 Task: Research Airbnb options in Benguela, Angola from 12th December, 2023 to 16th December, 2023 for 8 adults.8 bedrooms having 8 beds and 8 bathrooms. Property type can be hotel. Amenities needed are: wifi, air conditioning, TV, pool, gym, breakfast. Booking option can be shelf check-in. Look for 4 properties as per requirement.
Action: Mouse moved to (544, 152)
Screenshot: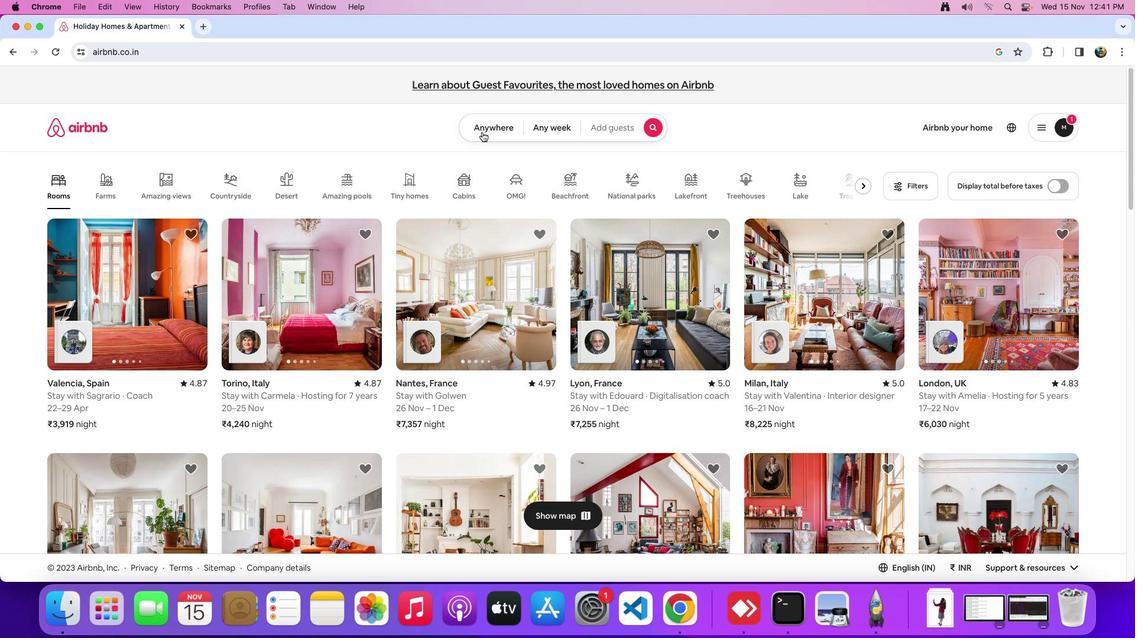 
Action: Mouse pressed left at (544, 152)
Screenshot: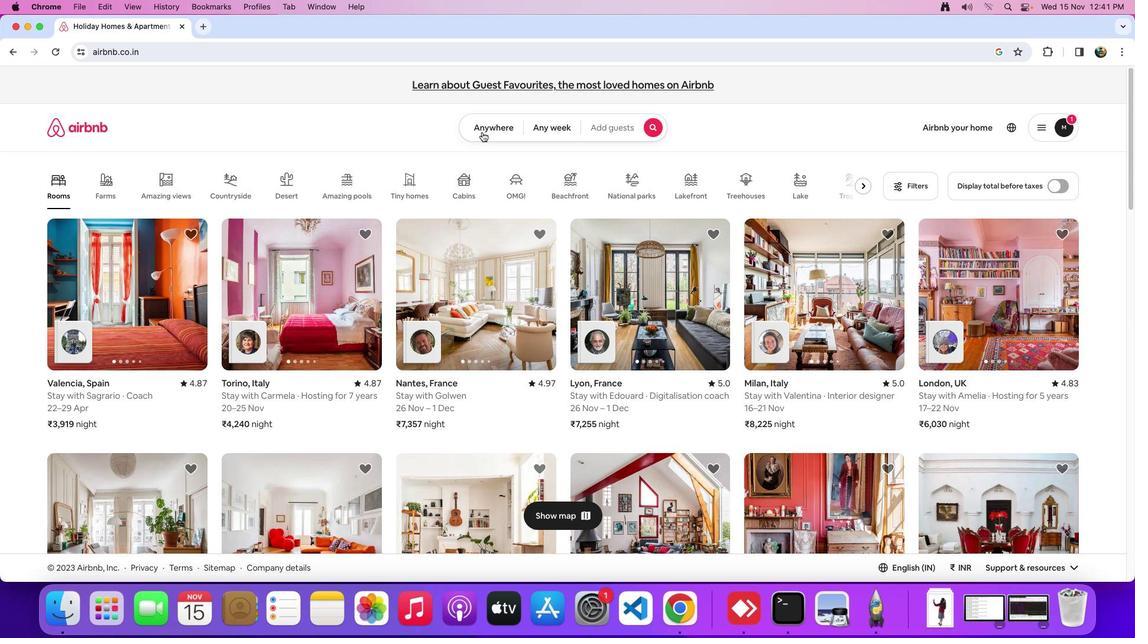 
Action: Mouse moved to (547, 150)
Screenshot: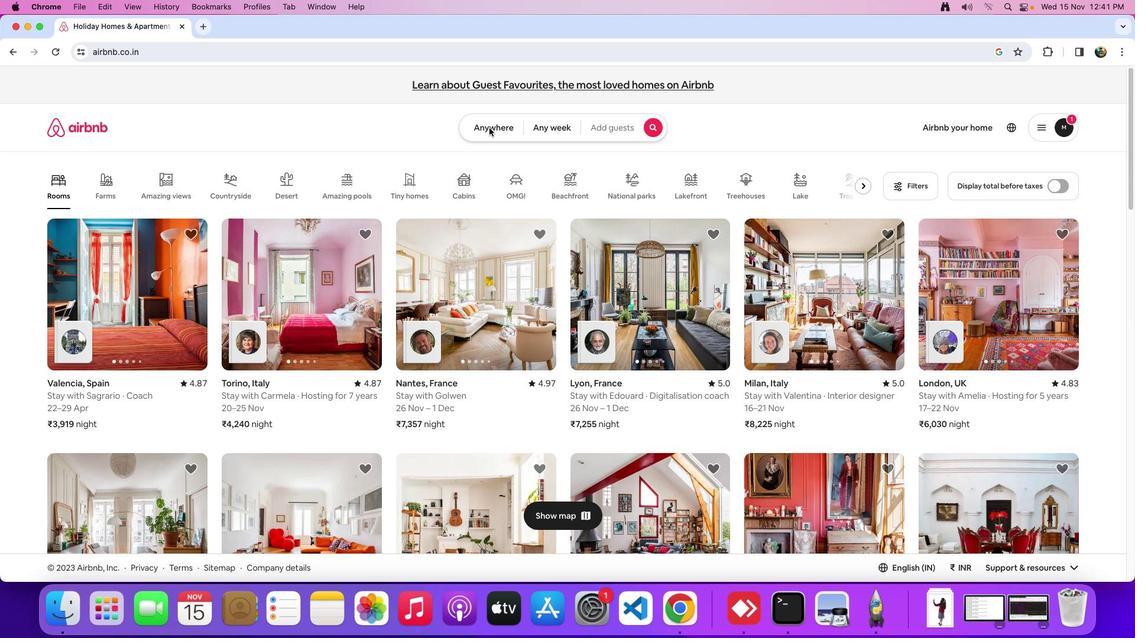 
Action: Mouse pressed left at (547, 150)
Screenshot: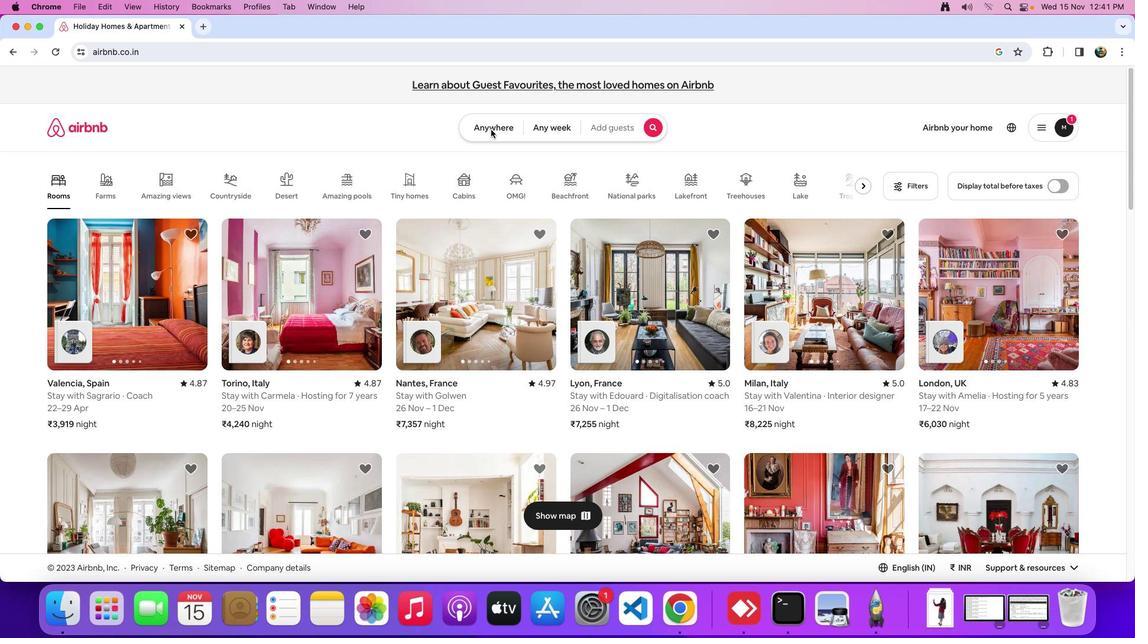 
Action: Mouse moved to (533, 185)
Screenshot: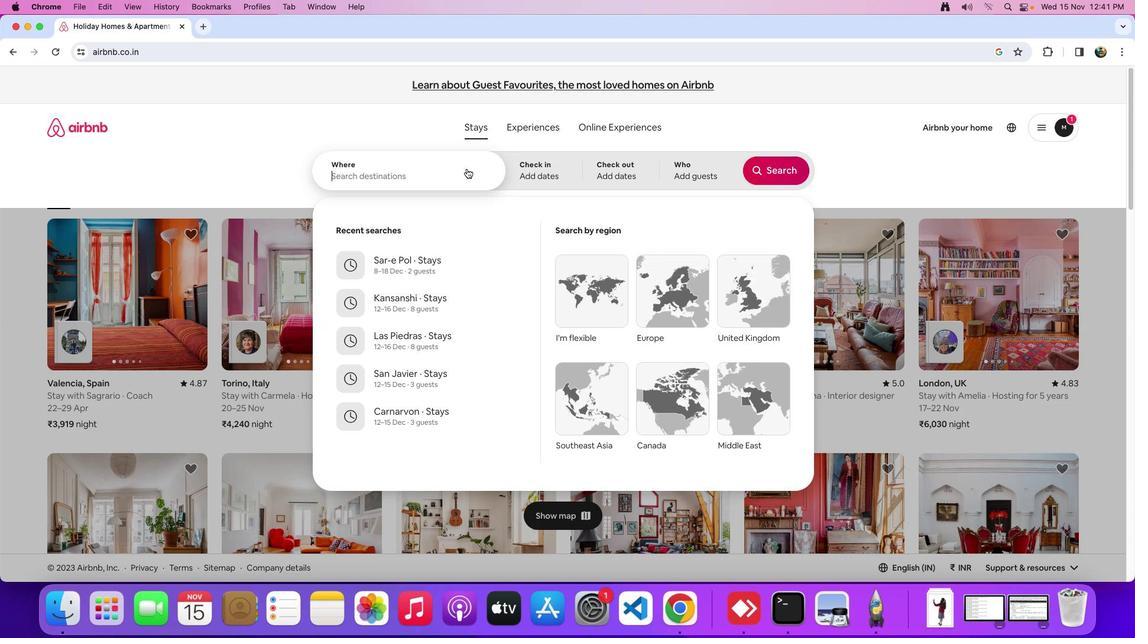 
Action: Mouse pressed left at (533, 185)
Screenshot: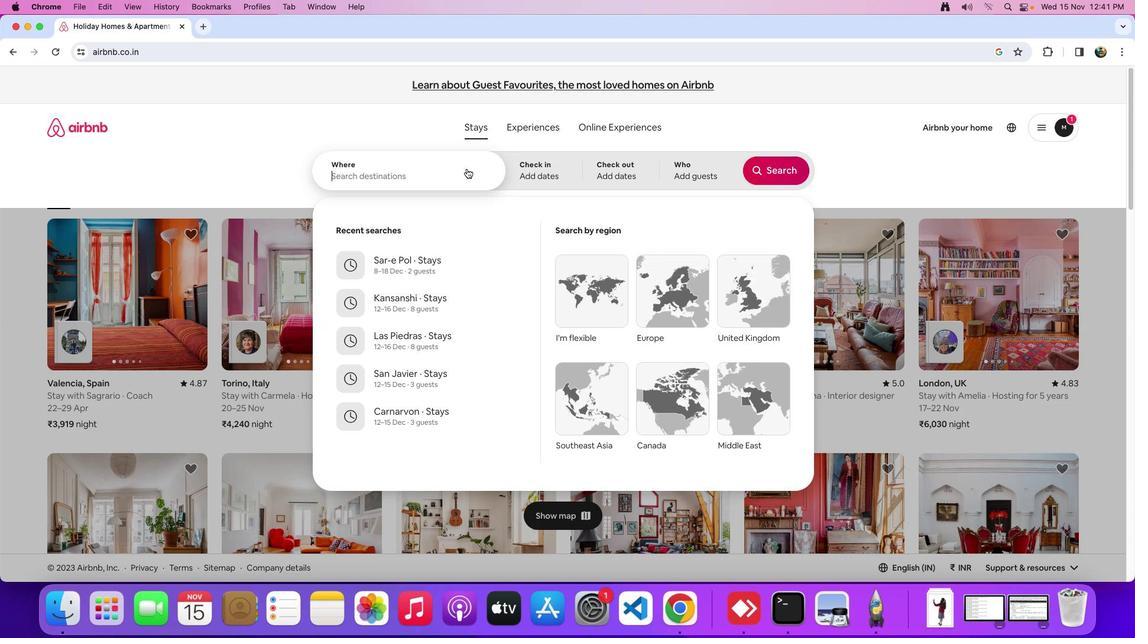 
Action: Mouse moved to (534, 187)
Screenshot: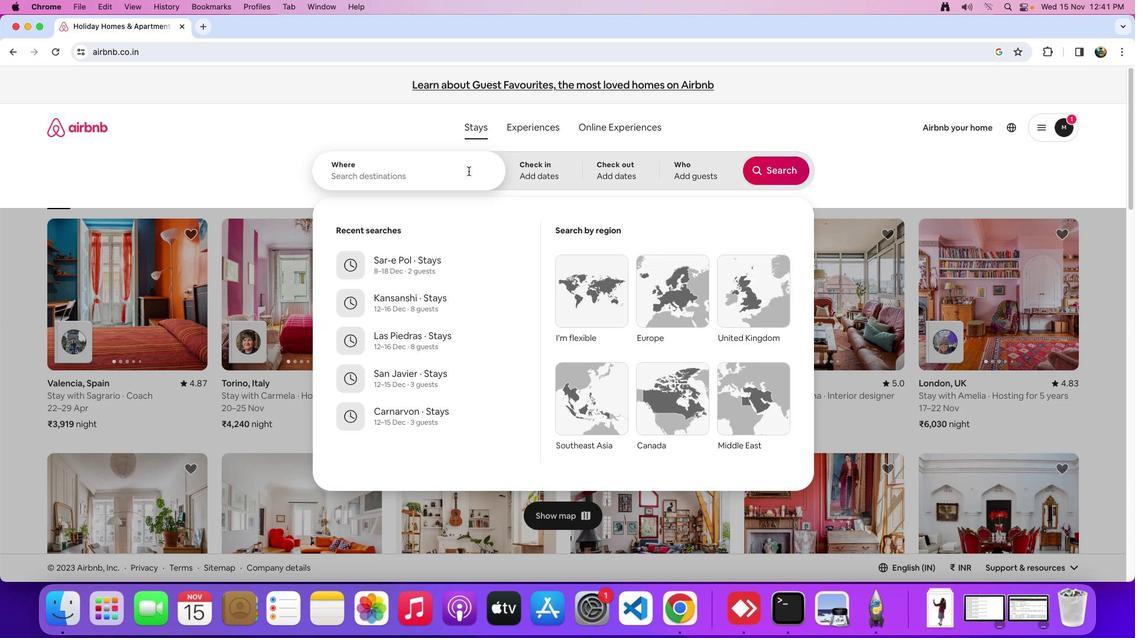 
Action: Key pressed Key.shift_r'B''e''n''g''u''e''l''a'','Key.spaceKey.shift_r'A''n''g''o''l''a'Key.space
Screenshot: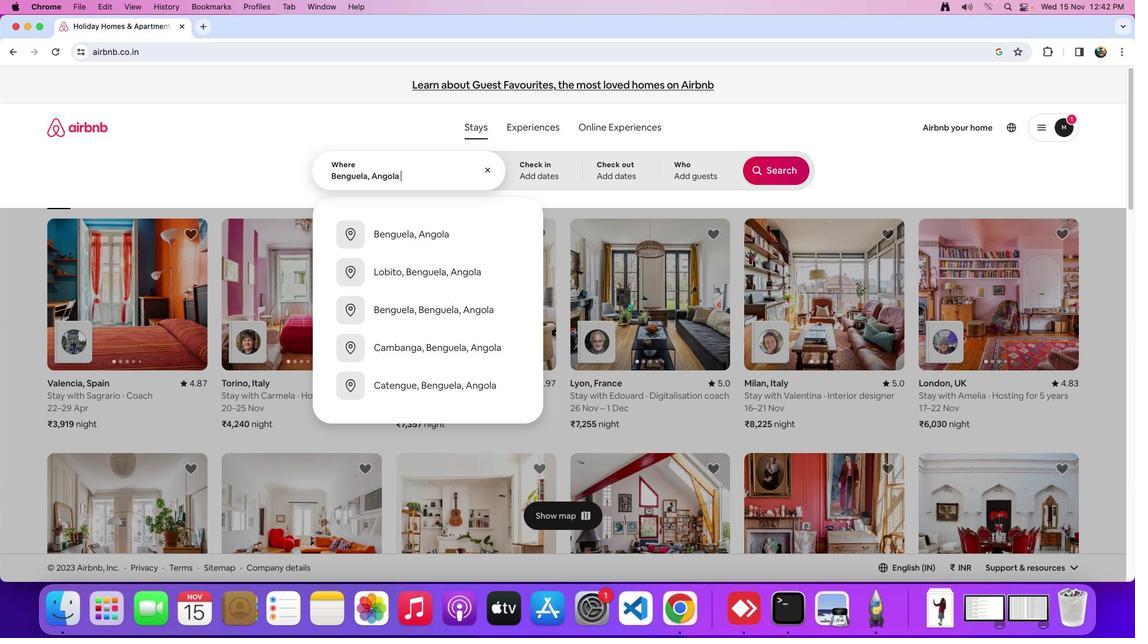 
Action: Mouse moved to (584, 178)
Screenshot: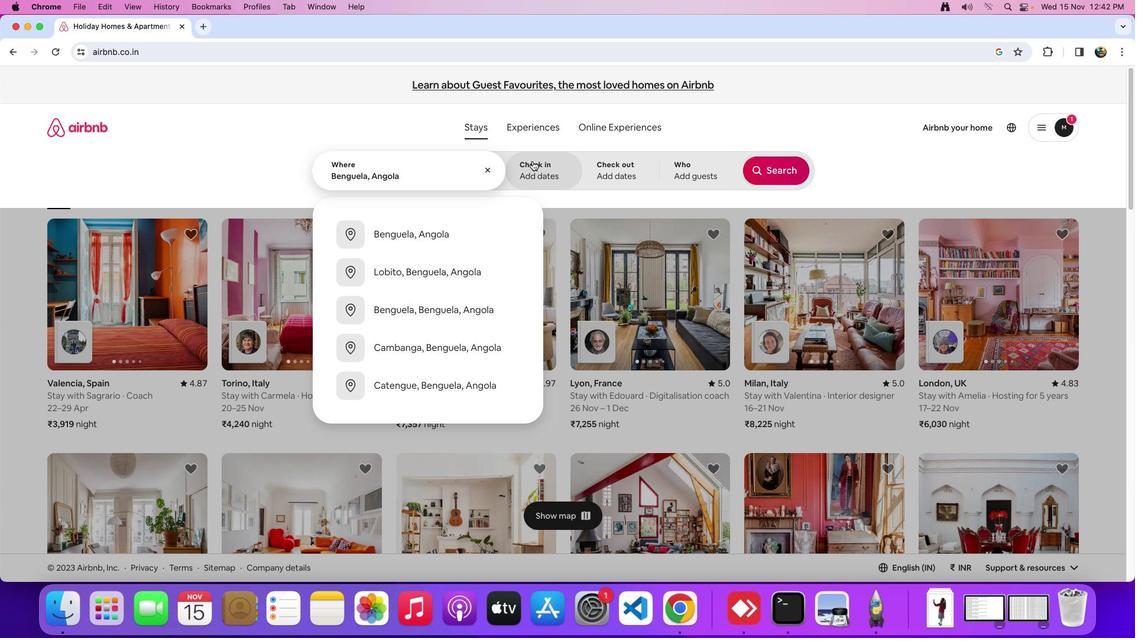 
Action: Mouse pressed left at (584, 178)
Screenshot: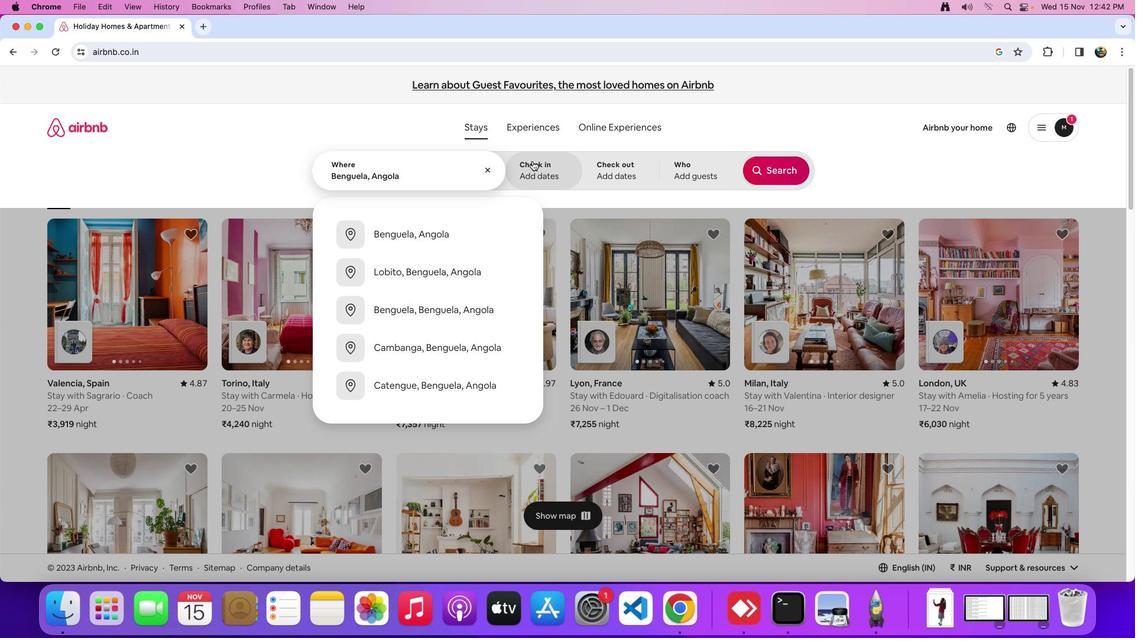
Action: Mouse moved to (637, 402)
Screenshot: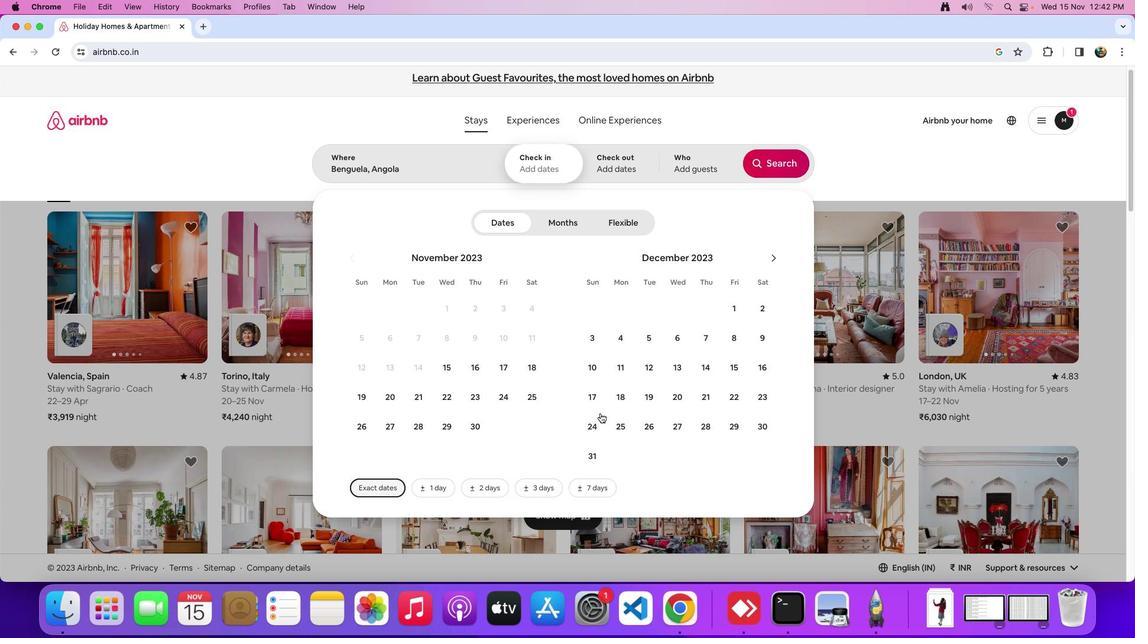 
Action: Mouse scrolled (637, 402) with delta (167, 36)
Screenshot: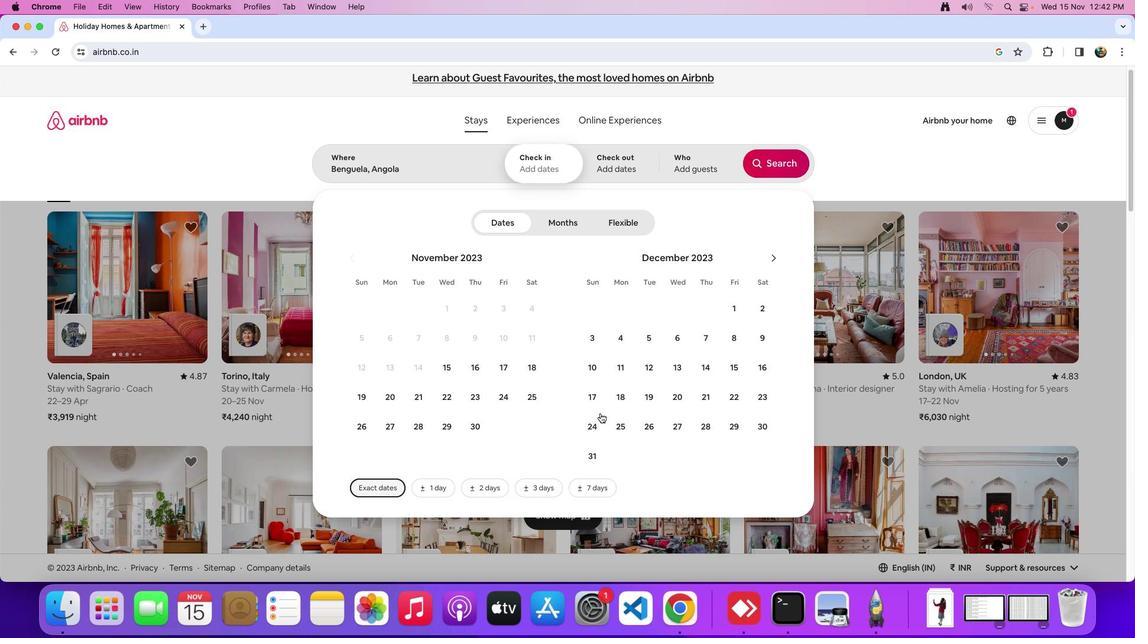 
Action: Mouse moved to (637, 401)
Screenshot: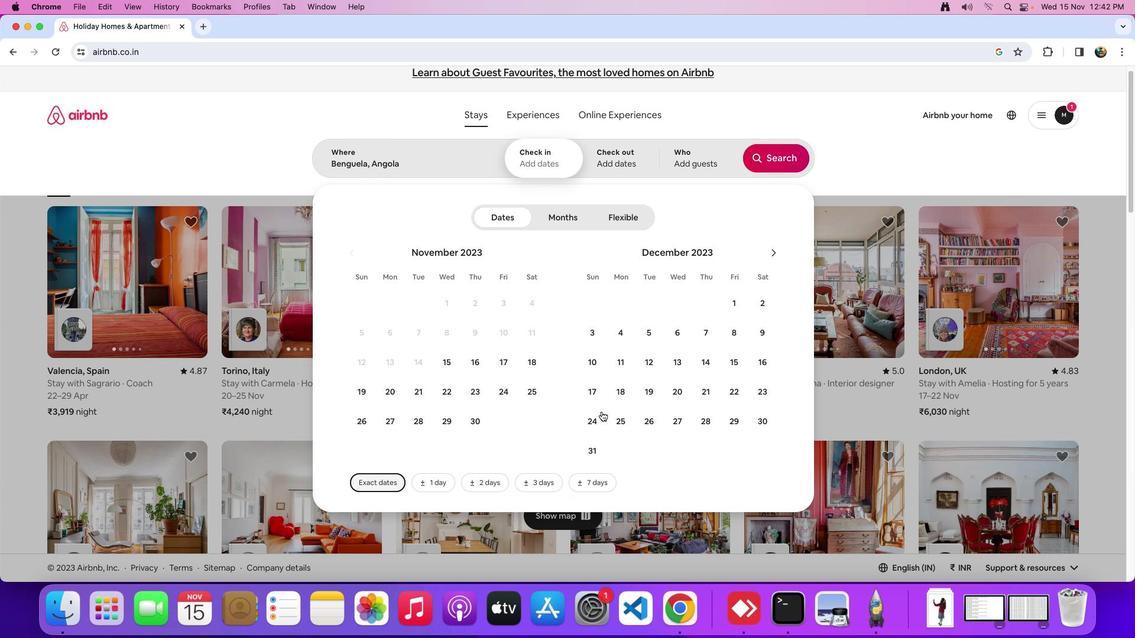 
Action: Mouse scrolled (637, 401) with delta (167, 36)
Screenshot: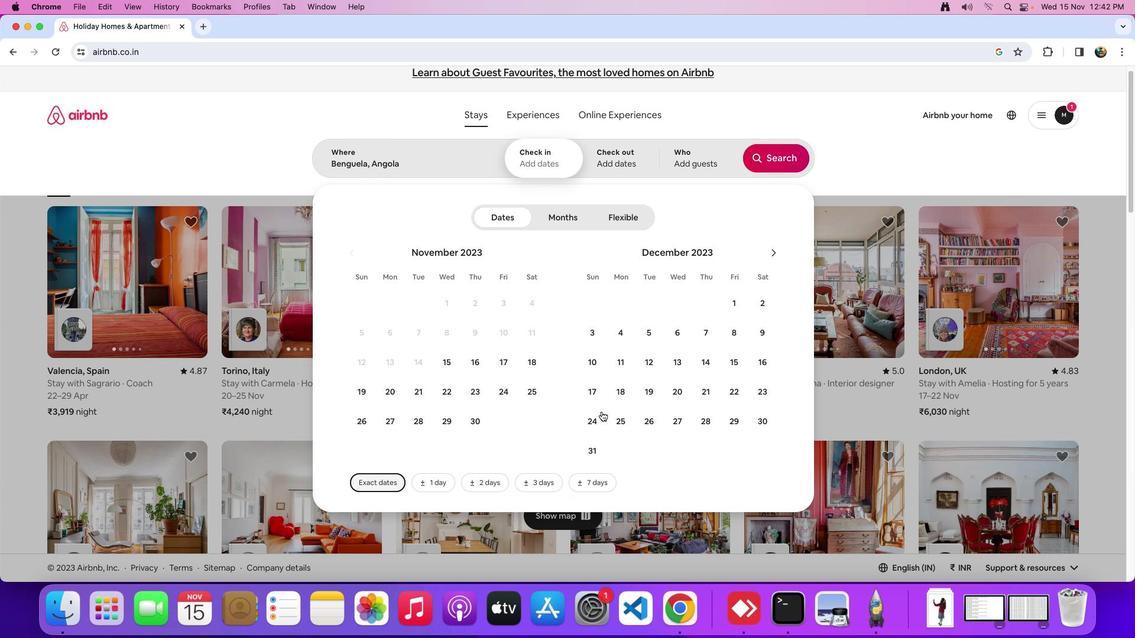 
Action: Mouse moved to (683, 354)
Screenshot: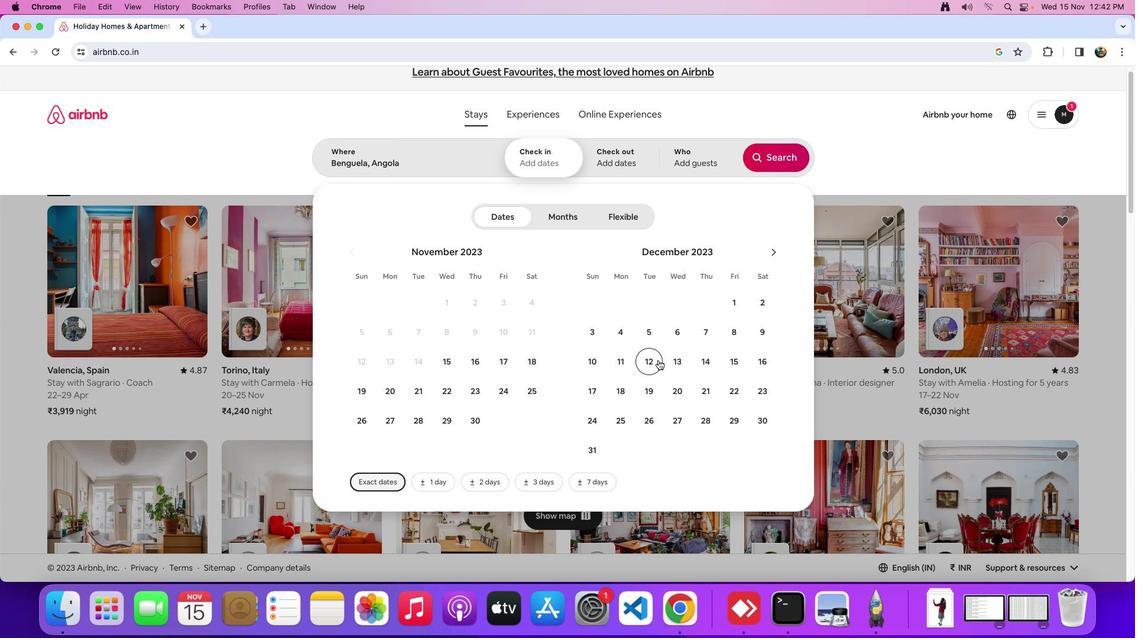 
Action: Mouse pressed left at (683, 354)
Screenshot: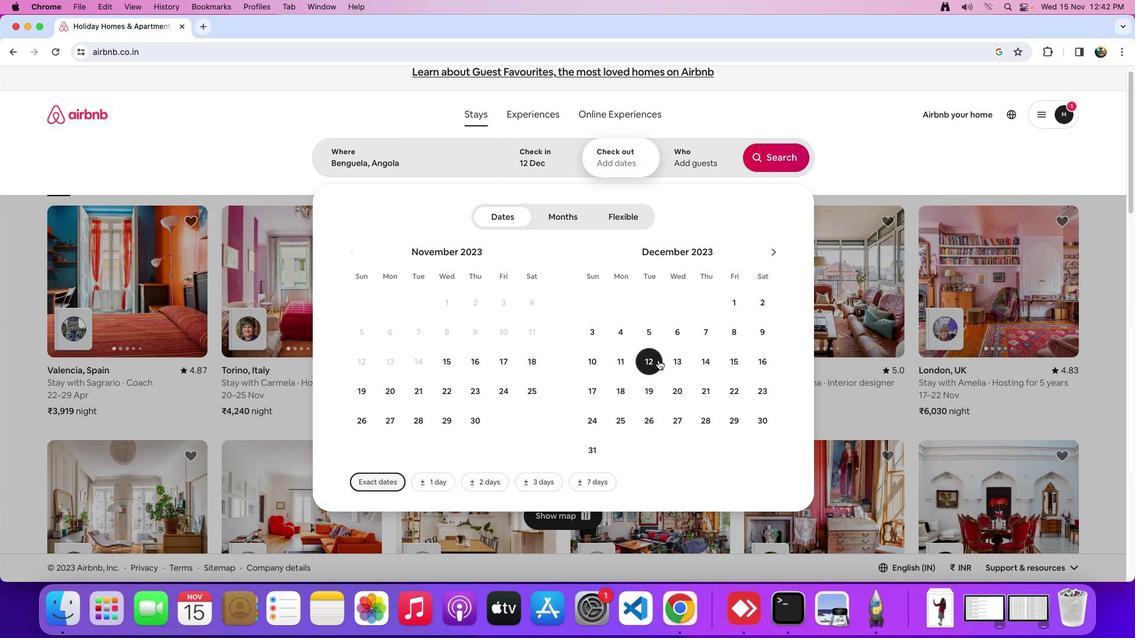 
Action: Mouse moved to (769, 354)
Screenshot: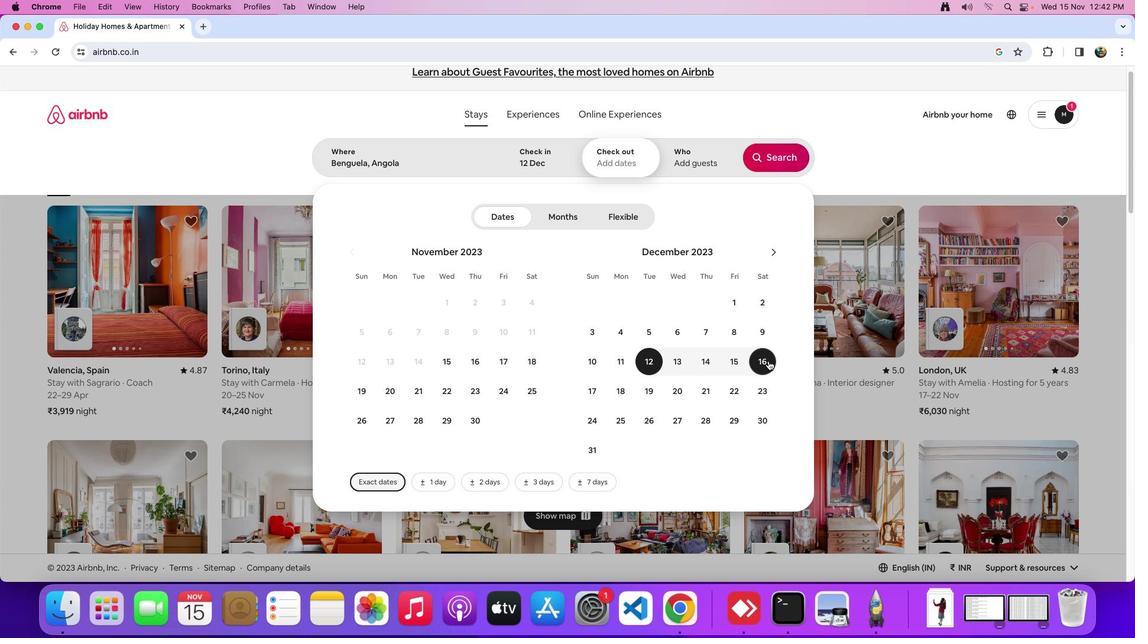 
Action: Mouse pressed left at (769, 354)
Screenshot: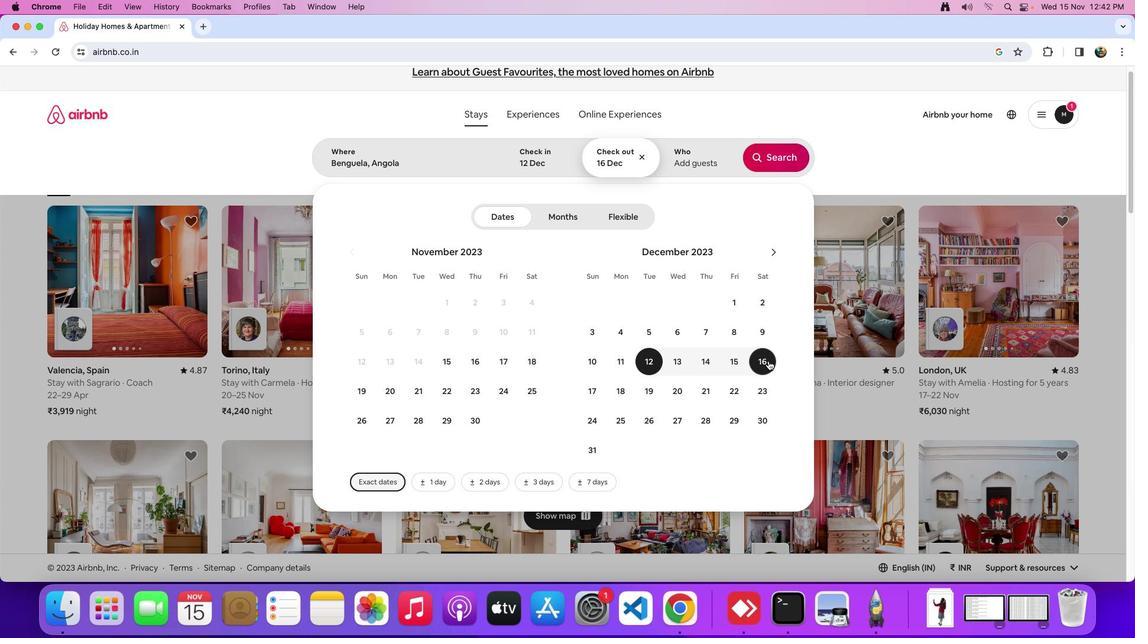 
Action: Mouse moved to (718, 173)
Screenshot: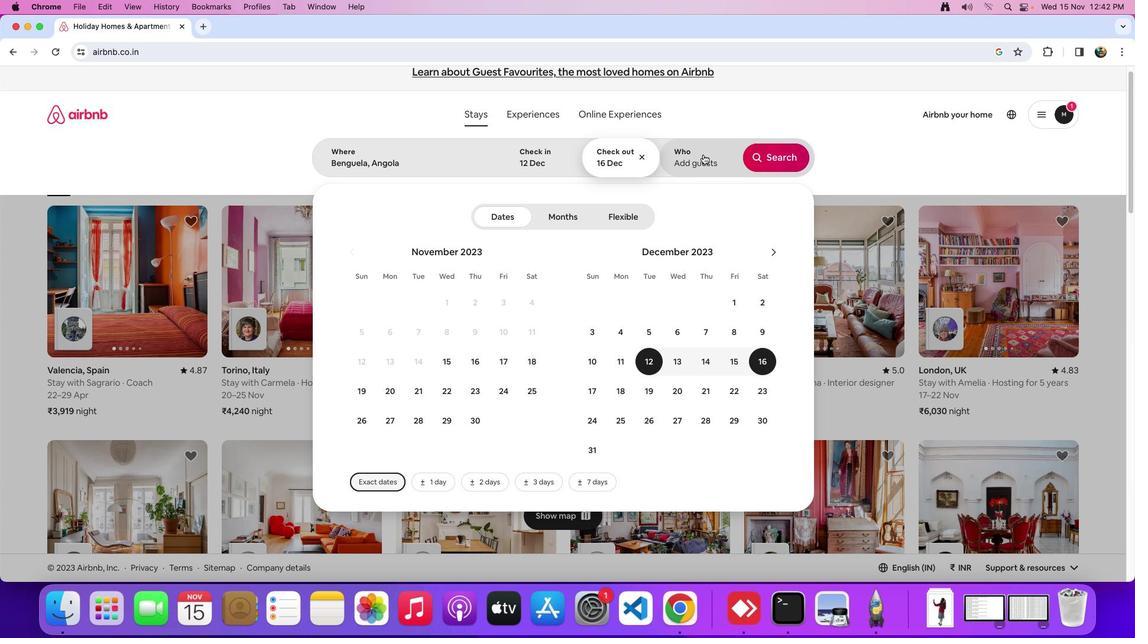 
Action: Mouse pressed left at (718, 173)
Screenshot: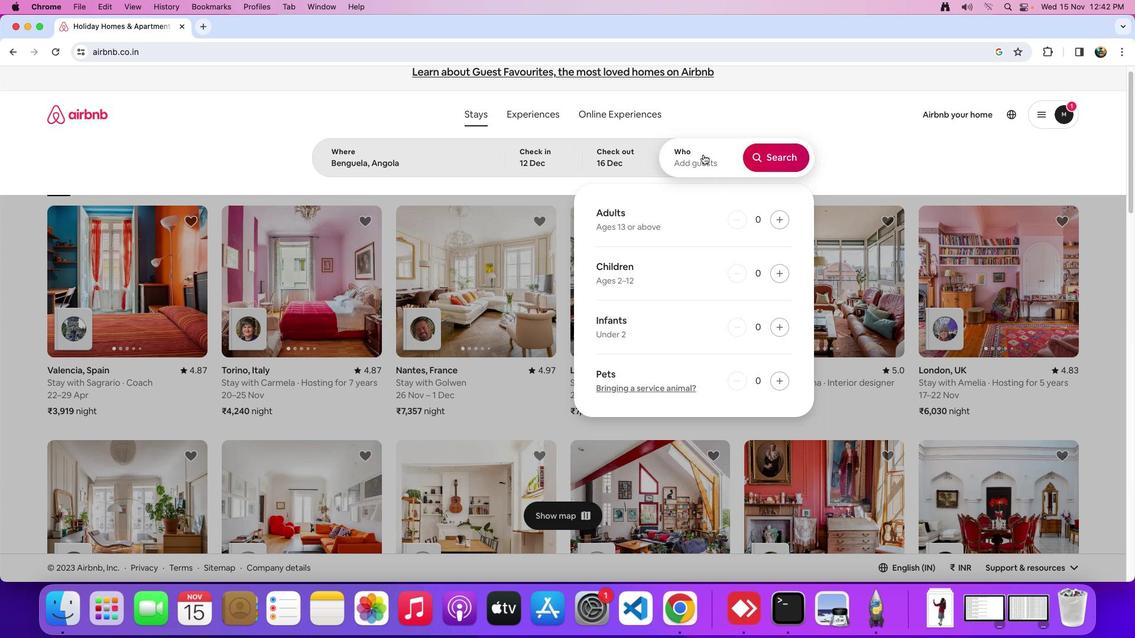 
Action: Mouse moved to (786, 228)
Screenshot: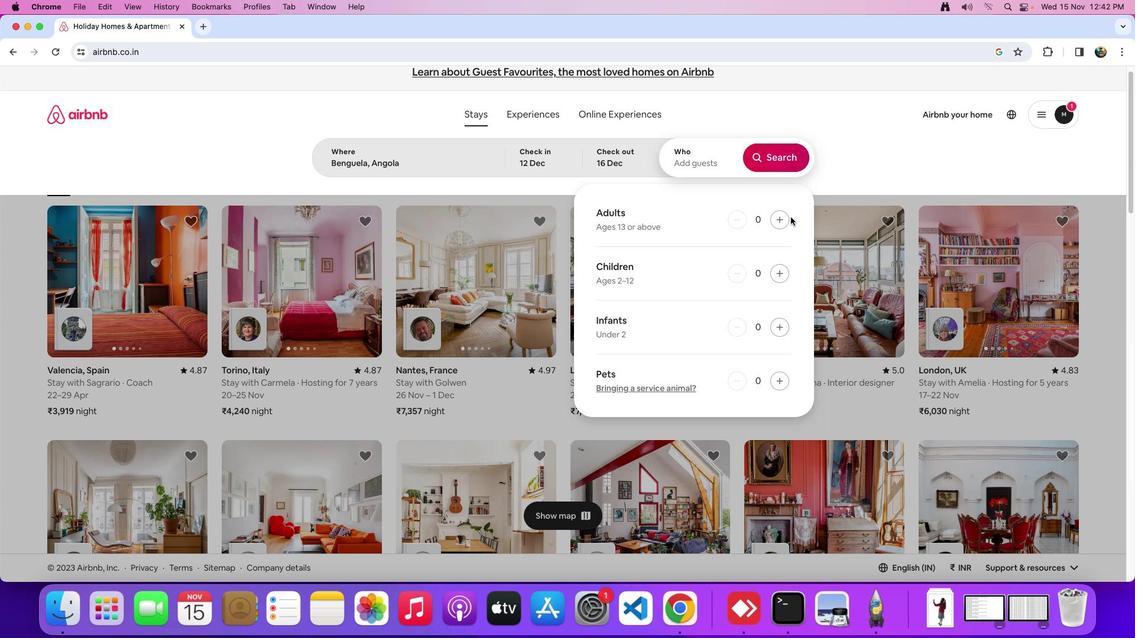 
Action: Mouse pressed left at (786, 228)
Screenshot: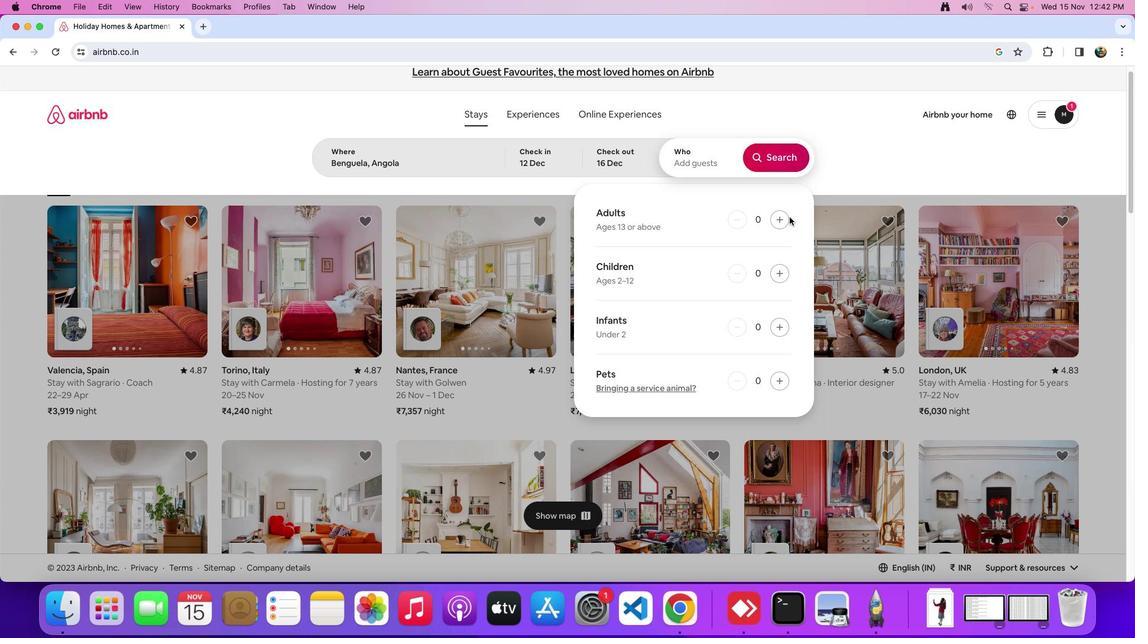 
Action: Mouse moved to (780, 229)
Screenshot: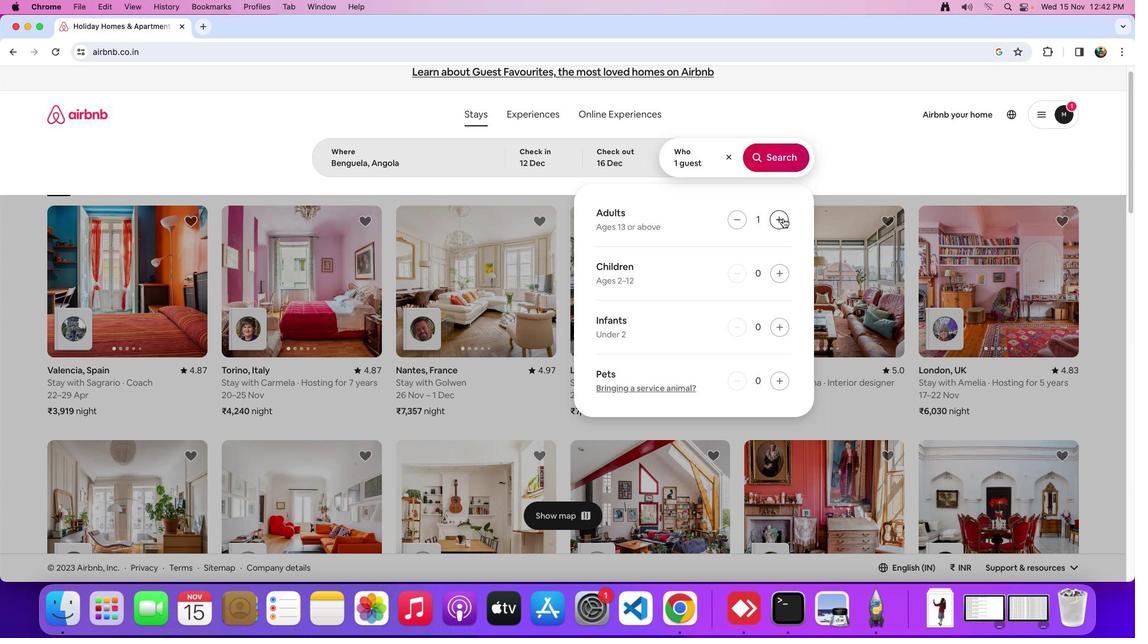 
Action: Mouse pressed left at (780, 229)
Screenshot: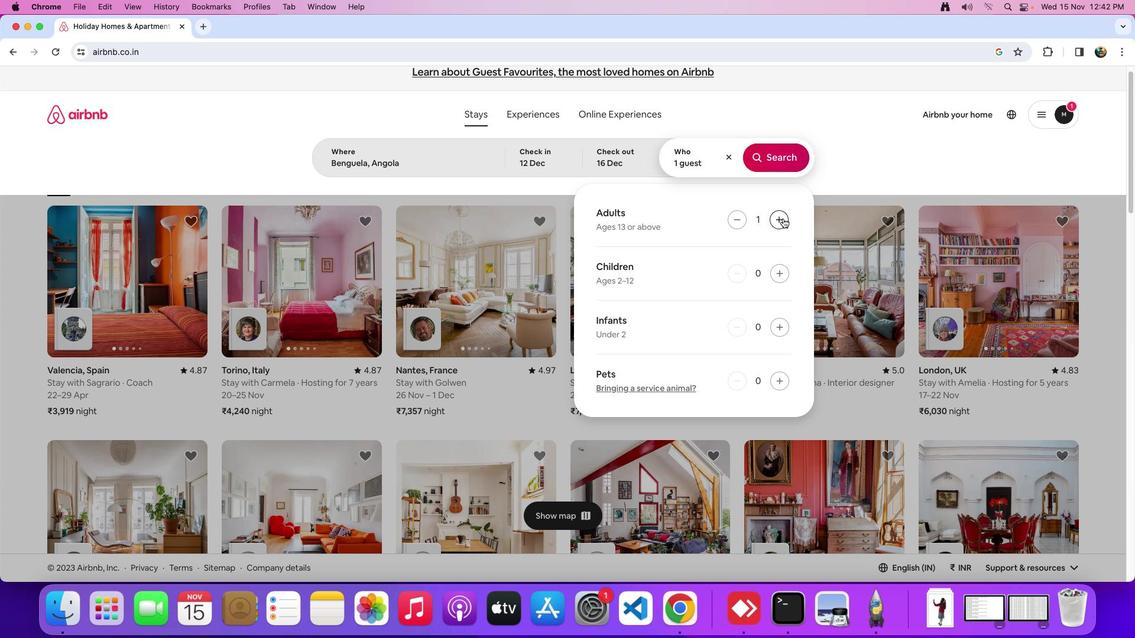 
Action: Mouse pressed left at (780, 229)
Screenshot: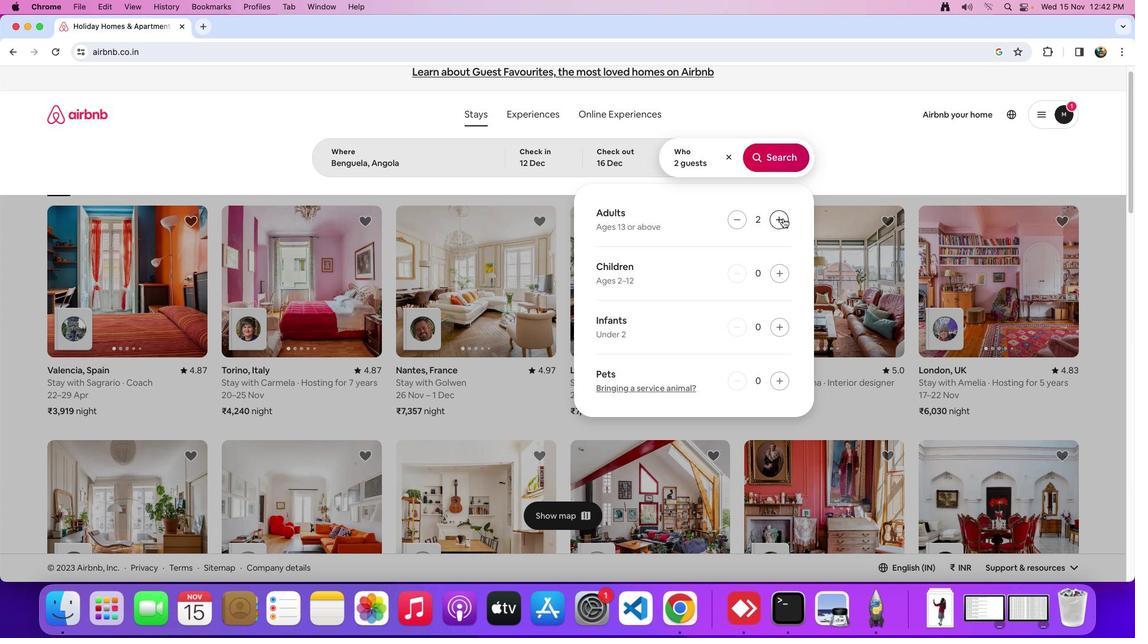
Action: Mouse pressed left at (780, 229)
Screenshot: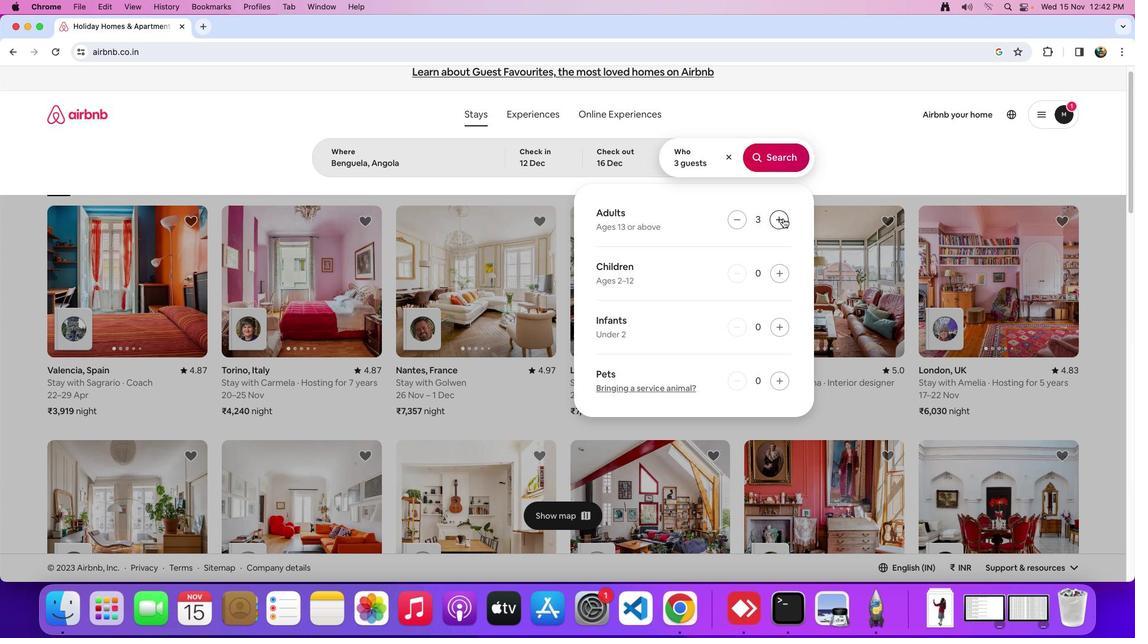 
Action: Mouse pressed left at (780, 229)
Screenshot: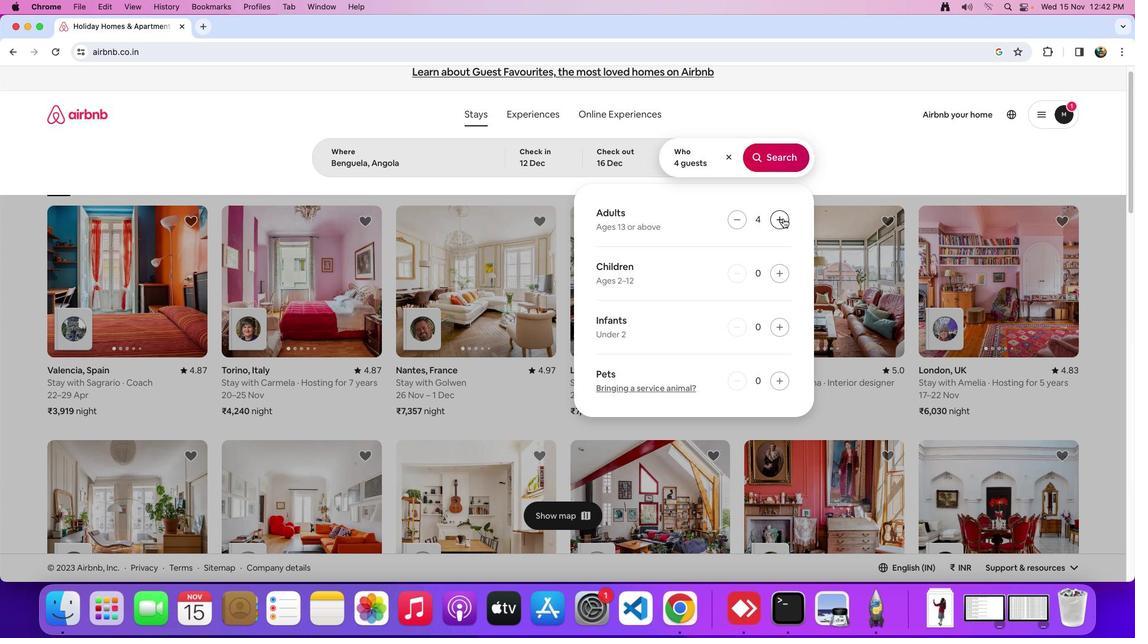 
Action: Mouse pressed left at (780, 229)
Screenshot: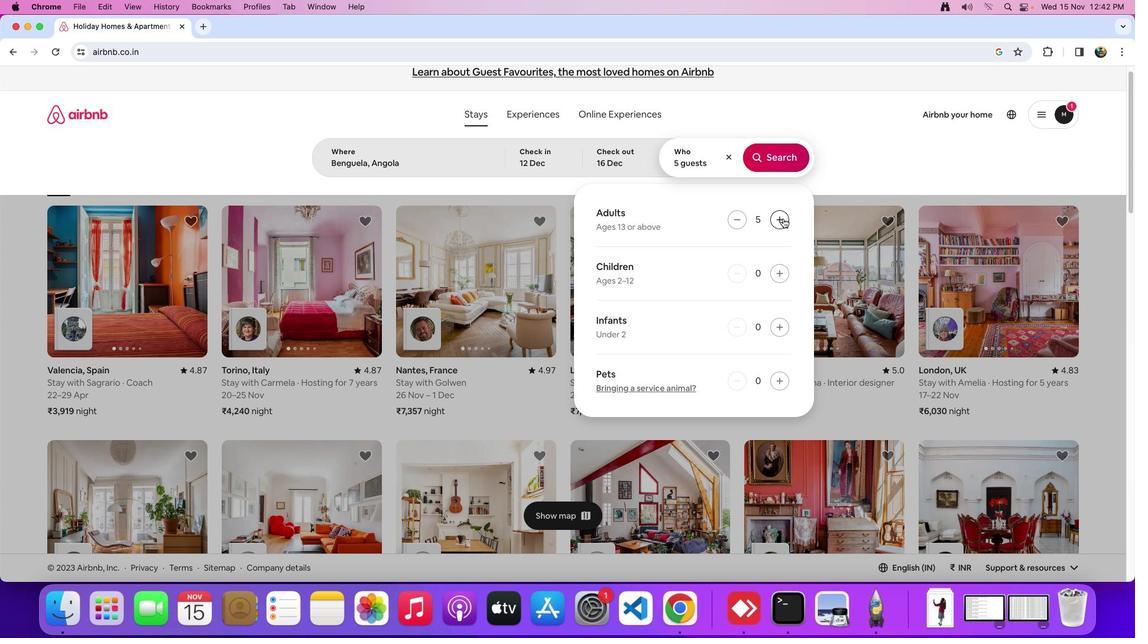 
Action: Mouse pressed left at (780, 229)
Screenshot: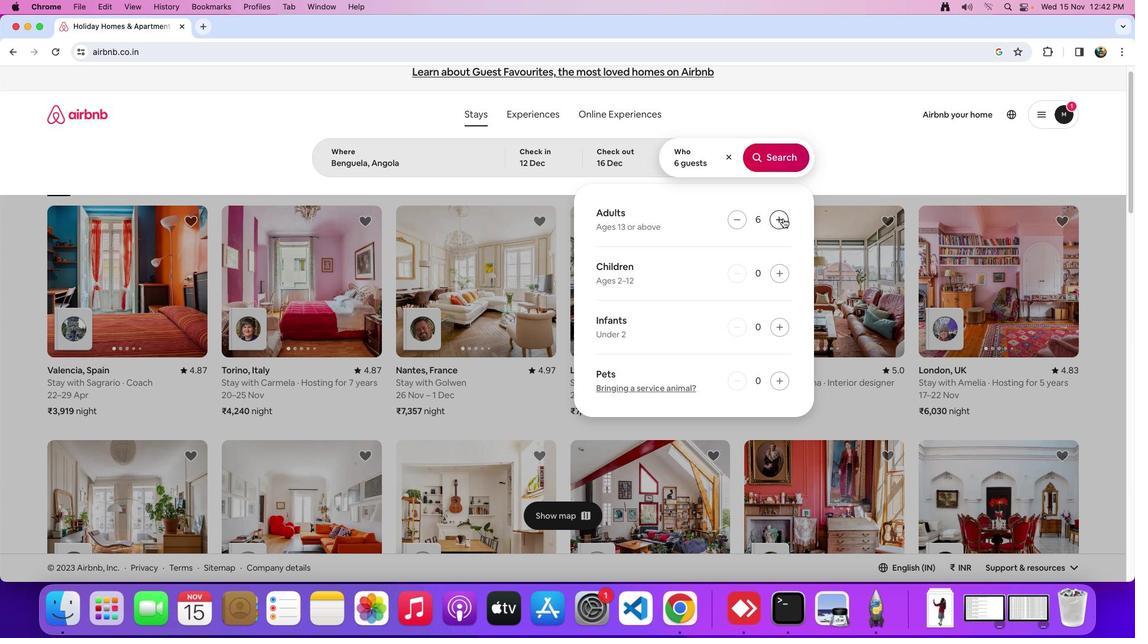 
Action: Mouse pressed left at (780, 229)
Screenshot: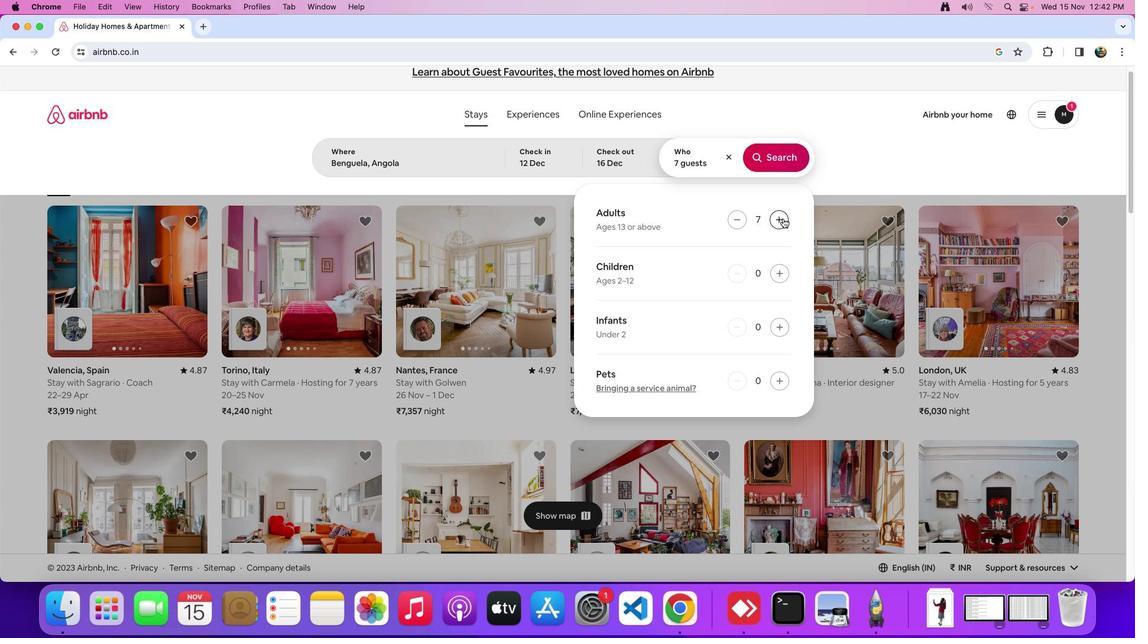 
Action: Mouse pressed left at (780, 229)
Screenshot: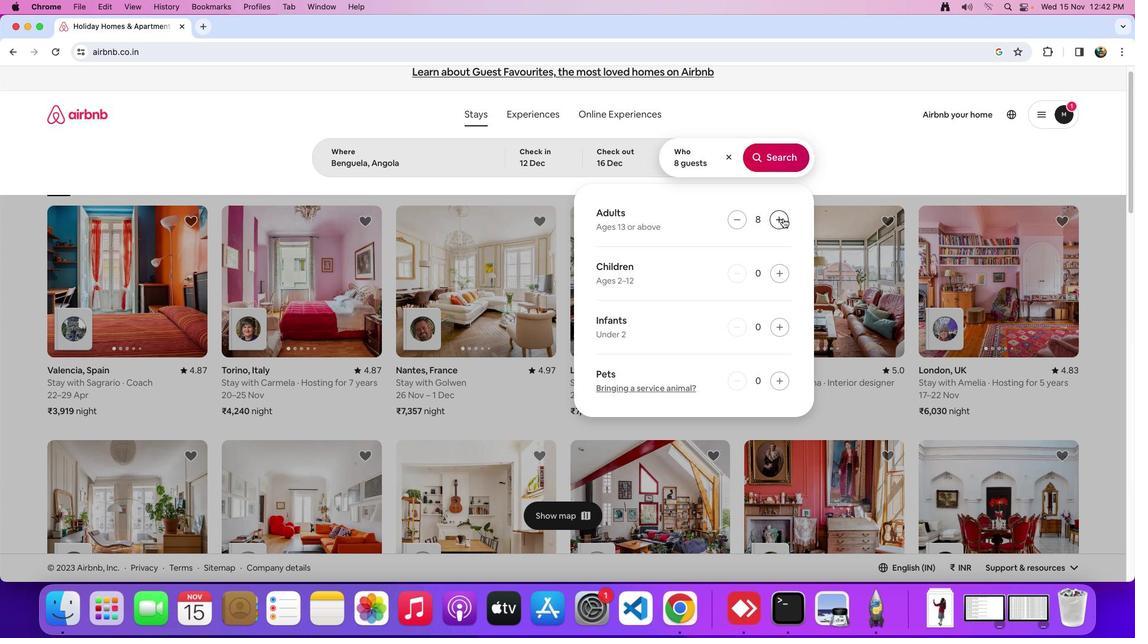 
Action: Mouse pressed left at (780, 229)
Screenshot: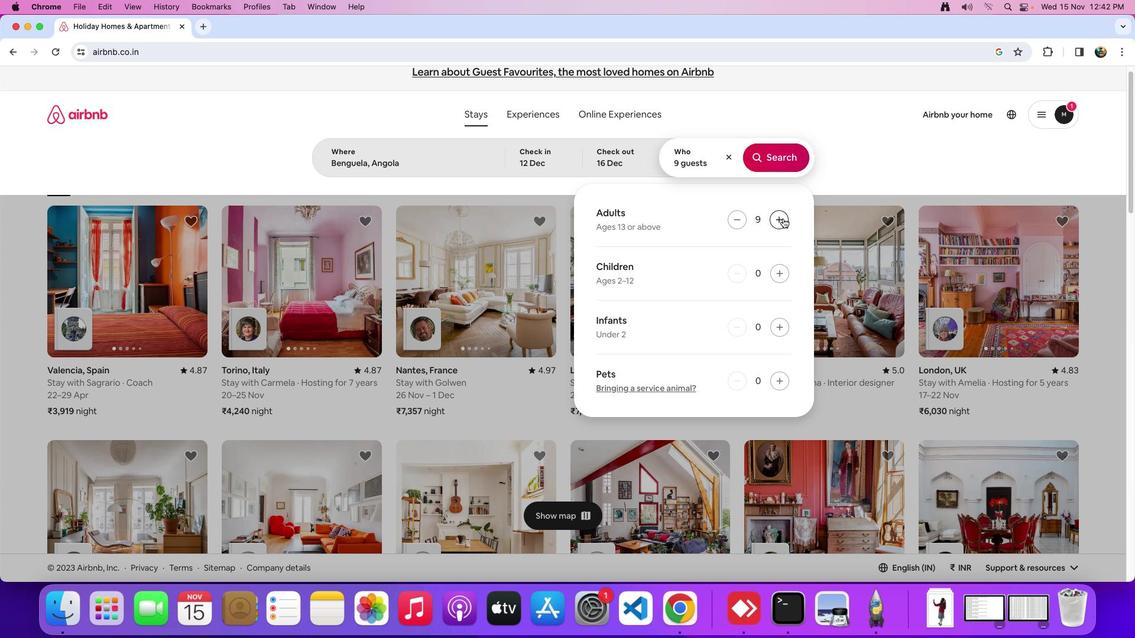 
Action: Mouse moved to (737, 229)
Screenshot: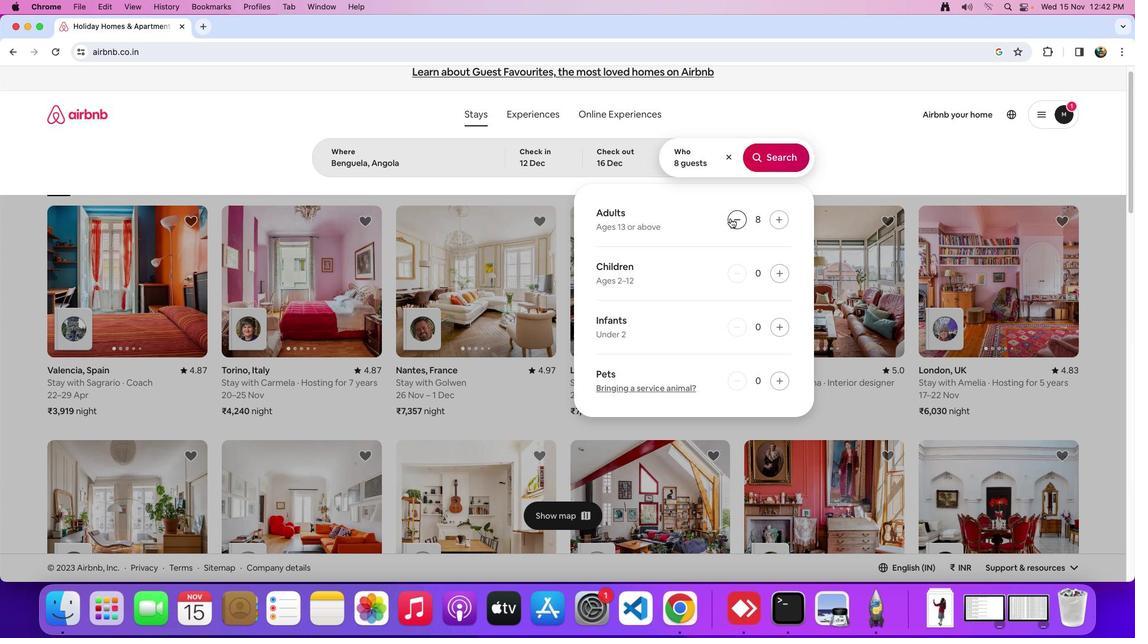 
Action: Mouse pressed left at (737, 229)
Screenshot: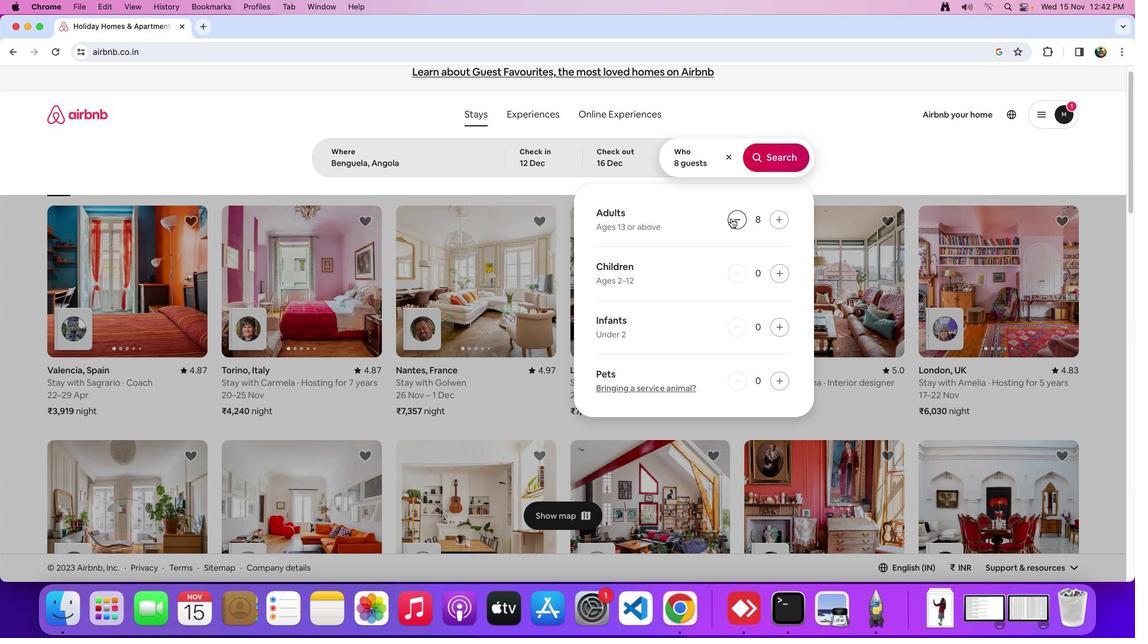 
Action: Mouse moved to (784, 175)
Screenshot: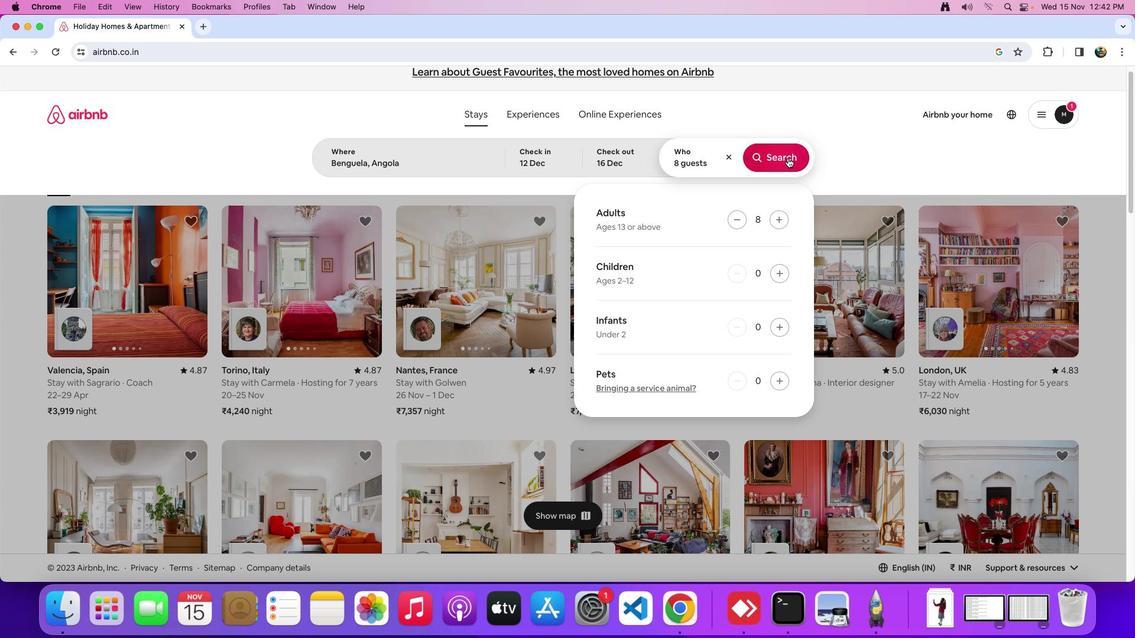 
Action: Mouse pressed left at (784, 175)
Screenshot: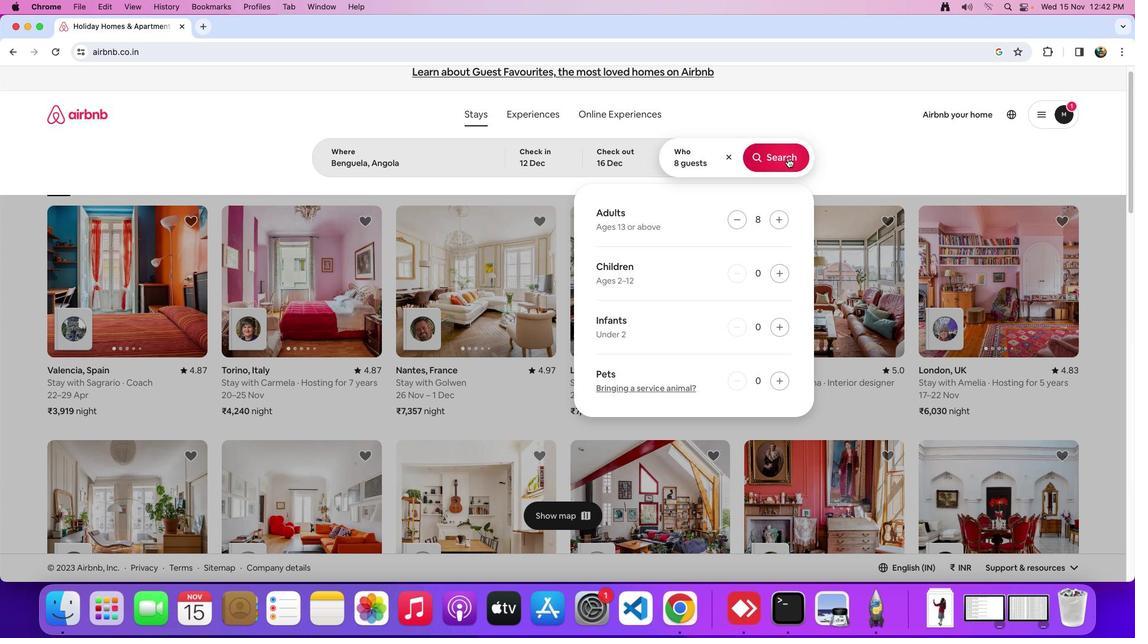
Action: Mouse moved to (922, 151)
Screenshot: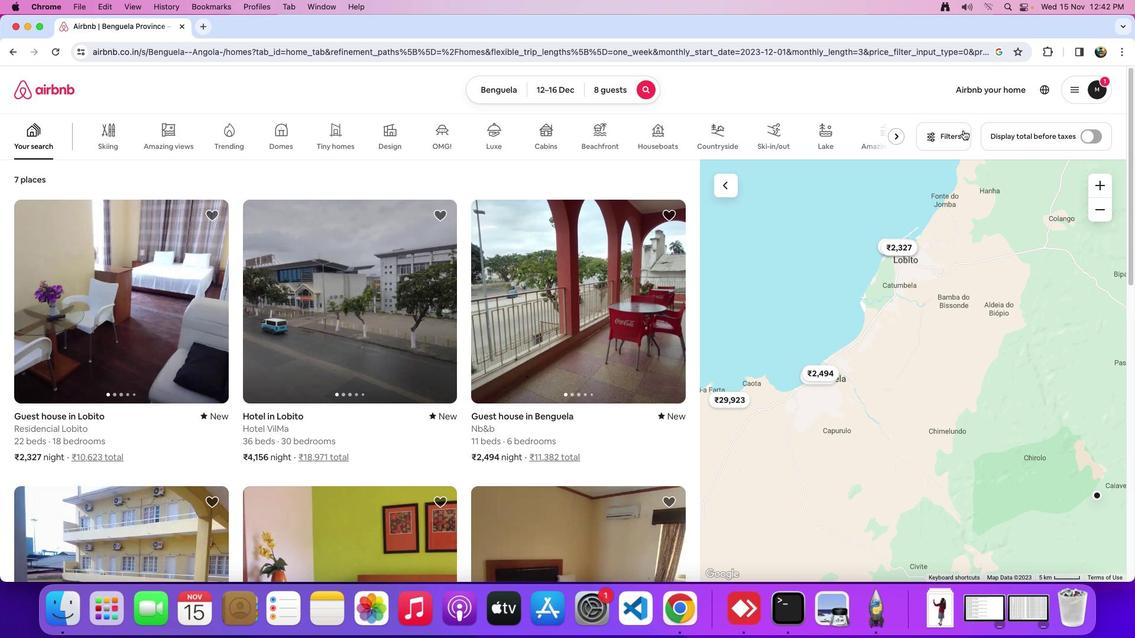 
Action: Mouse pressed left at (922, 151)
Screenshot: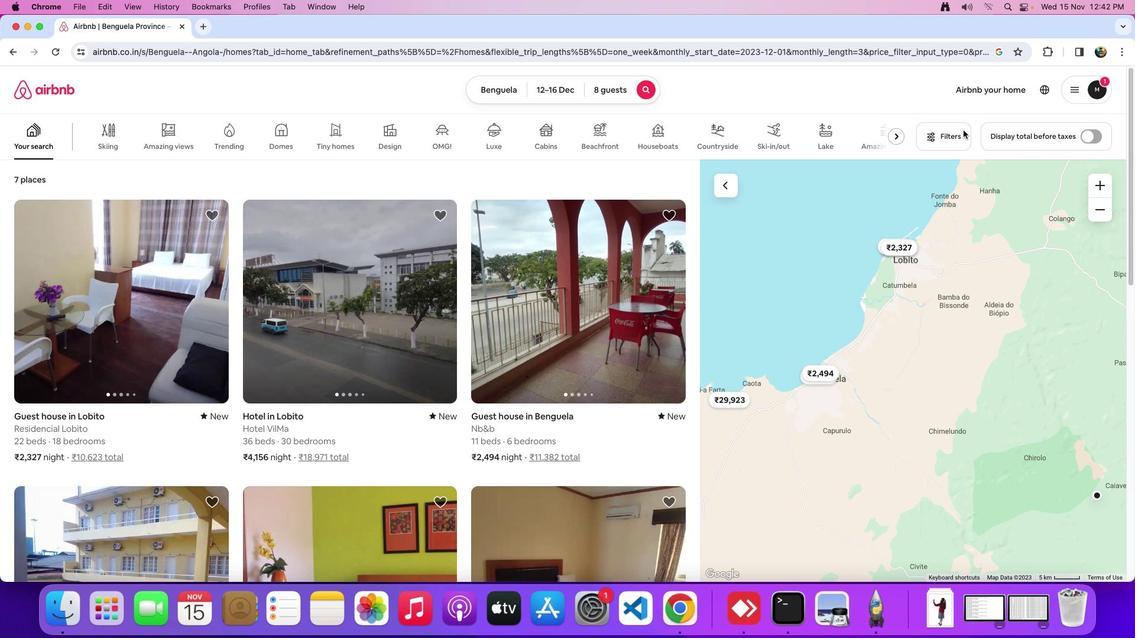 
Action: Mouse moved to (611, 295)
Screenshot: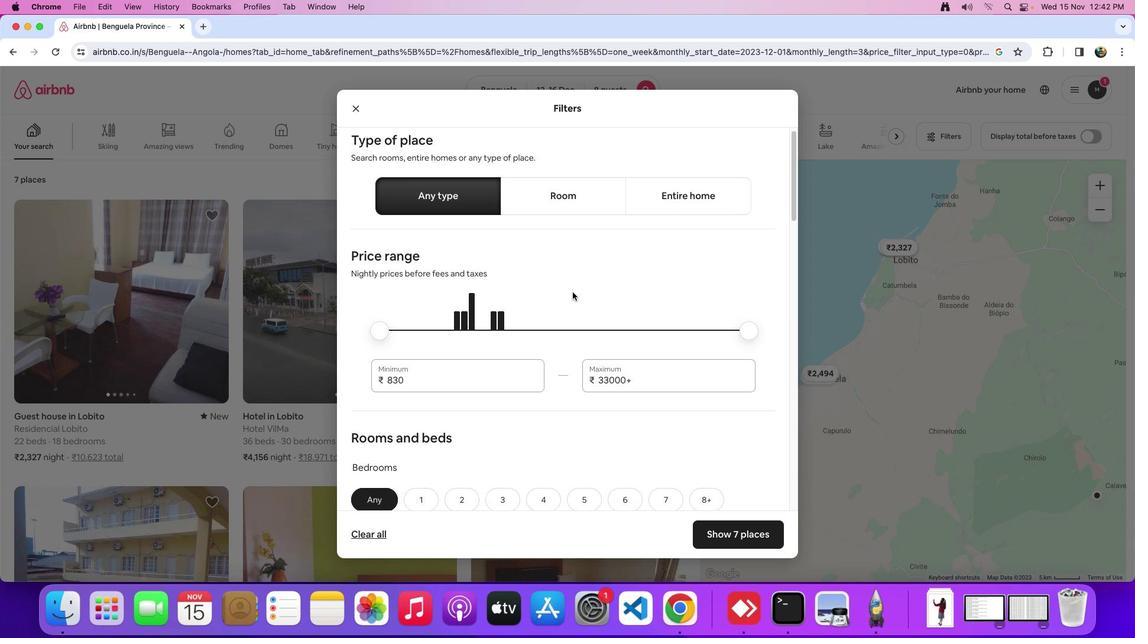 
Action: Mouse scrolled (611, 295) with delta (167, 36)
Screenshot: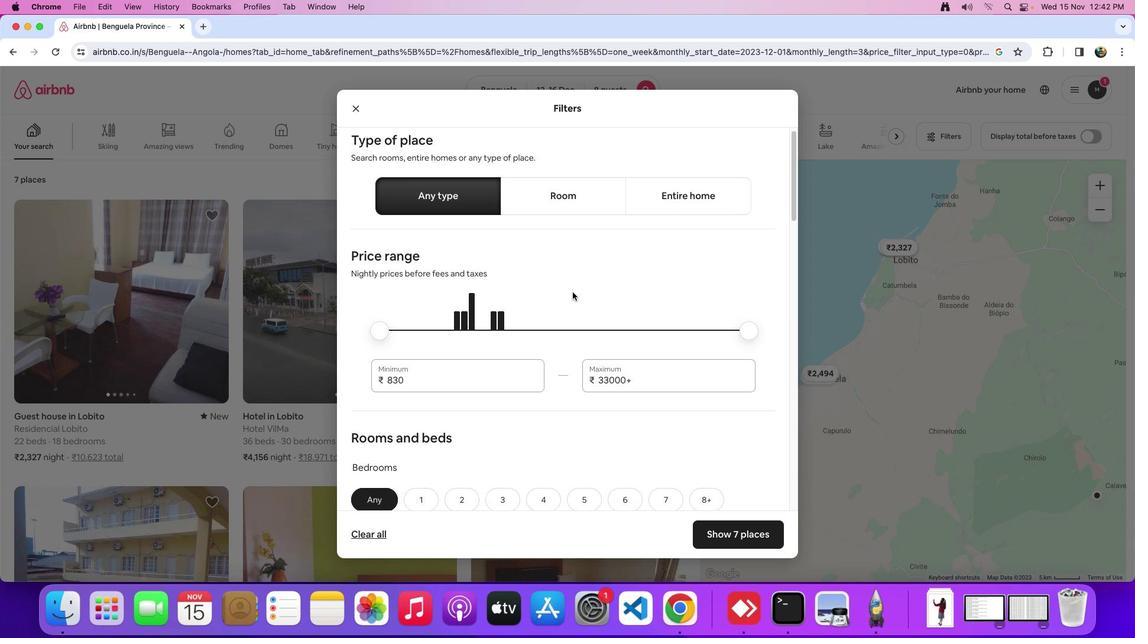 
Action: Mouse moved to (614, 294)
Screenshot: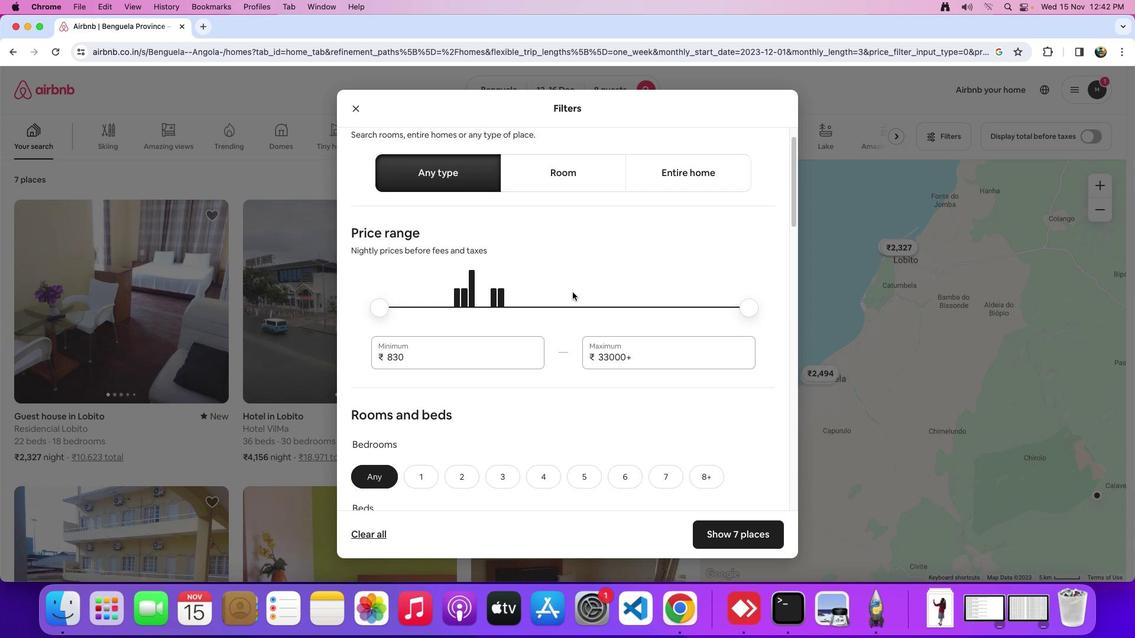 
Action: Mouse scrolled (614, 294) with delta (167, 36)
Screenshot: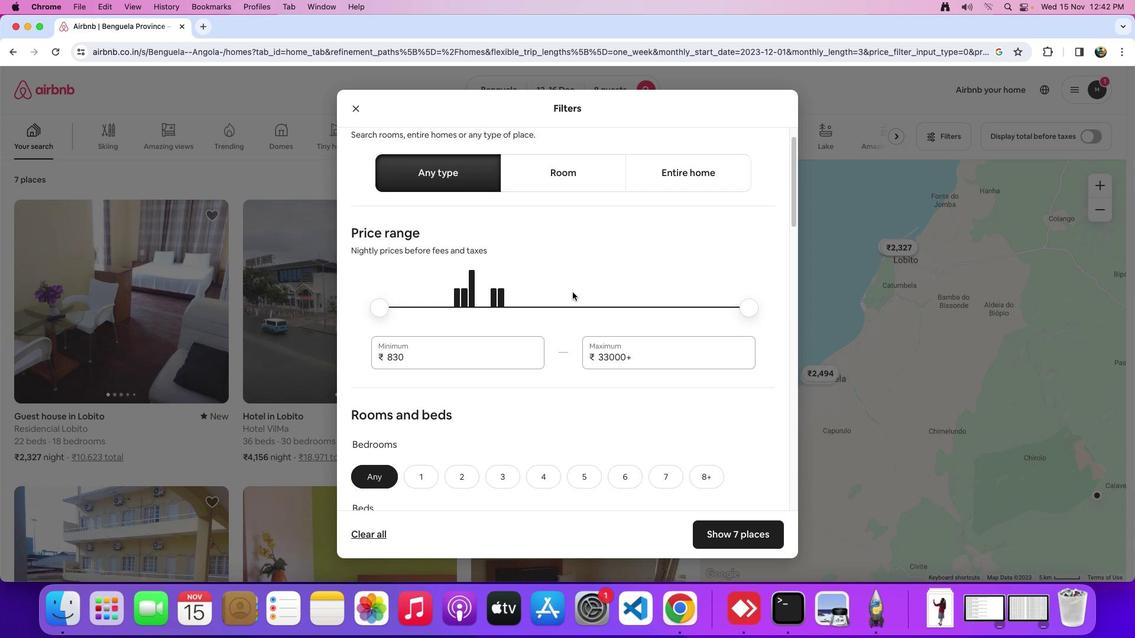 
Action: Mouse moved to (615, 294)
Screenshot: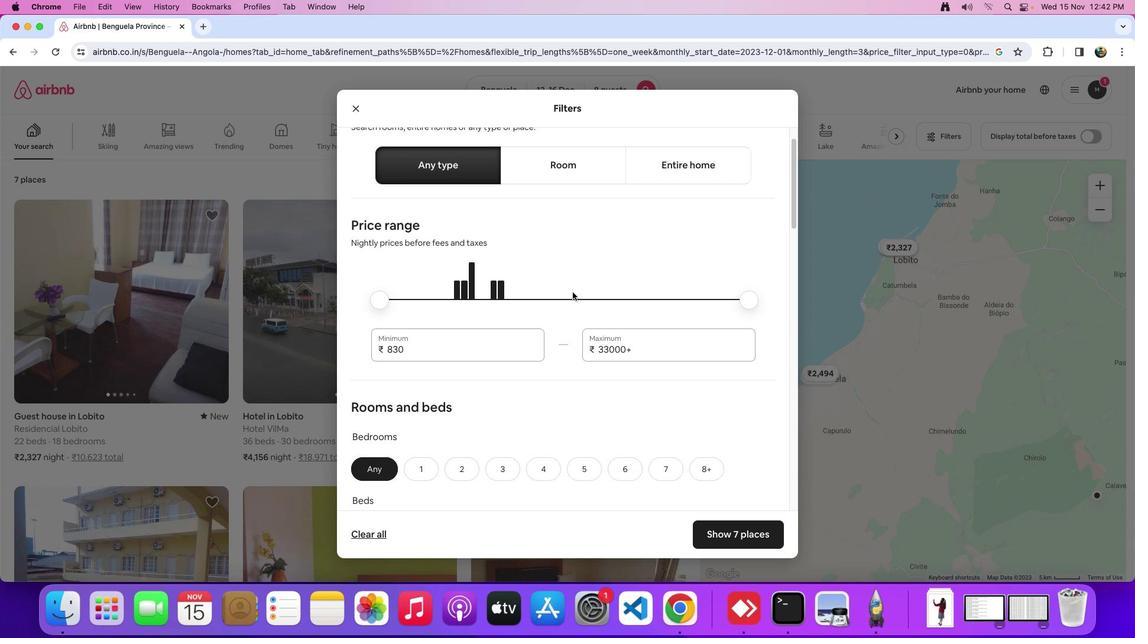 
Action: Mouse scrolled (615, 294) with delta (167, 36)
Screenshot: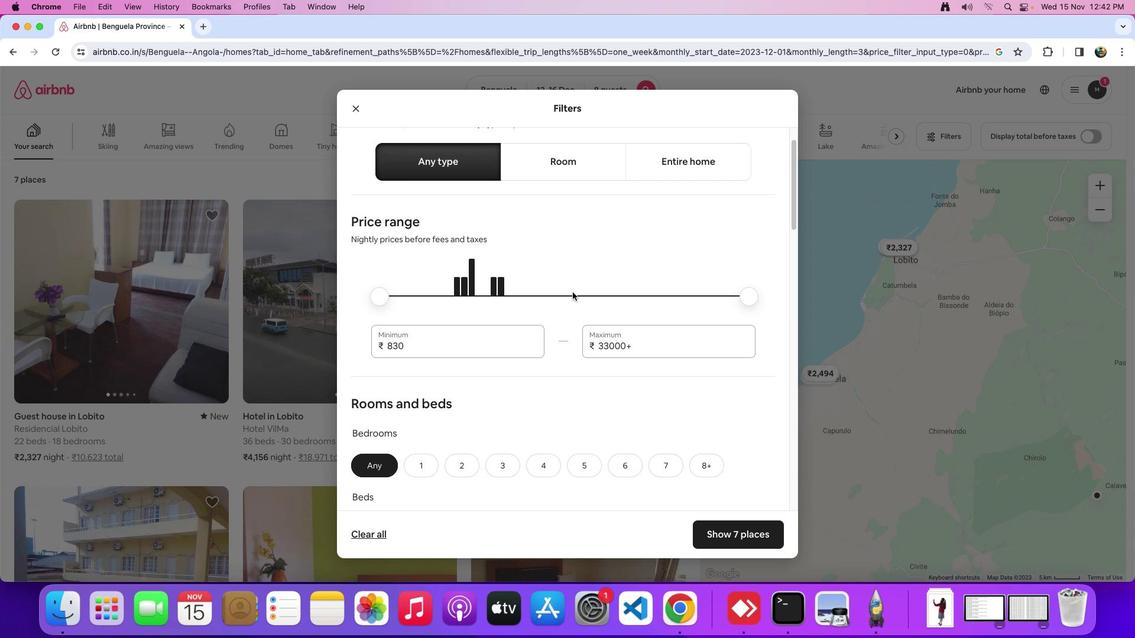 
Action: Mouse moved to (617, 294)
Screenshot: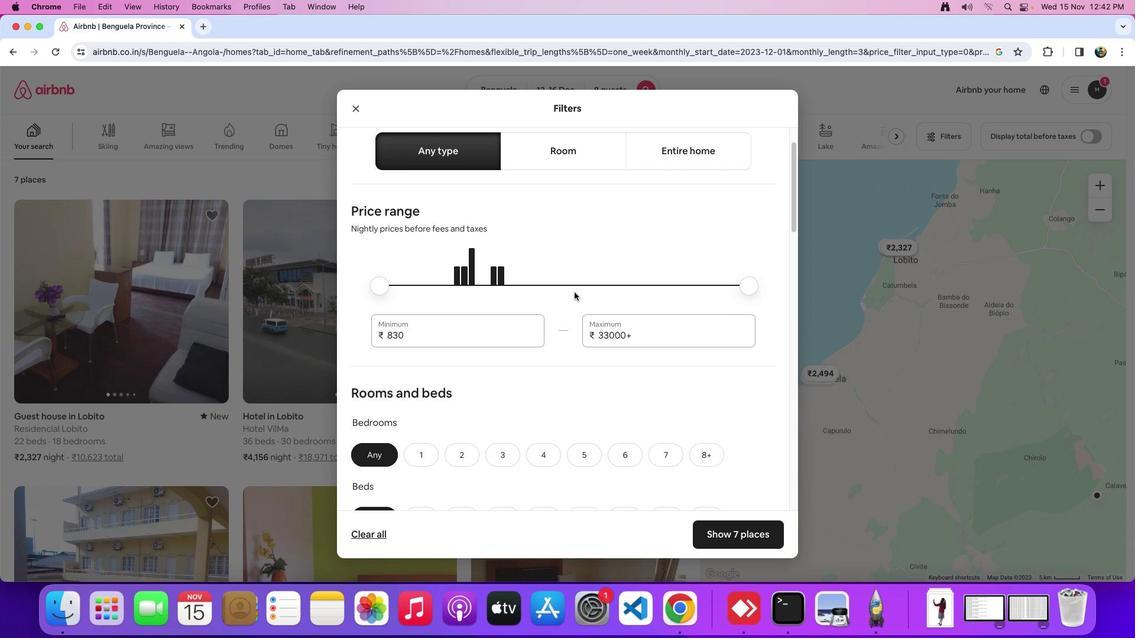 
Action: Mouse scrolled (617, 294) with delta (167, 36)
Screenshot: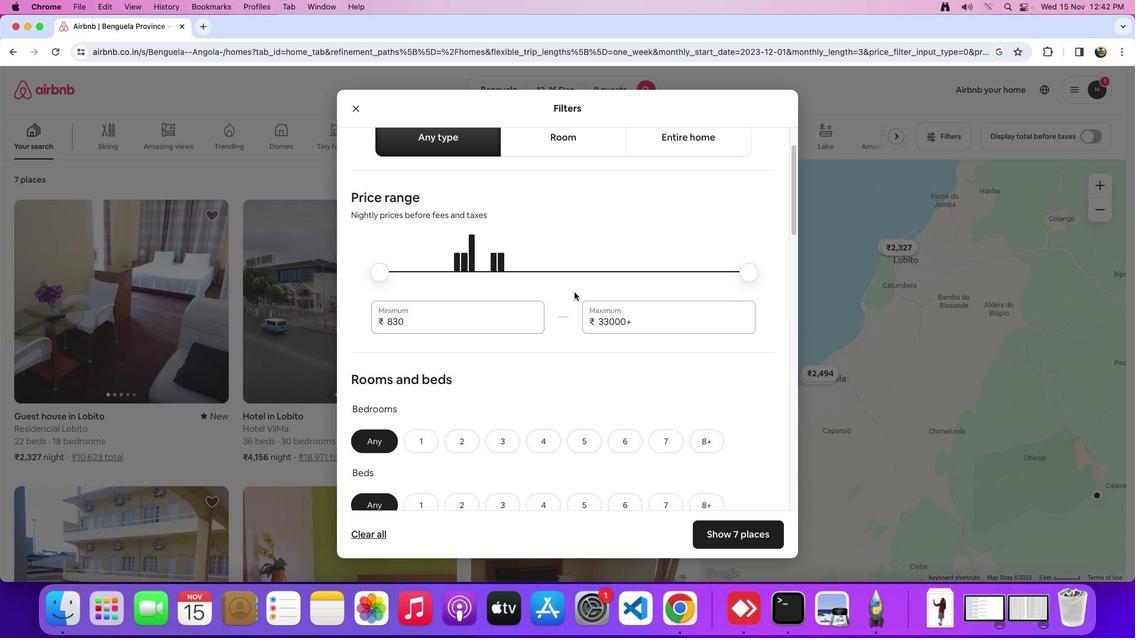 
Action: Mouse moved to (617, 294)
Screenshot: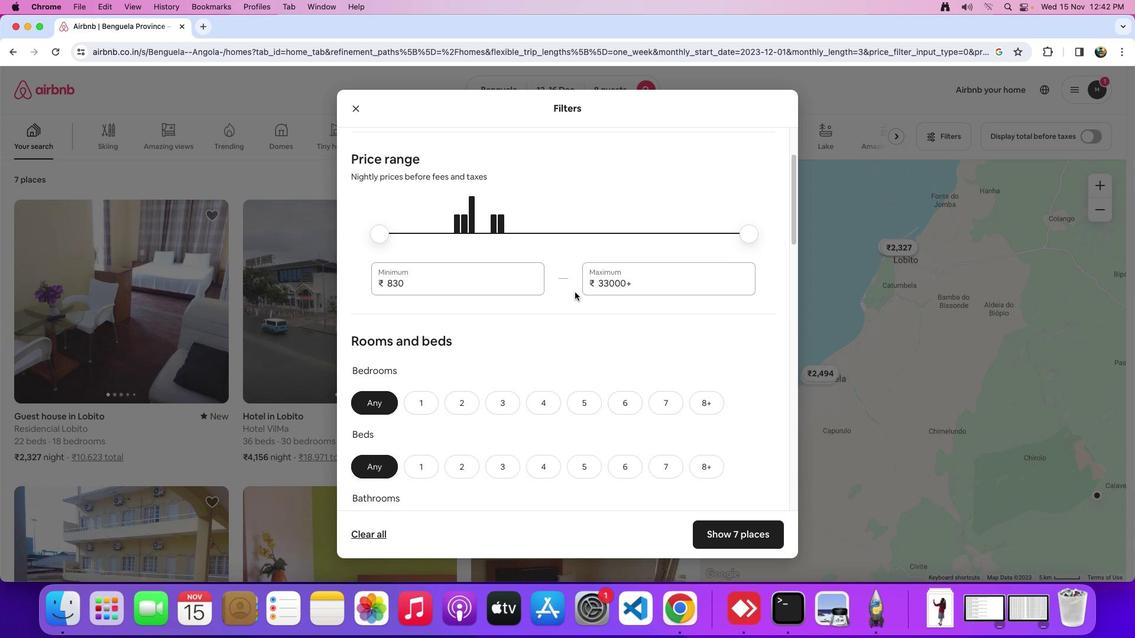 
Action: Mouse scrolled (617, 294) with delta (167, 36)
Screenshot: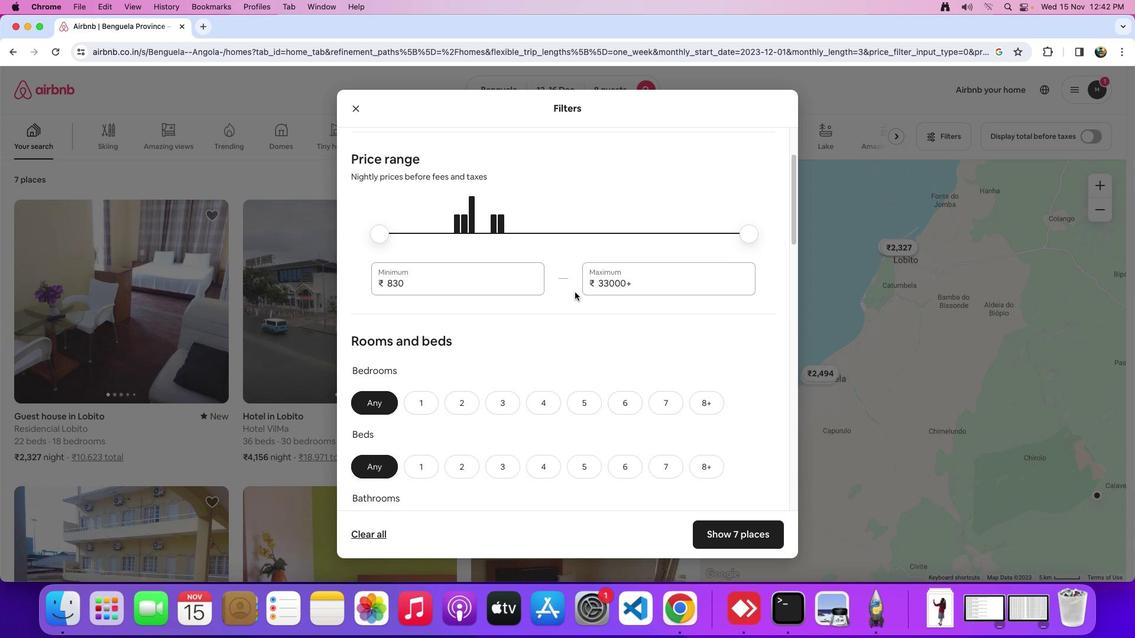 
Action: Mouse scrolled (617, 294) with delta (167, 35)
Screenshot: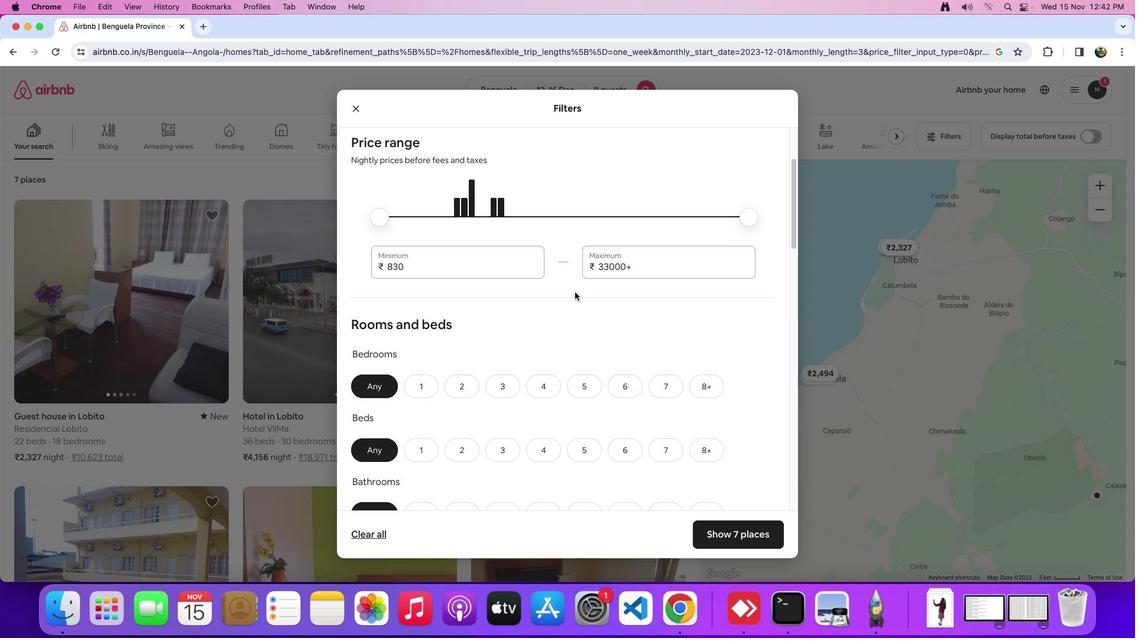 
Action: Mouse moved to (617, 294)
Screenshot: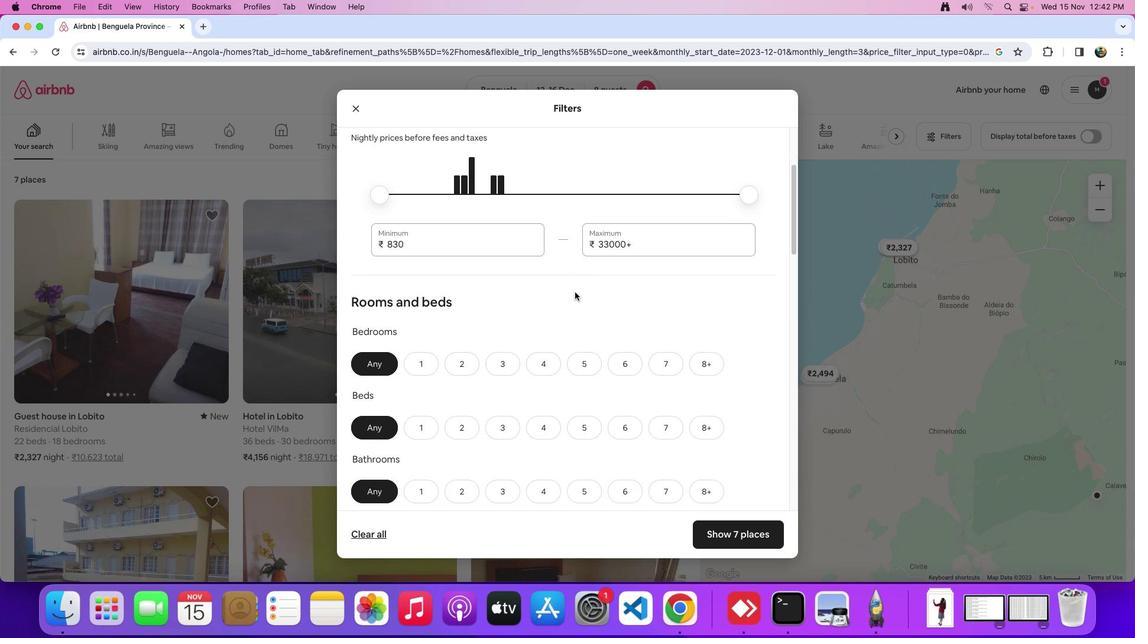 
Action: Mouse scrolled (617, 294) with delta (167, 36)
Screenshot: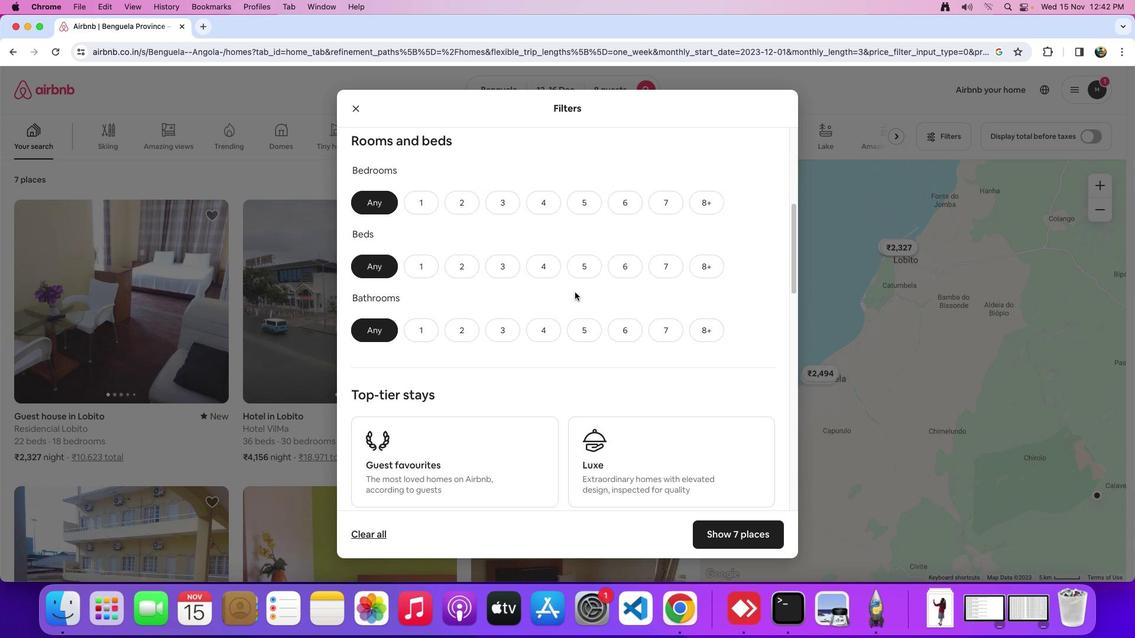 
Action: Mouse scrolled (617, 294) with delta (167, 36)
Screenshot: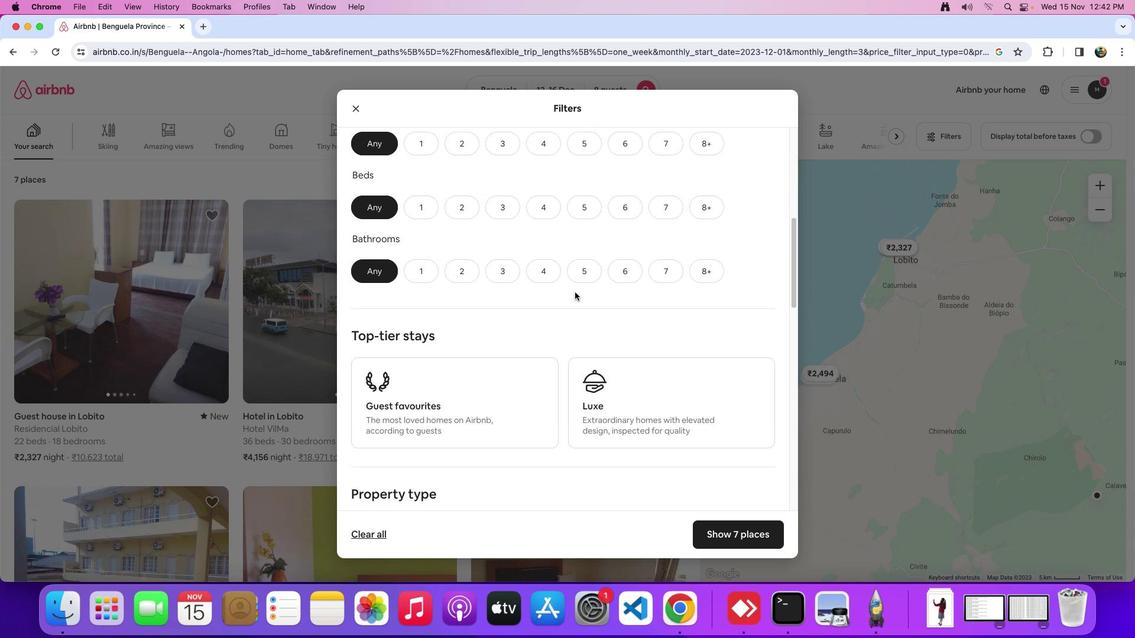
Action: Mouse scrolled (617, 294) with delta (167, 34)
Screenshot: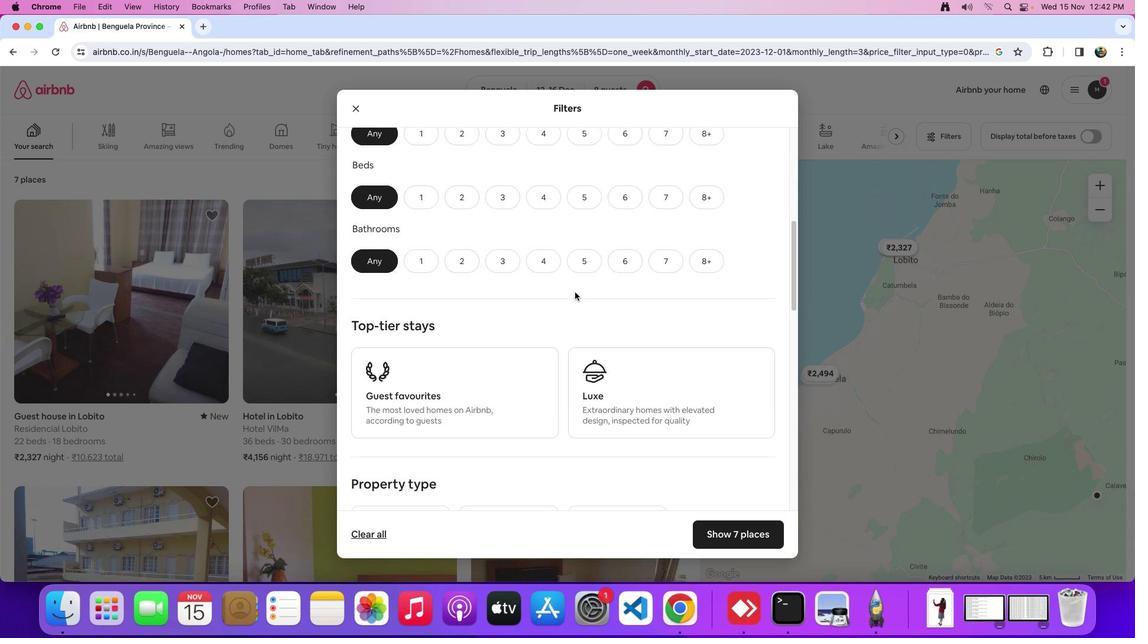 
Action: Mouse scrolled (617, 294) with delta (167, 33)
Screenshot: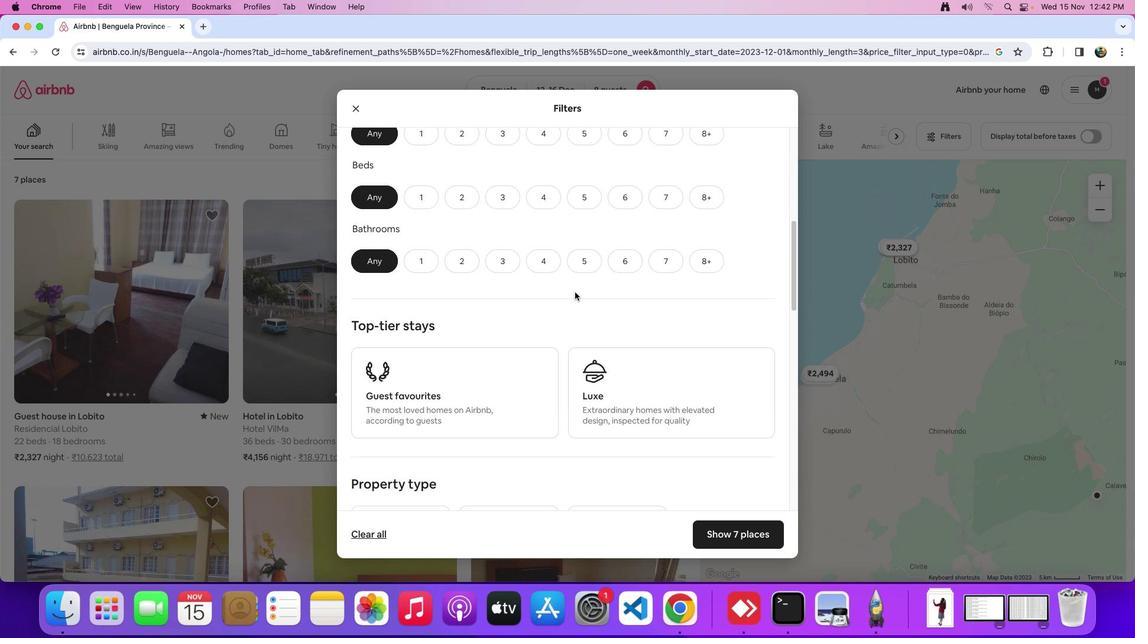 
Action: Mouse moved to (724, 157)
Screenshot: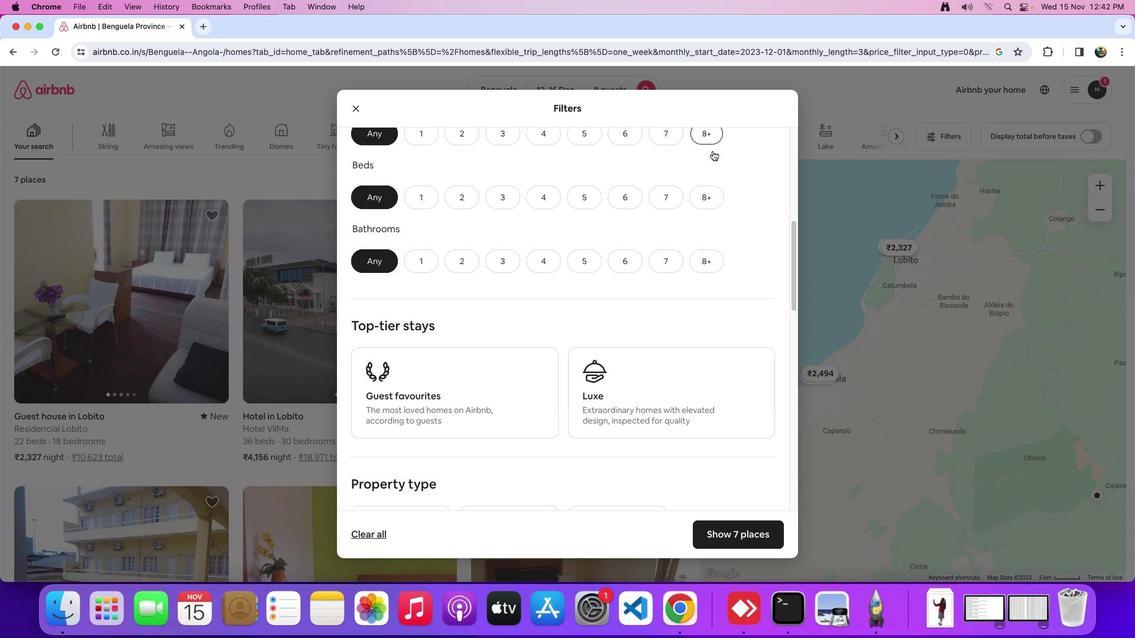 
Action: Mouse pressed left at (724, 157)
Screenshot: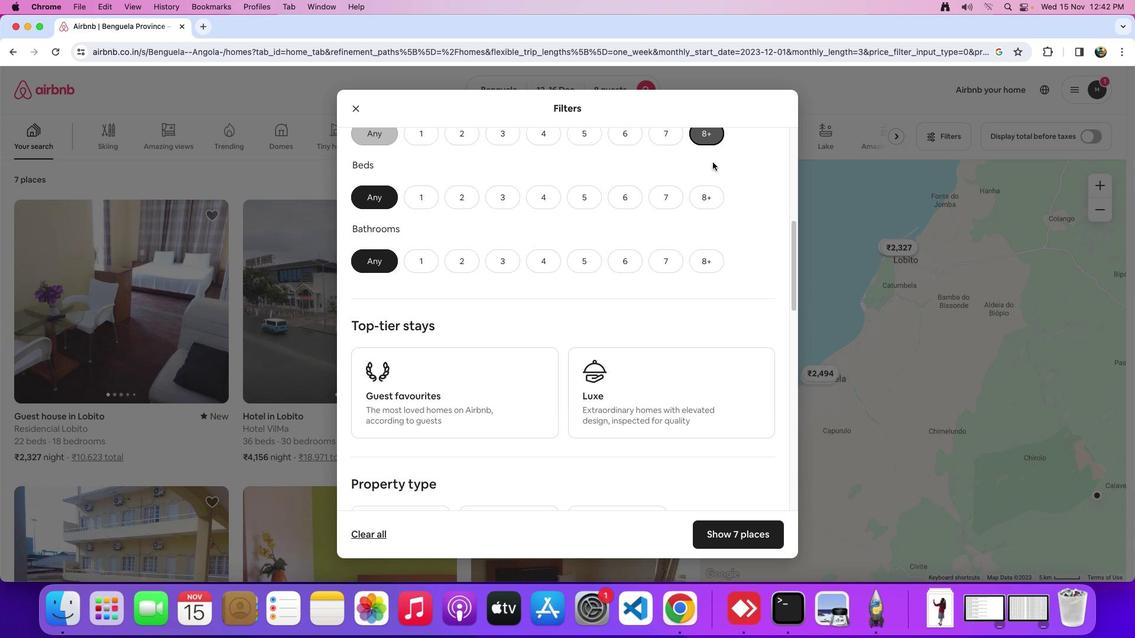 
Action: Mouse moved to (714, 209)
Screenshot: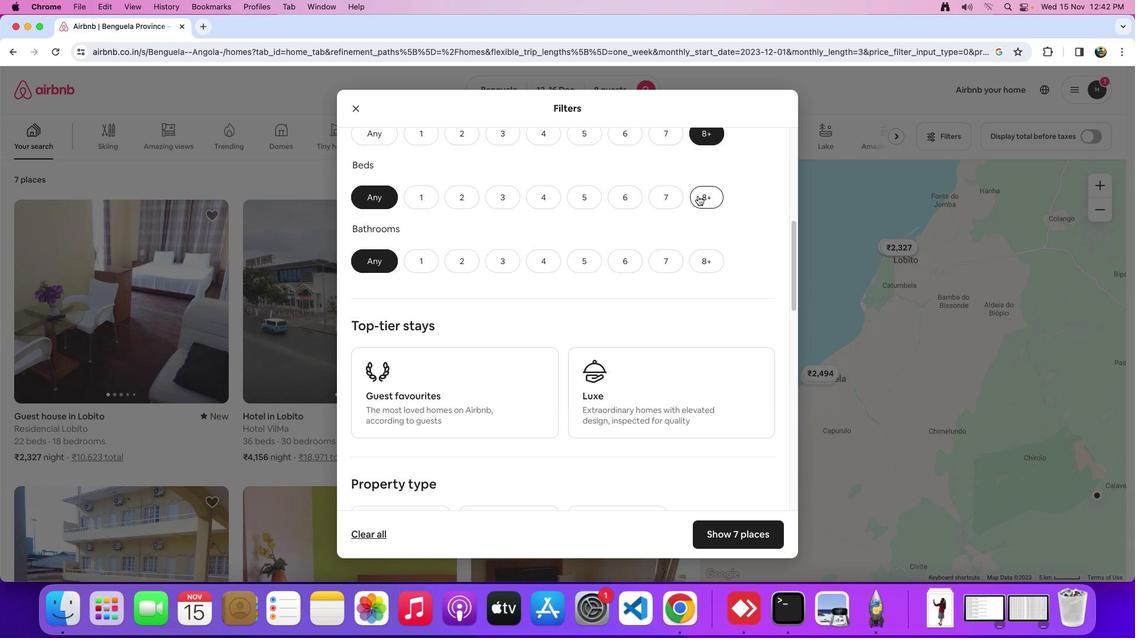 
Action: Mouse pressed left at (714, 209)
Screenshot: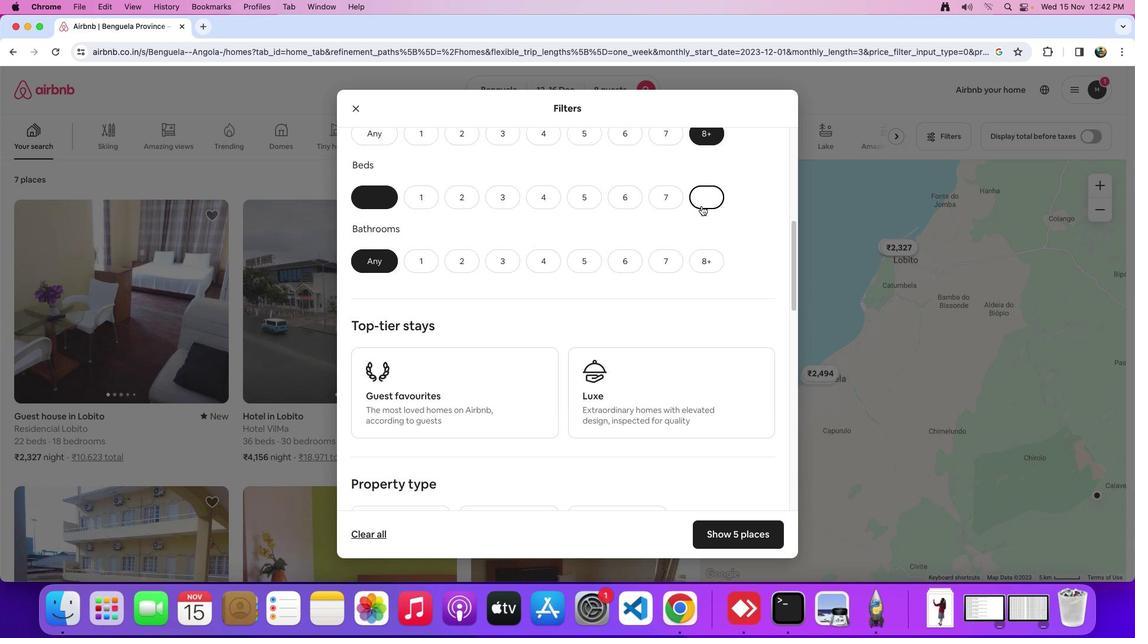 
Action: Mouse moved to (726, 266)
Screenshot: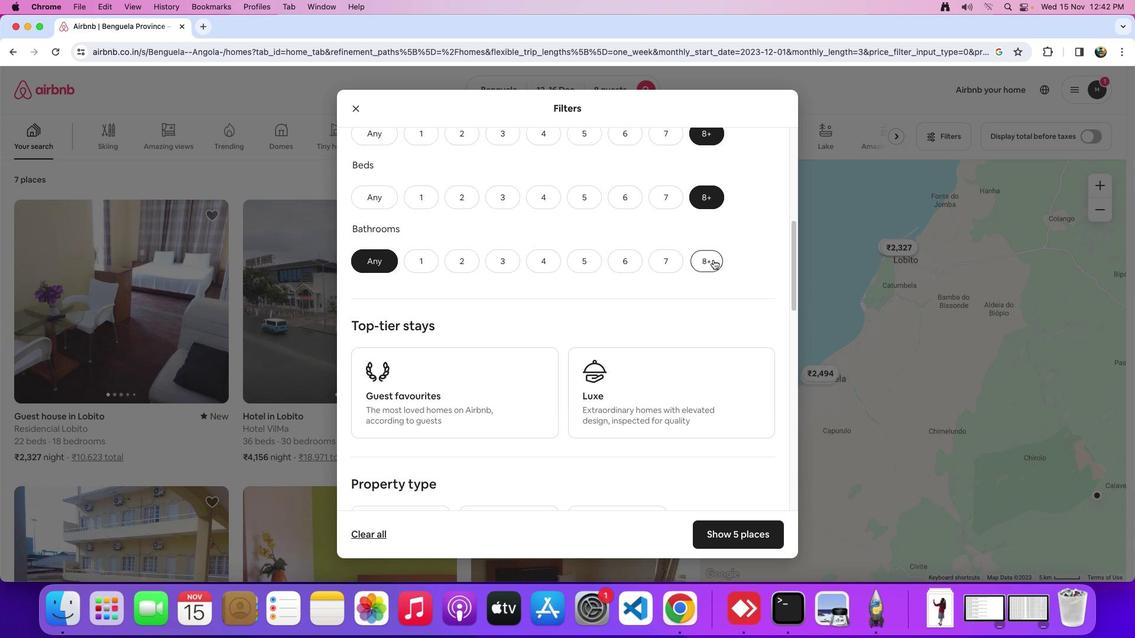 
Action: Mouse pressed left at (726, 266)
Screenshot: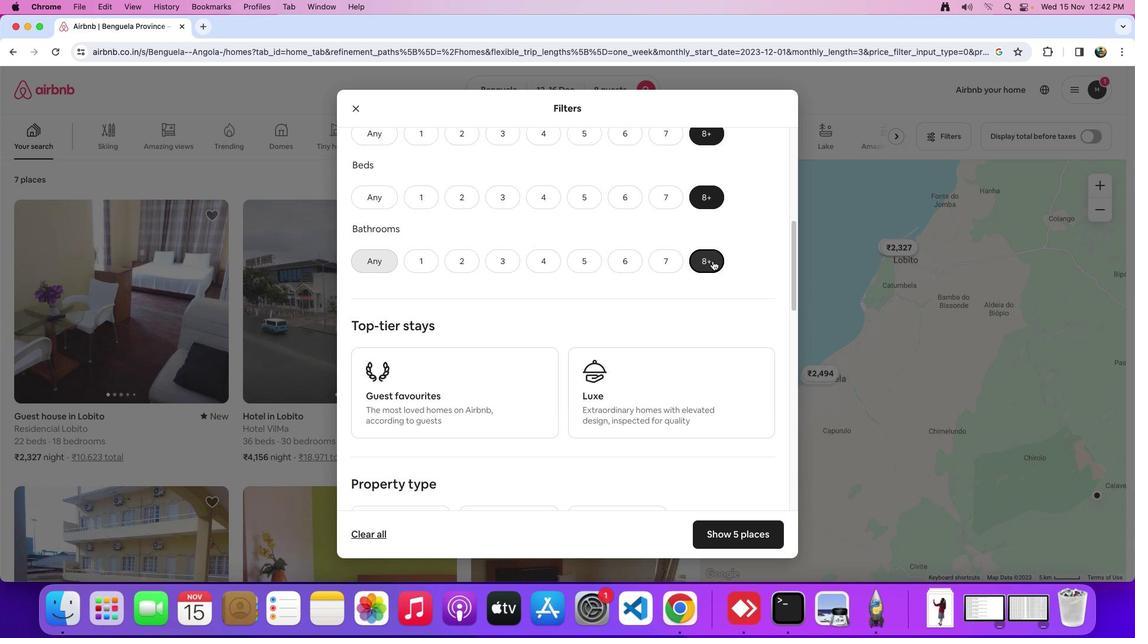 
Action: Mouse moved to (587, 326)
Screenshot: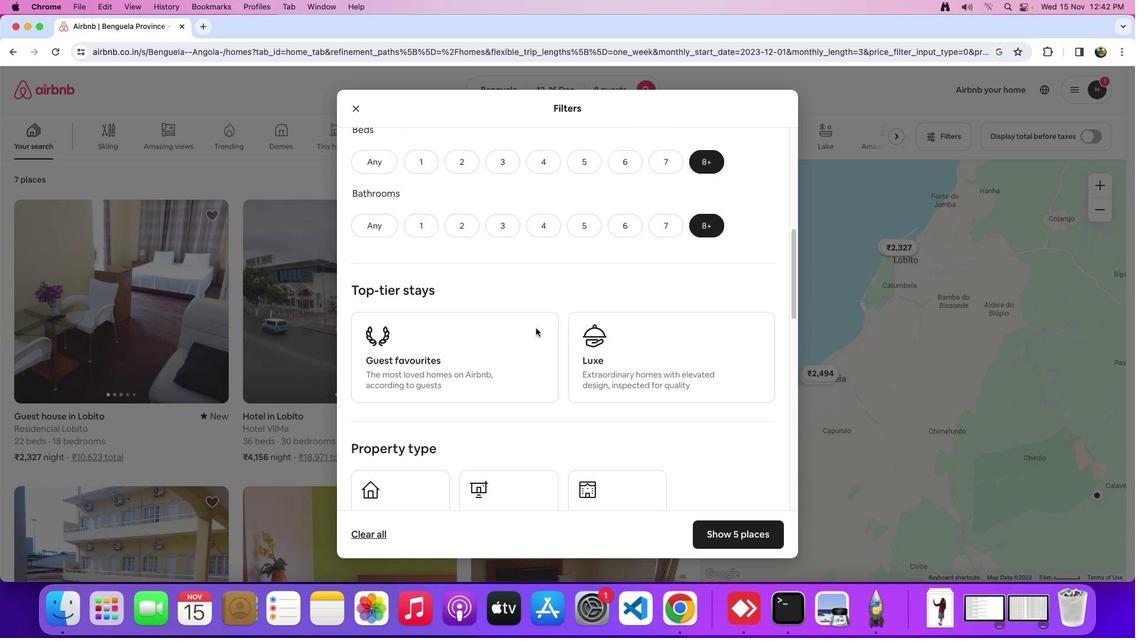 
Action: Mouse scrolled (587, 326) with delta (167, 36)
Screenshot: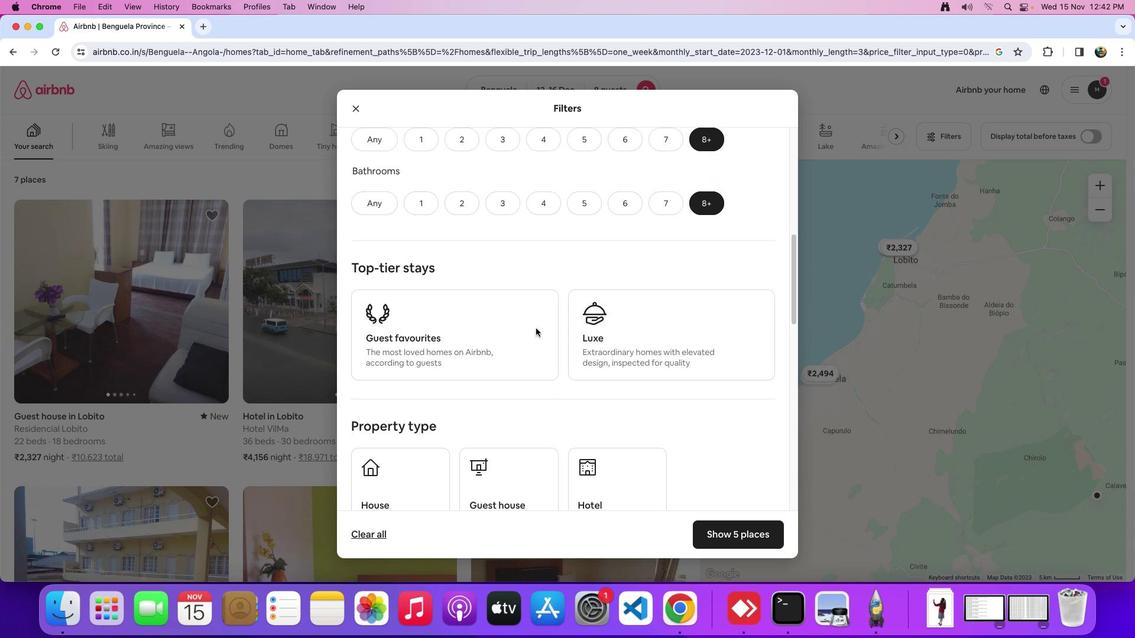
Action: Mouse moved to (587, 326)
Screenshot: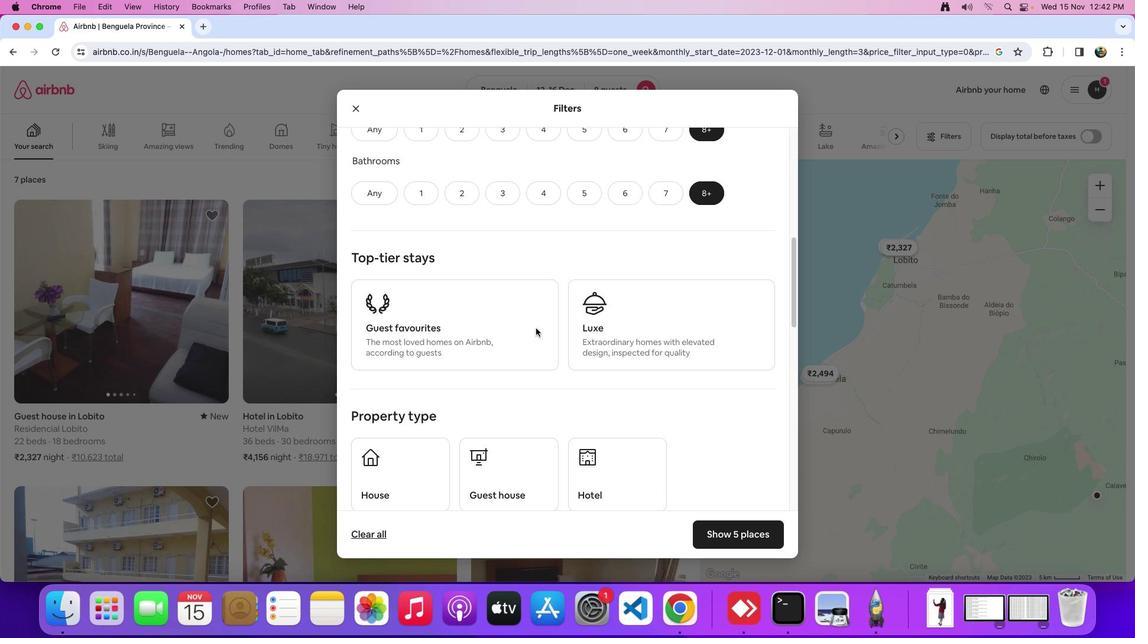 
Action: Mouse scrolled (587, 326) with delta (167, 36)
Screenshot: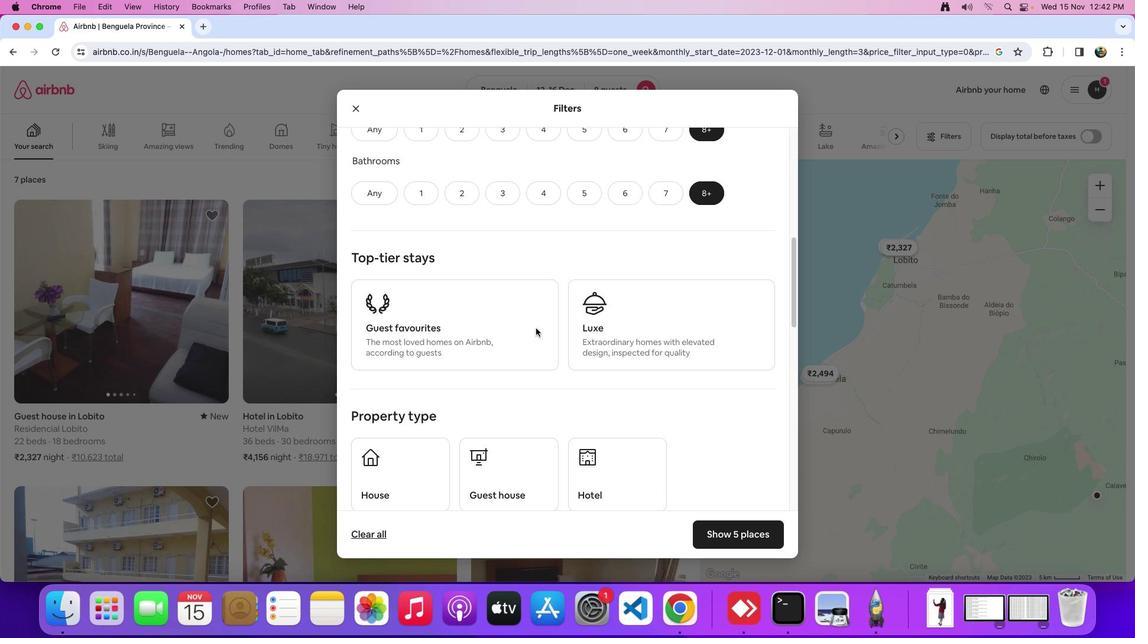 
Action: Mouse scrolled (587, 326) with delta (167, 35)
Screenshot: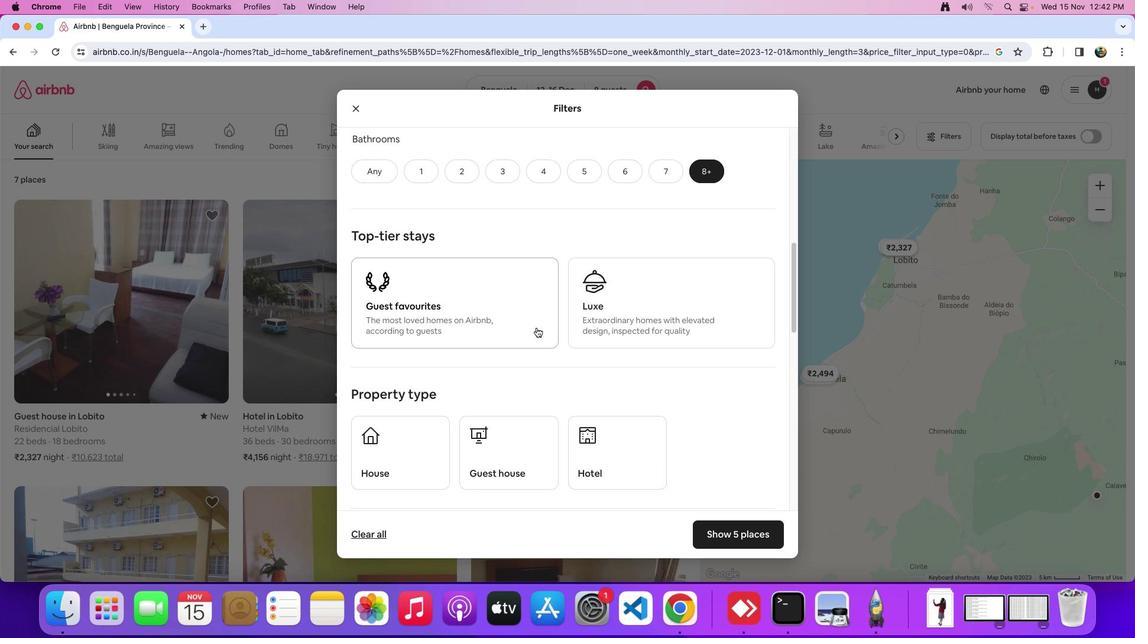 
Action: Mouse moved to (587, 325)
Screenshot: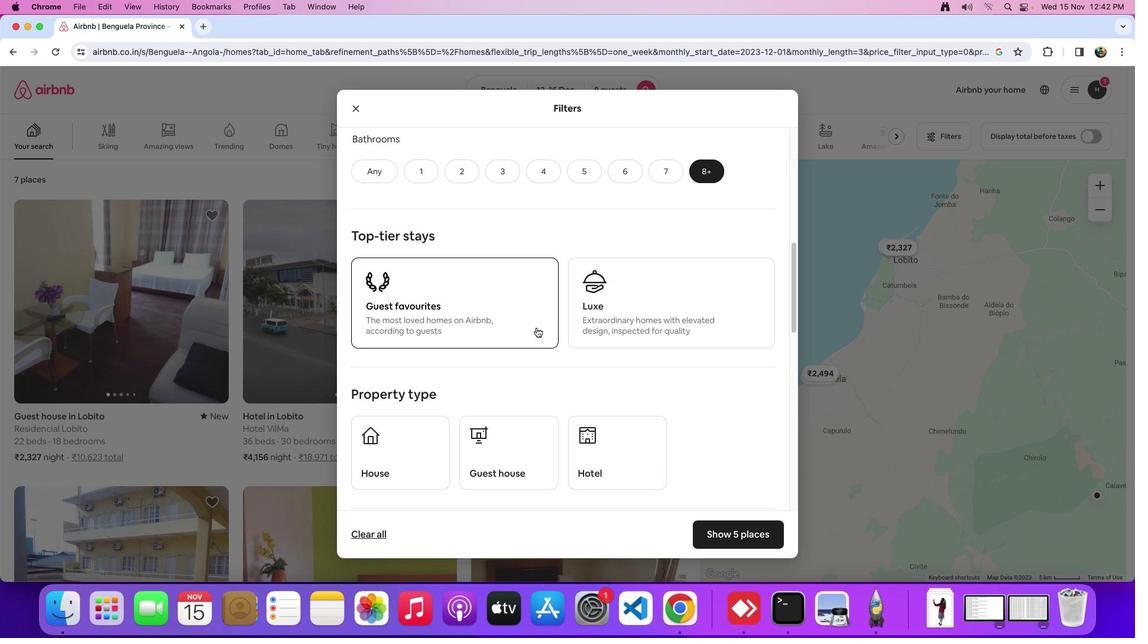 
Action: Mouse scrolled (587, 325) with delta (167, 36)
Screenshot: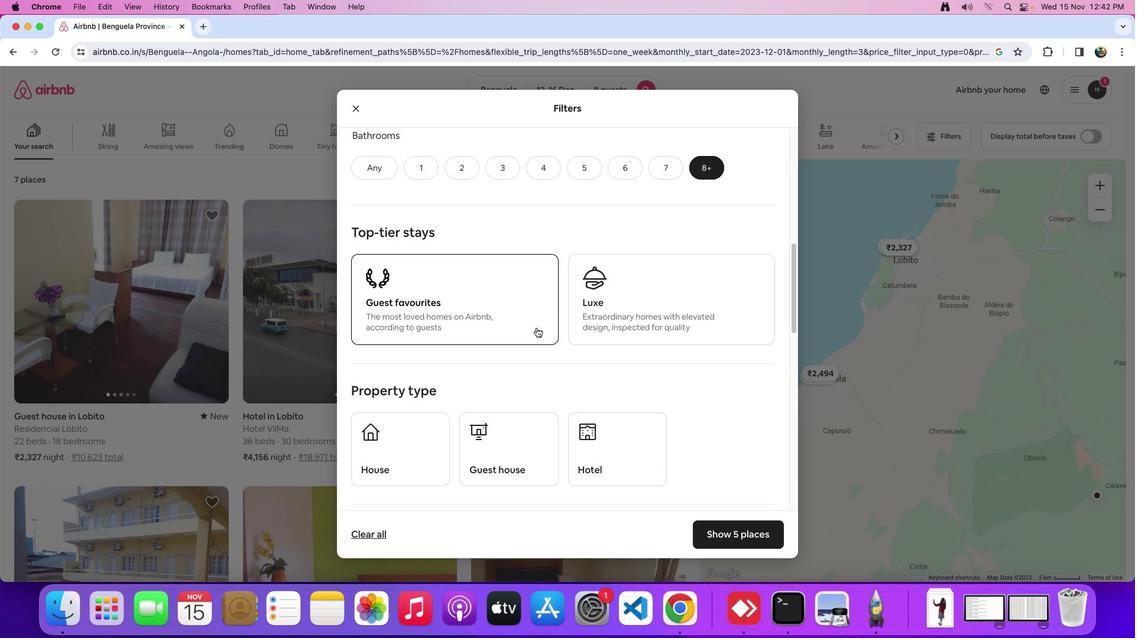 
Action: Mouse scrolled (587, 325) with delta (167, 36)
Screenshot: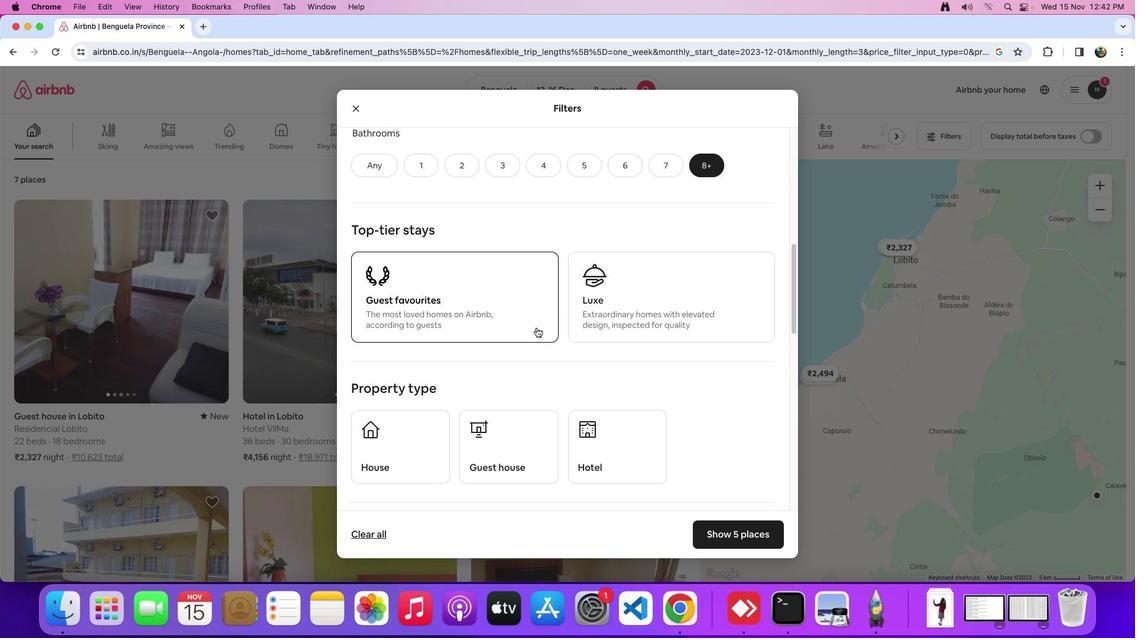 
Action: Mouse moved to (623, 325)
Screenshot: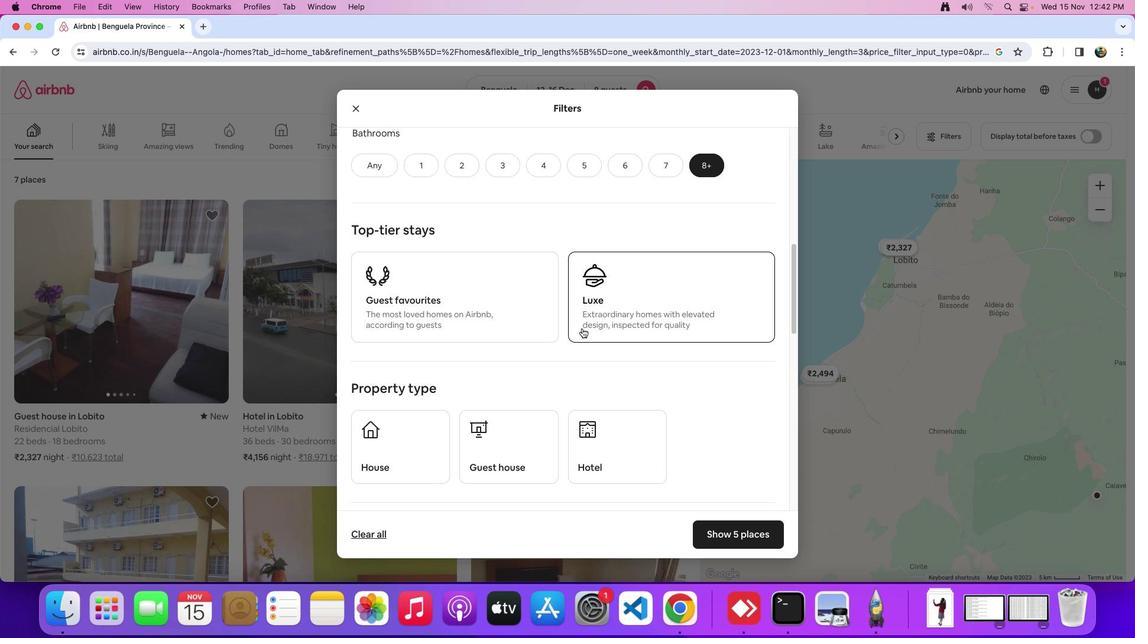 
Action: Mouse scrolled (623, 325) with delta (167, 36)
Screenshot: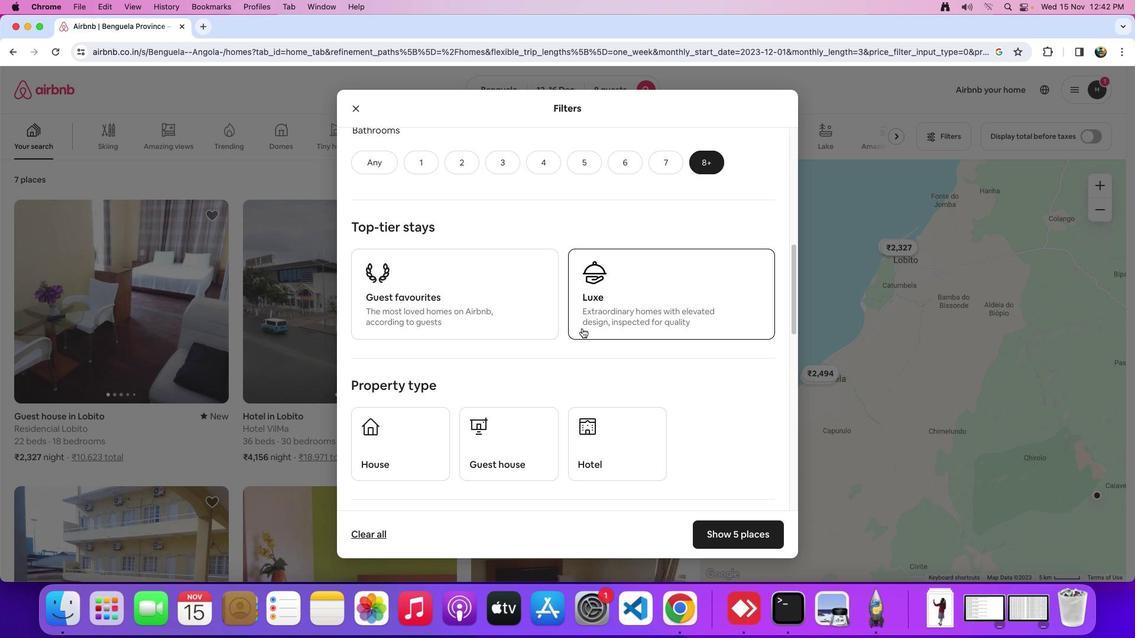 
Action: Mouse scrolled (623, 325) with delta (167, 36)
Screenshot: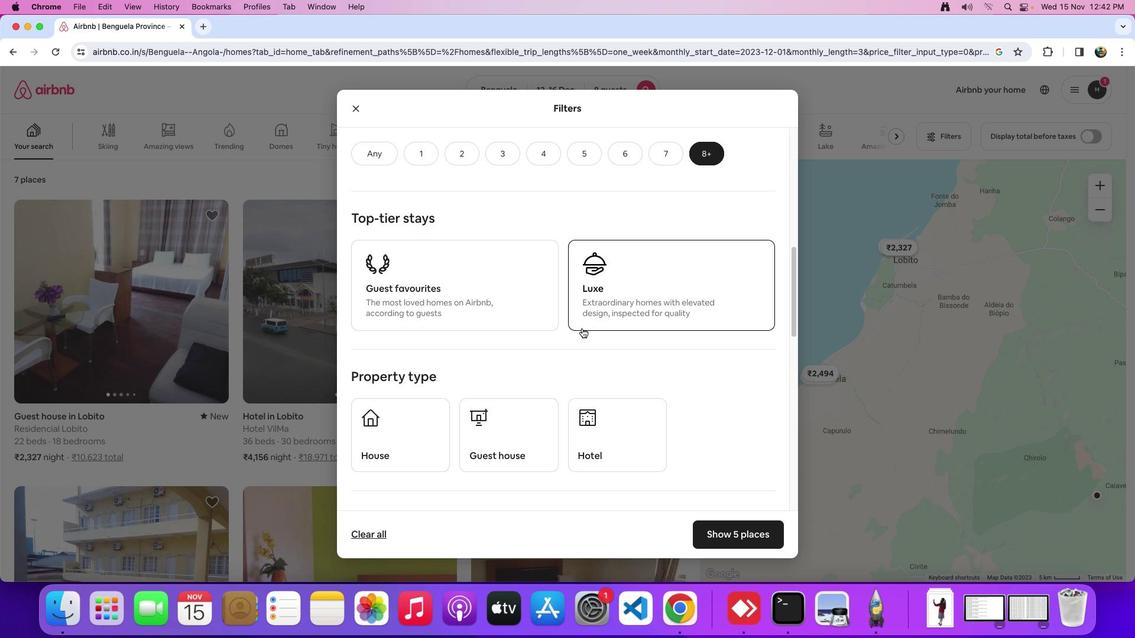 
Action: Mouse scrolled (623, 325) with delta (167, 36)
Screenshot: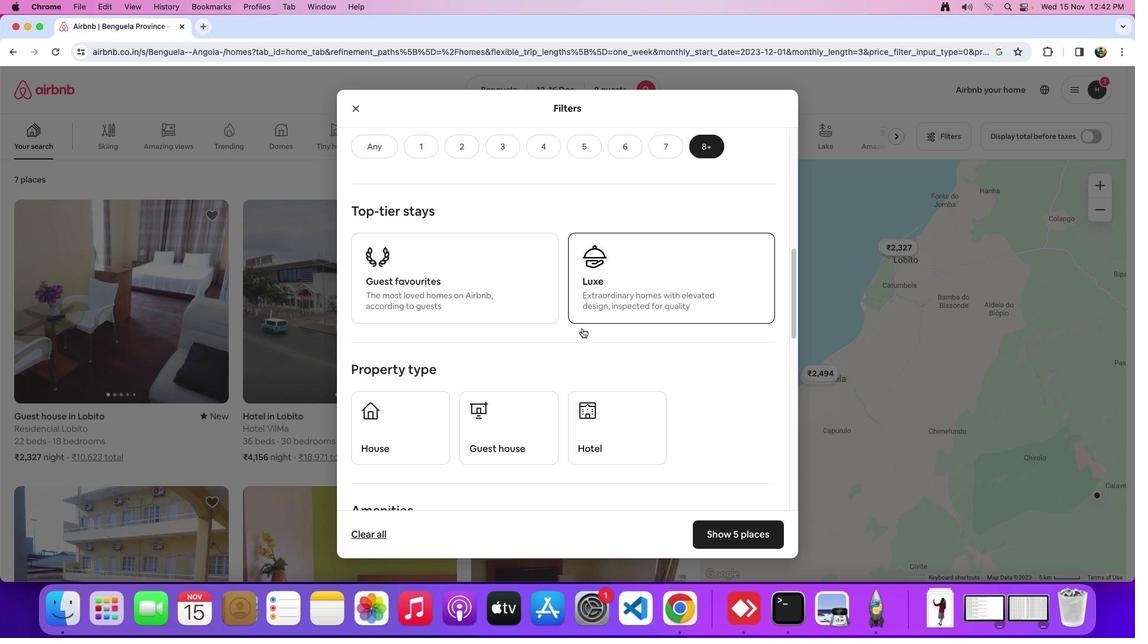 
Action: Mouse moved to (627, 325)
Screenshot: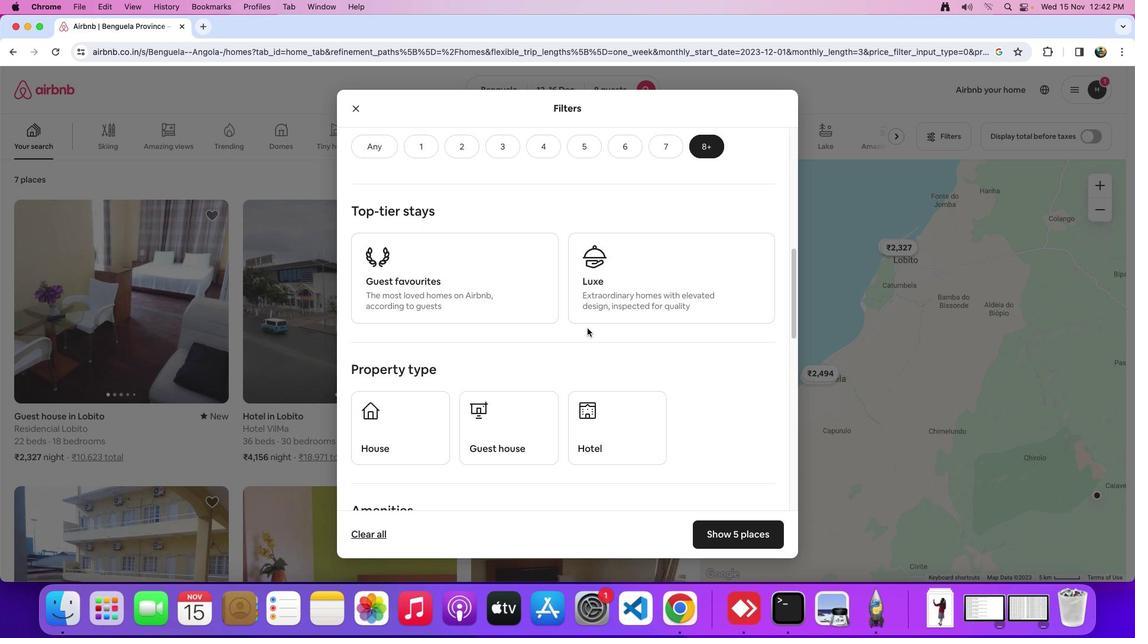 
Action: Mouse scrolled (627, 325) with delta (167, 36)
Screenshot: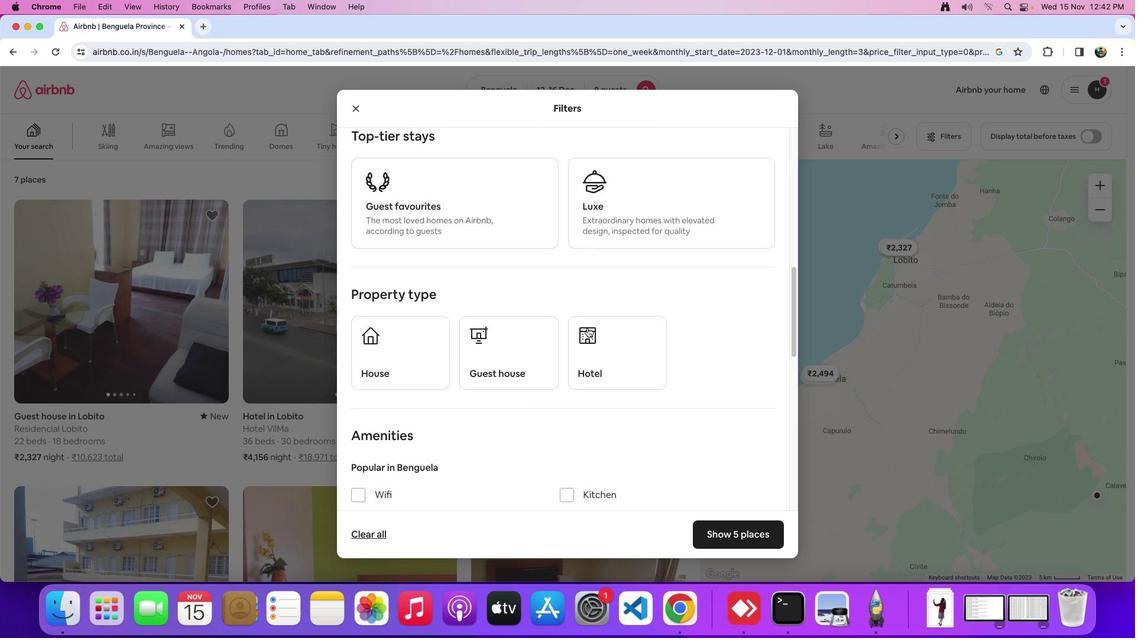 
Action: Mouse scrolled (627, 325) with delta (167, 36)
Screenshot: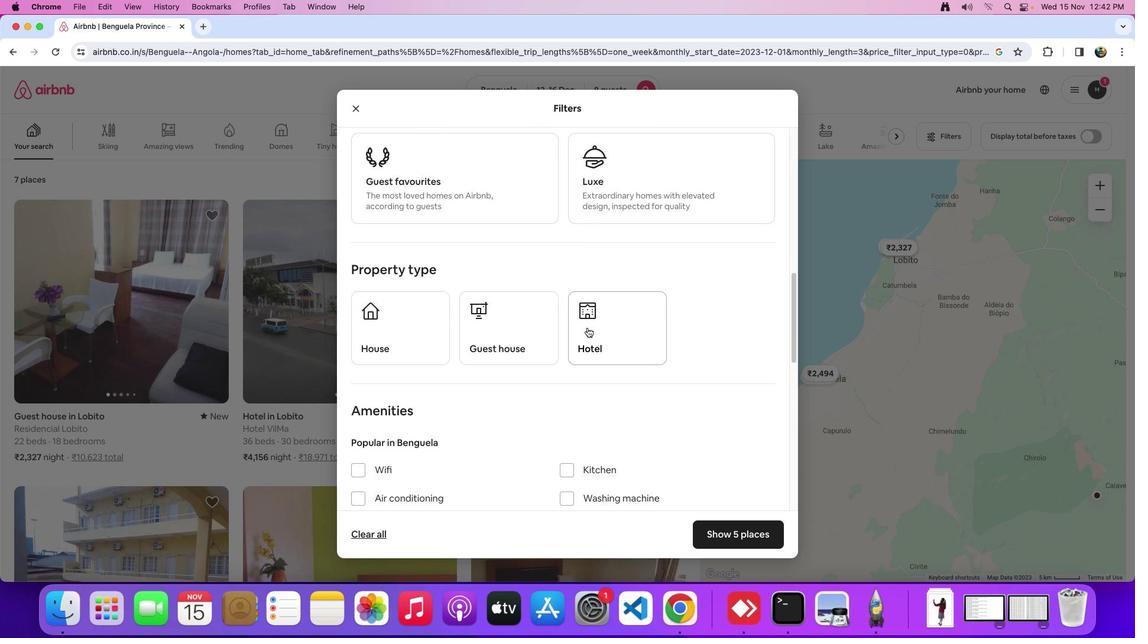 
Action: Mouse scrolled (627, 325) with delta (167, 34)
Screenshot: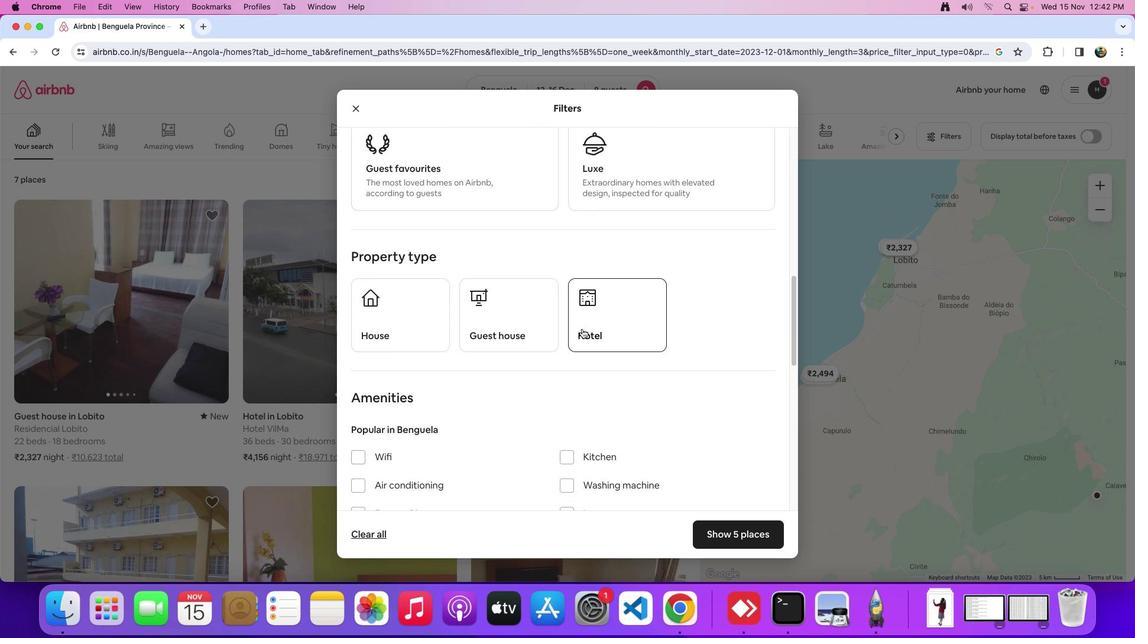 
Action: Mouse moved to (626, 325)
Screenshot: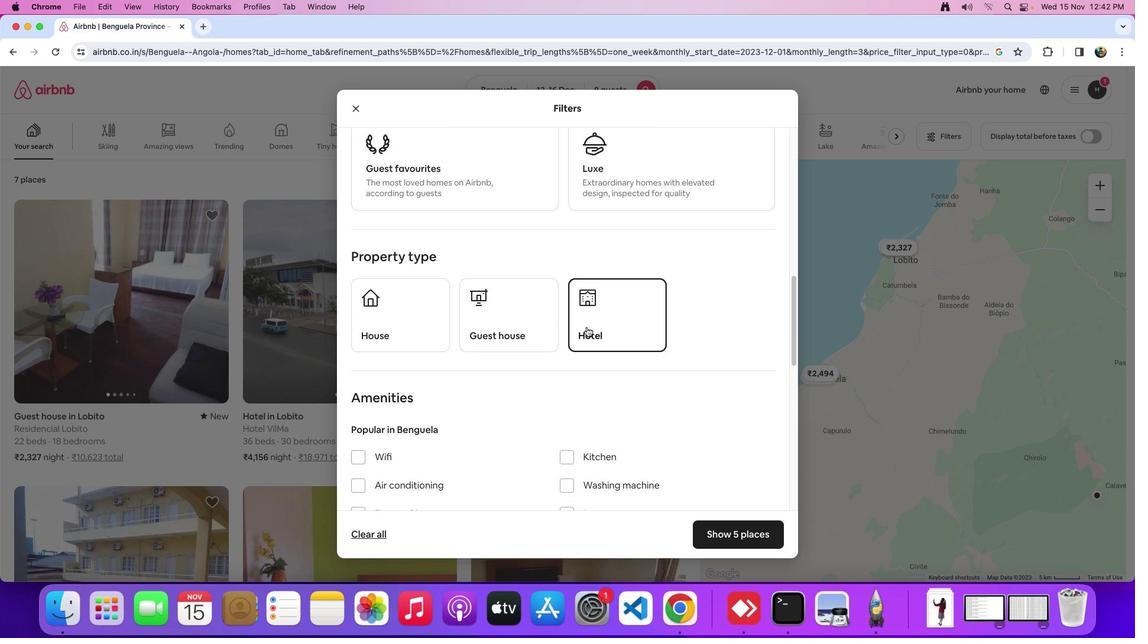 
Action: Mouse pressed left at (626, 325)
Screenshot: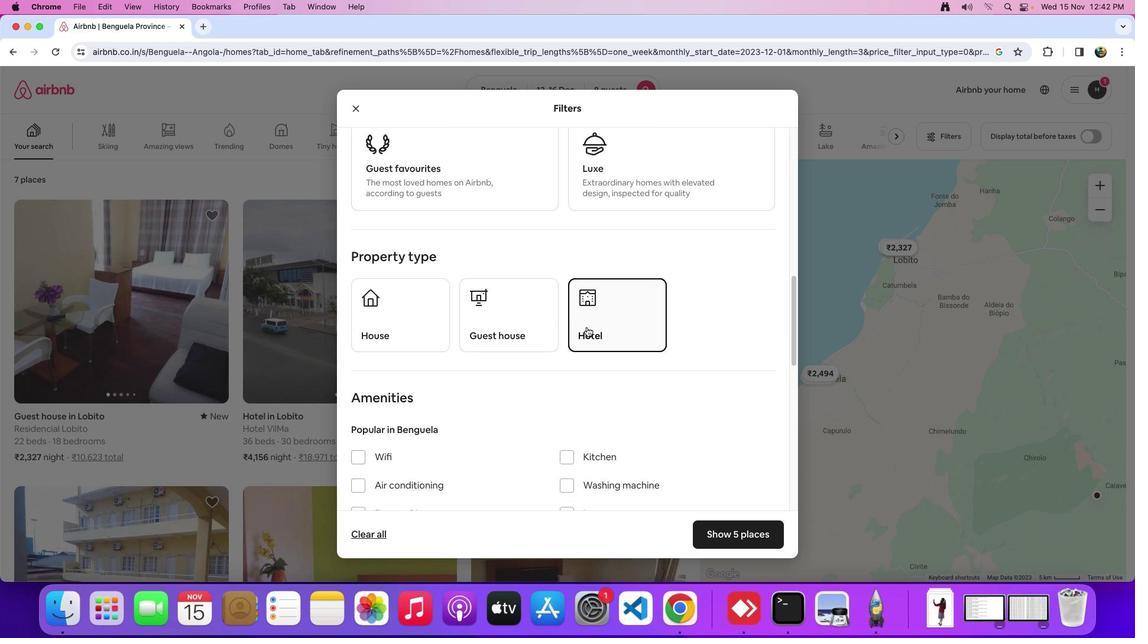 
Action: Mouse moved to (675, 322)
Screenshot: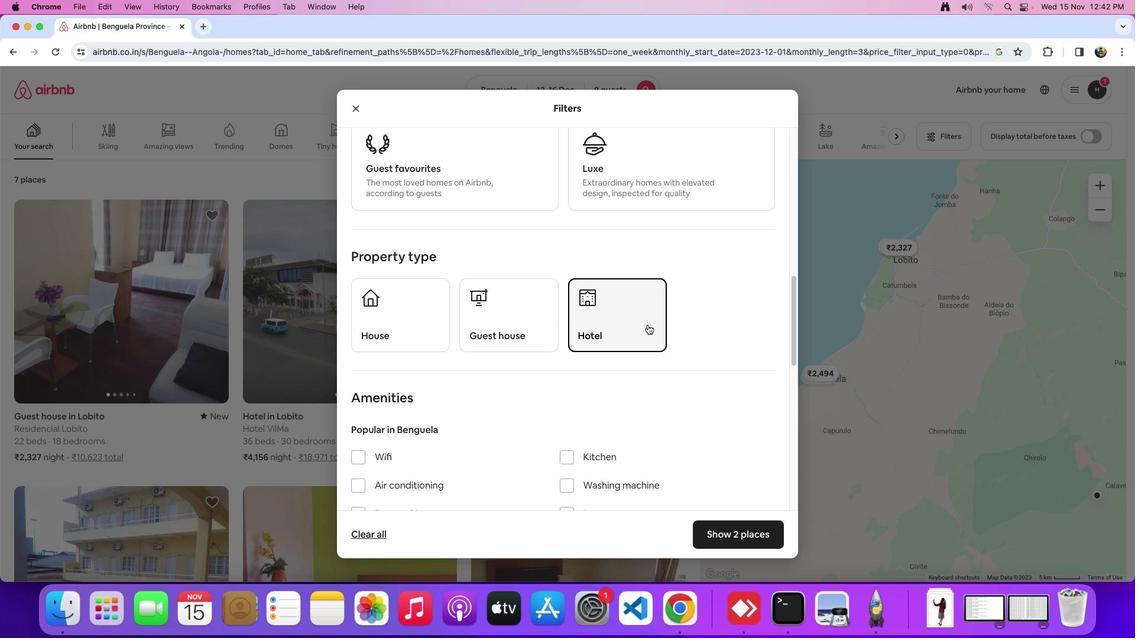 
Action: Mouse scrolled (675, 322) with delta (167, 36)
Screenshot: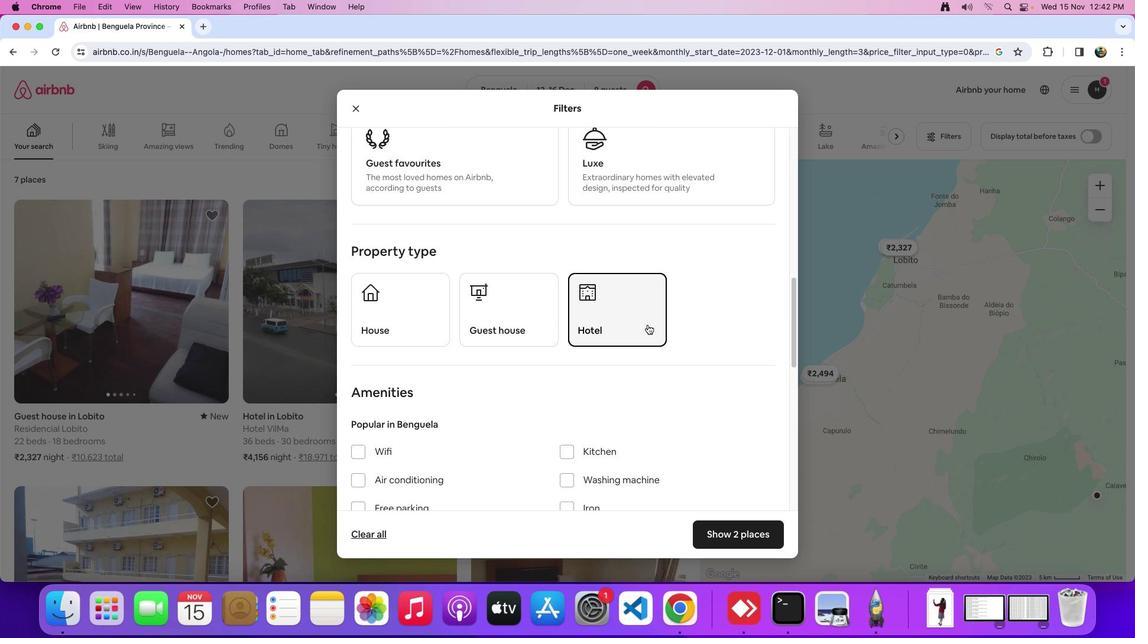 
Action: Mouse scrolled (675, 322) with delta (167, 36)
Screenshot: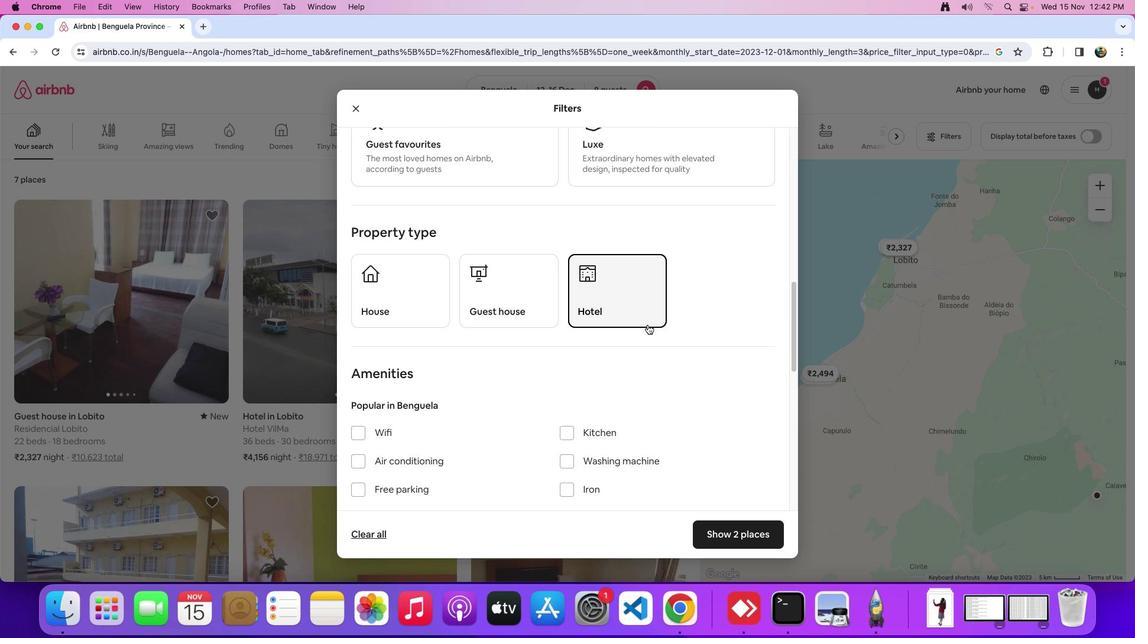 
Action: Mouse scrolled (675, 322) with delta (167, 36)
Screenshot: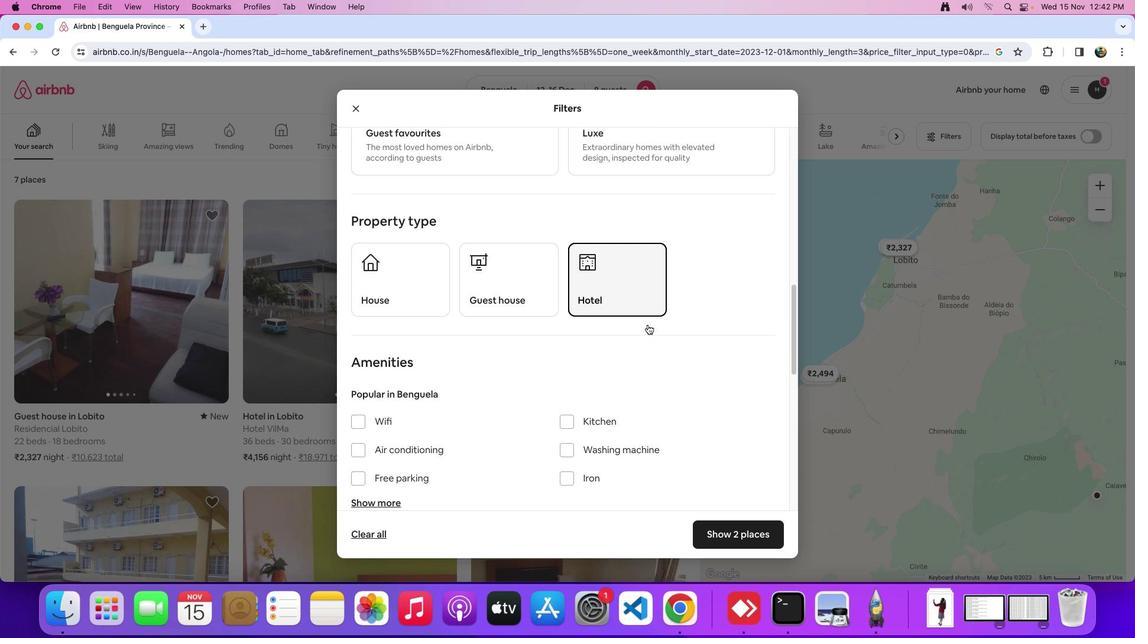 
Action: Mouse scrolled (675, 322) with delta (167, 36)
Screenshot: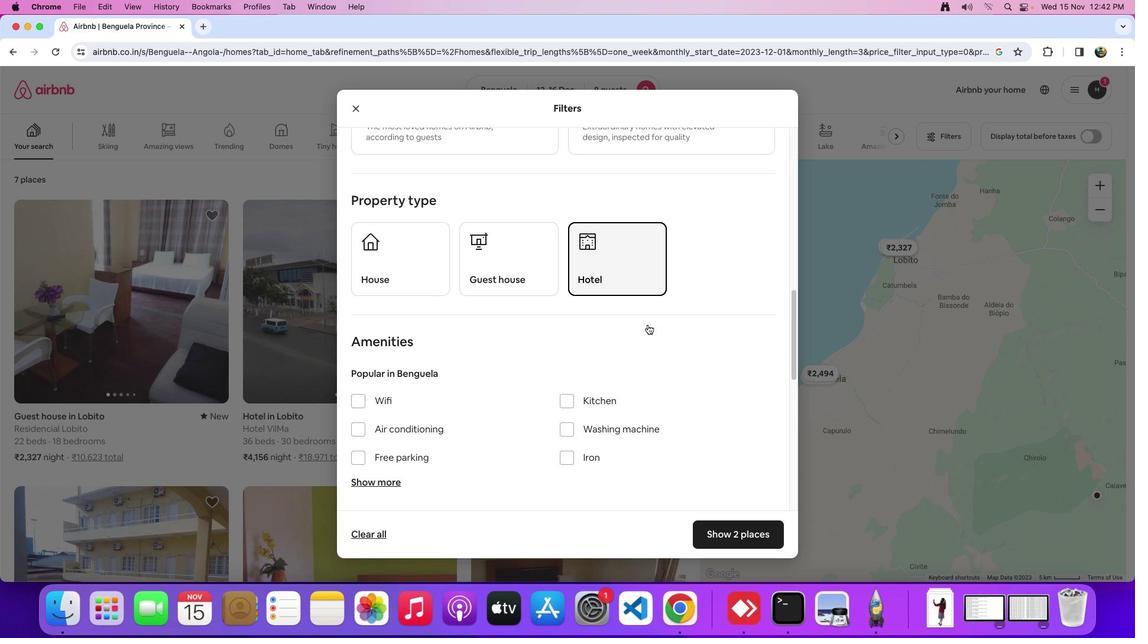 
Action: Mouse scrolled (675, 322) with delta (167, 36)
Screenshot: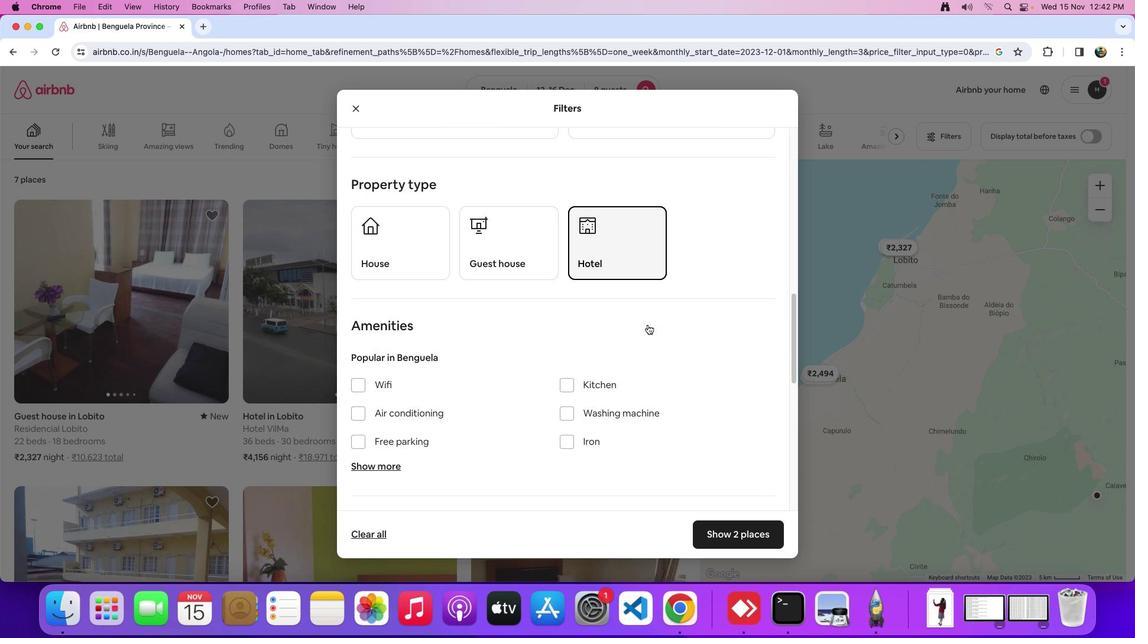 
Action: Mouse scrolled (675, 322) with delta (167, 36)
Screenshot: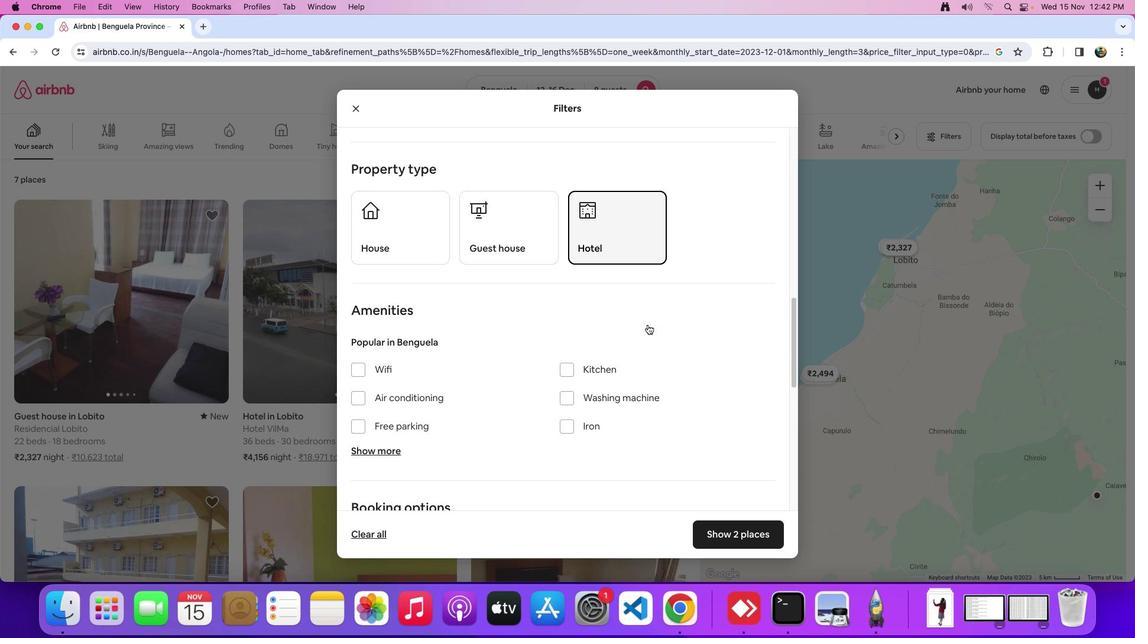 
Action: Mouse moved to (675, 323)
Screenshot: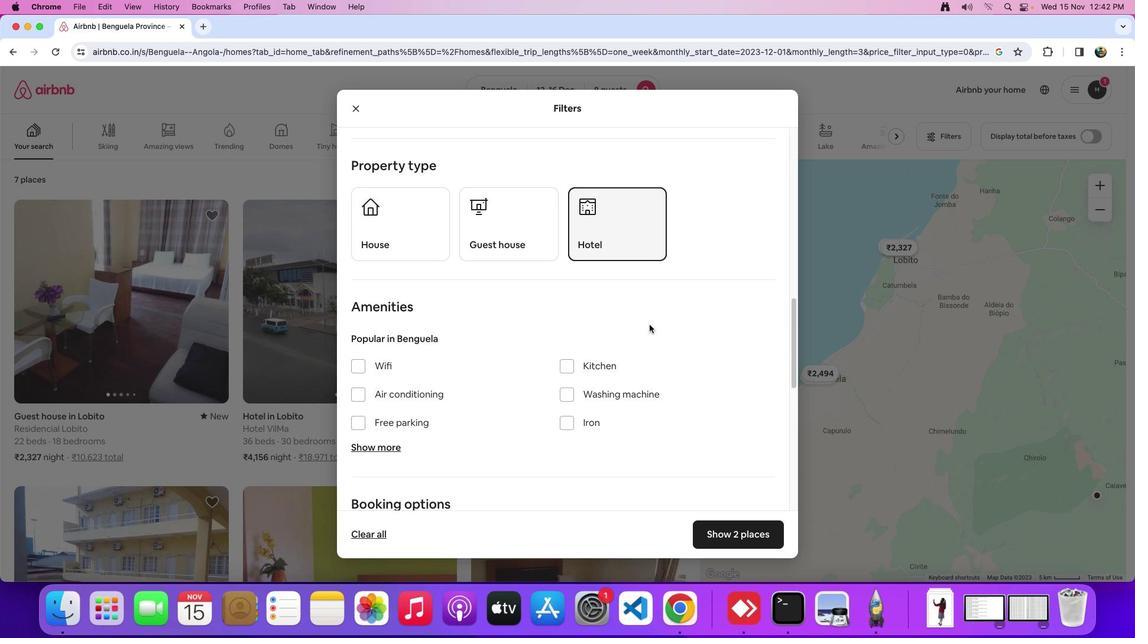 
Action: Mouse scrolled (675, 323) with delta (167, 36)
Screenshot: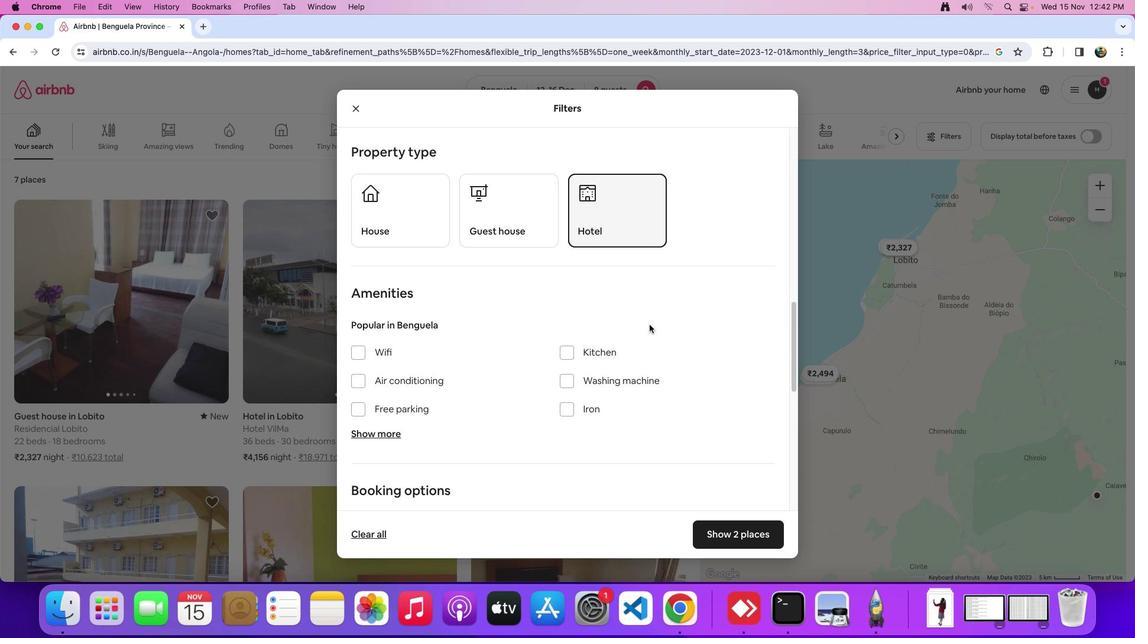 
Action: Mouse scrolled (675, 323) with delta (167, 36)
Screenshot: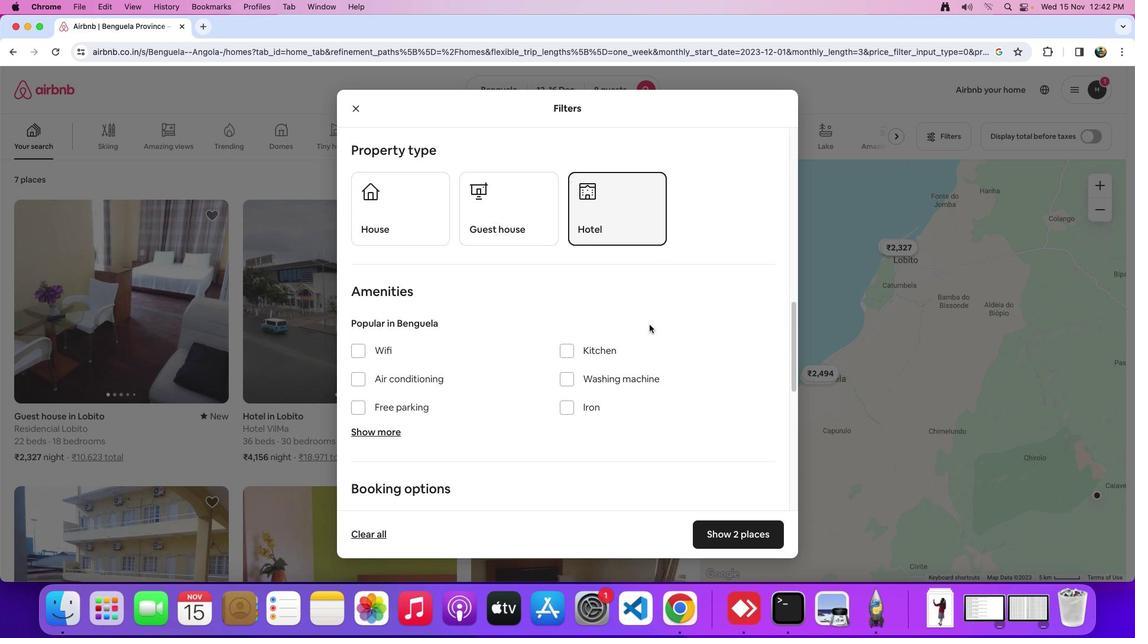 
Action: Mouse moved to (581, 334)
Screenshot: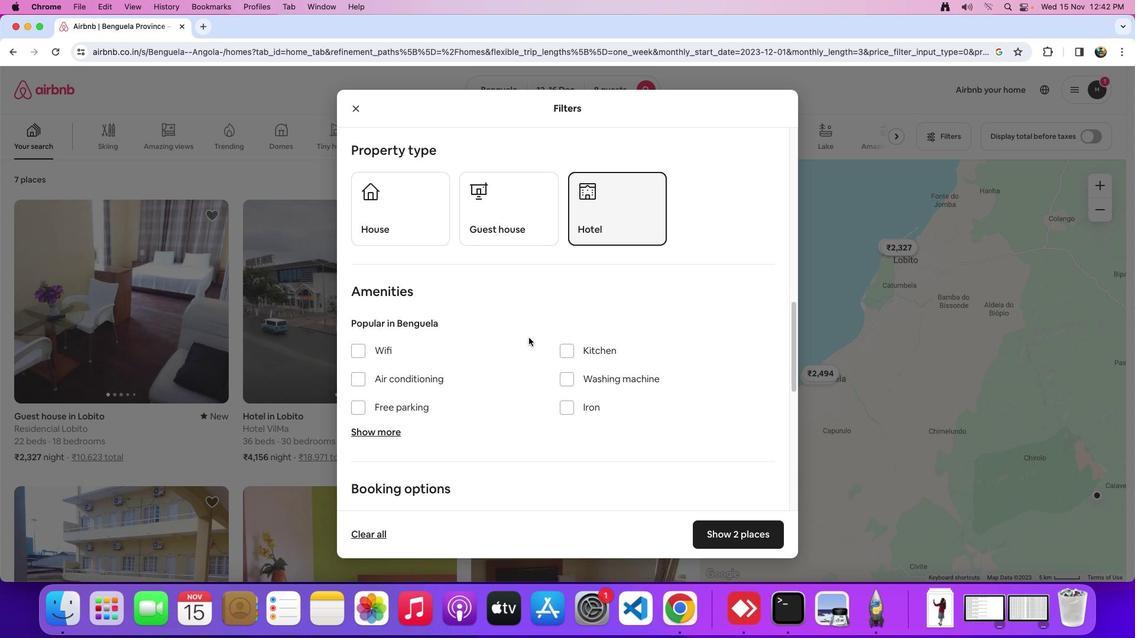 
Action: Mouse scrolled (581, 334) with delta (167, 36)
Screenshot: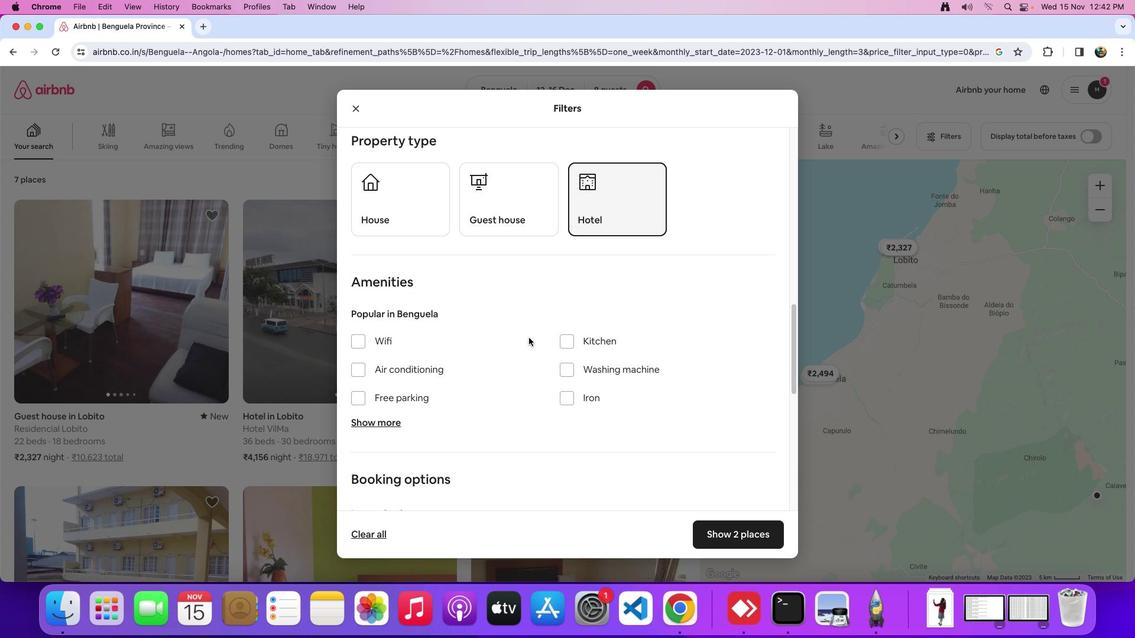 
Action: Mouse scrolled (581, 334) with delta (167, 36)
Screenshot: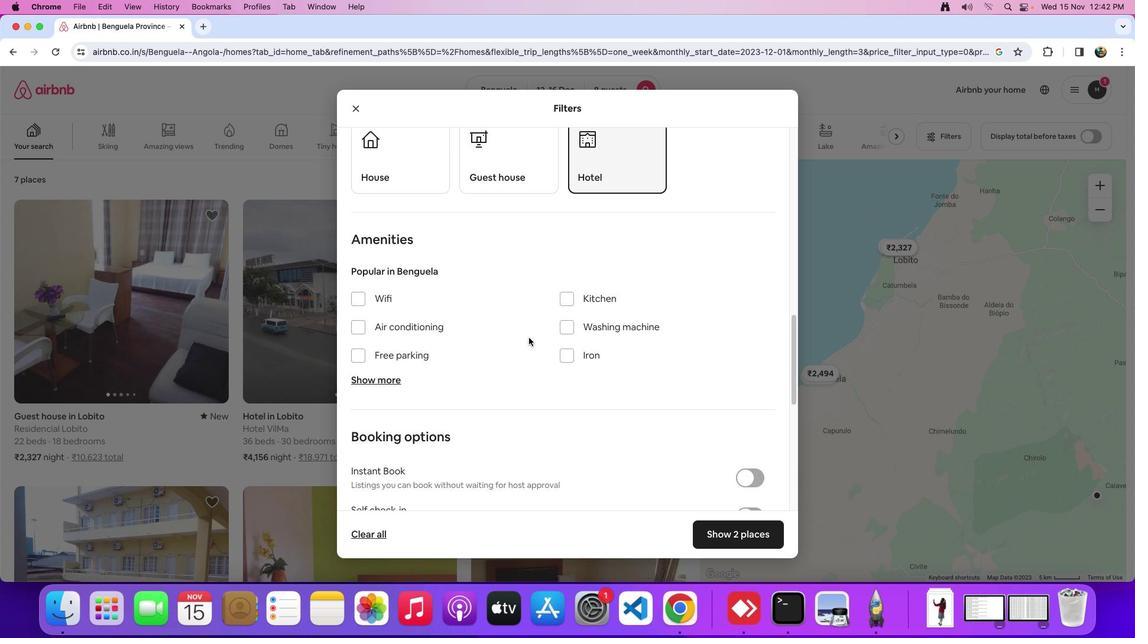 
Action: Mouse scrolled (581, 334) with delta (167, 36)
Screenshot: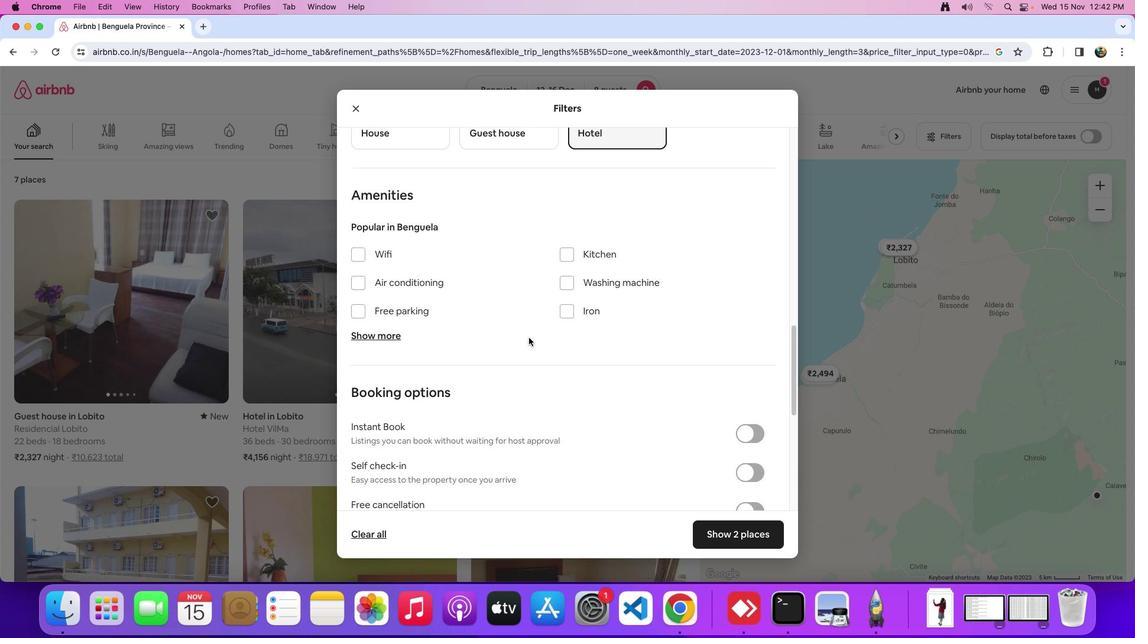 
Action: Mouse scrolled (581, 334) with delta (167, 35)
Screenshot: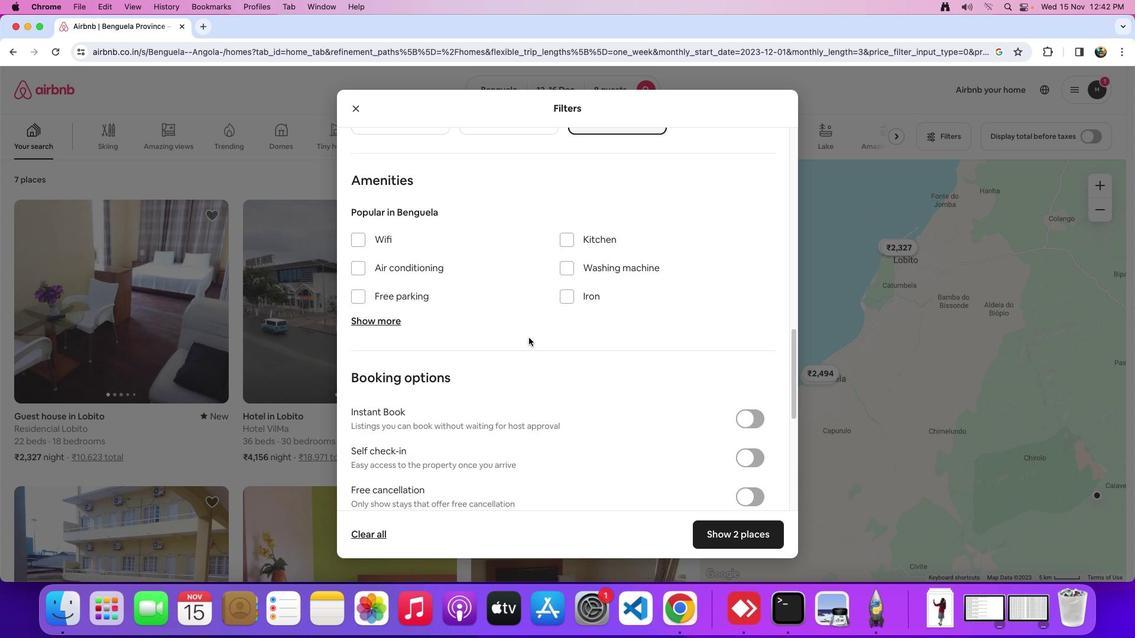 
Action: Mouse moved to (444, 248)
Screenshot: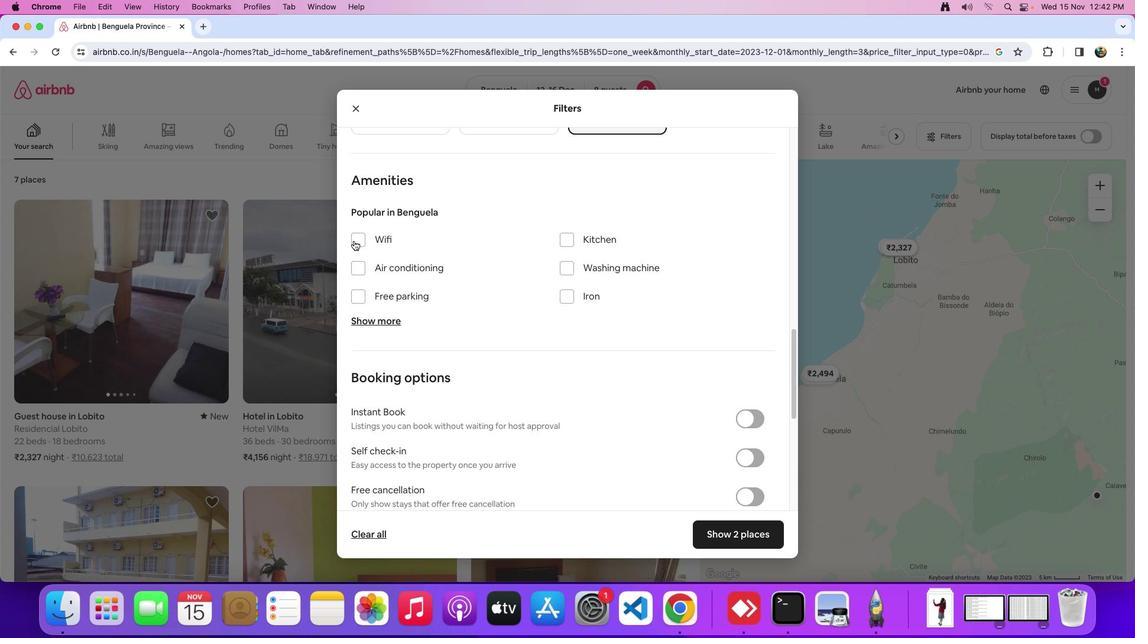 
Action: Mouse pressed left at (444, 248)
Screenshot: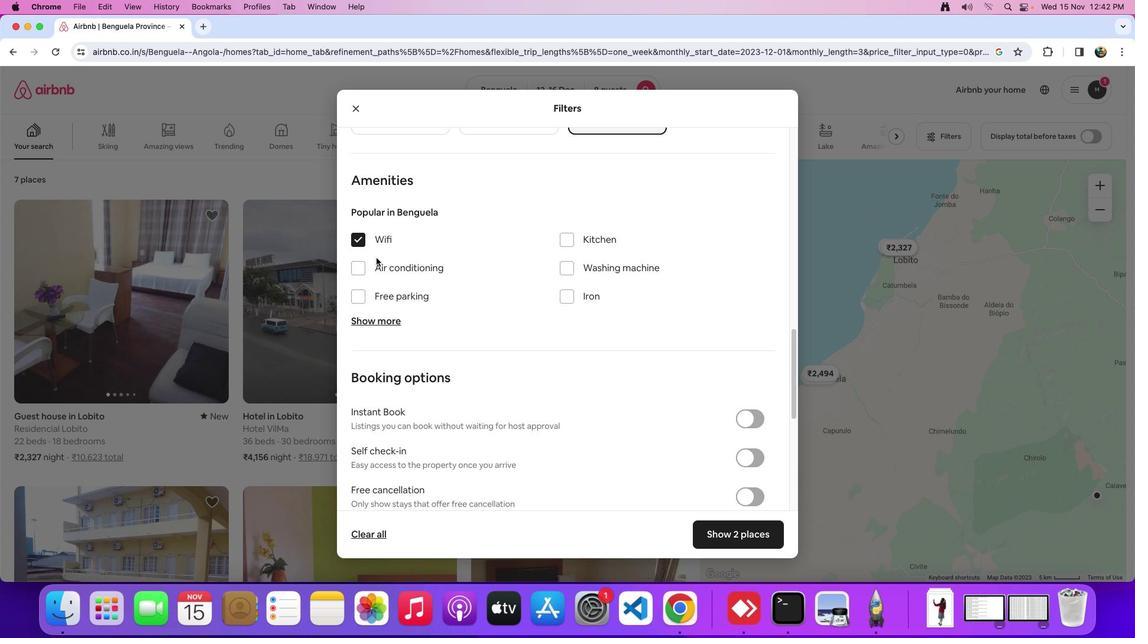
Action: Mouse moved to (451, 273)
Screenshot: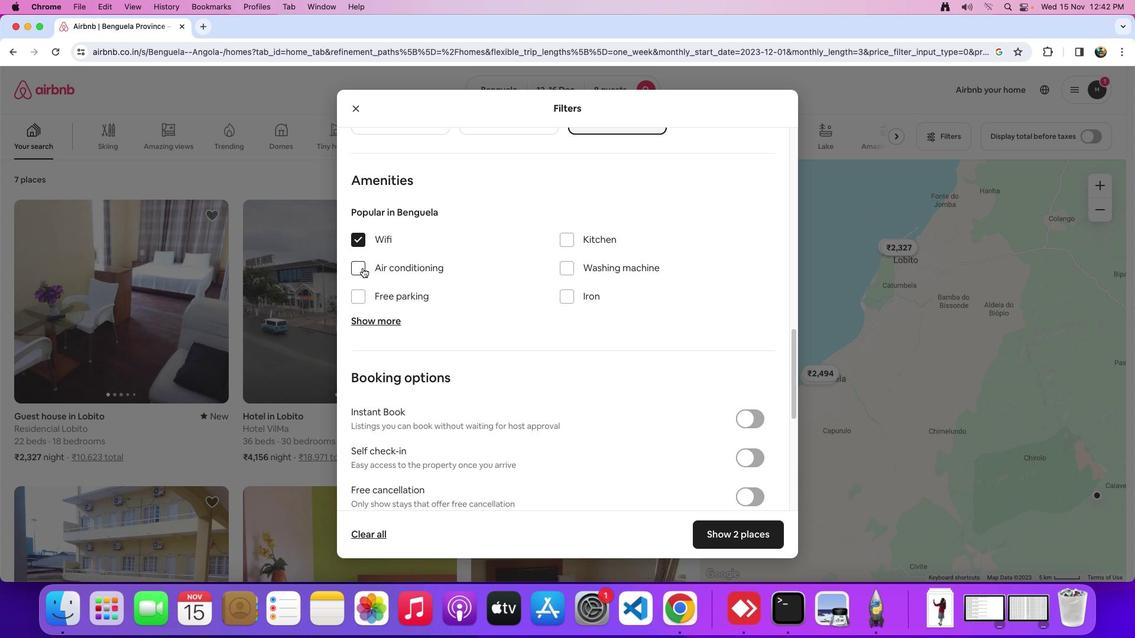 
Action: Mouse pressed left at (451, 273)
Screenshot: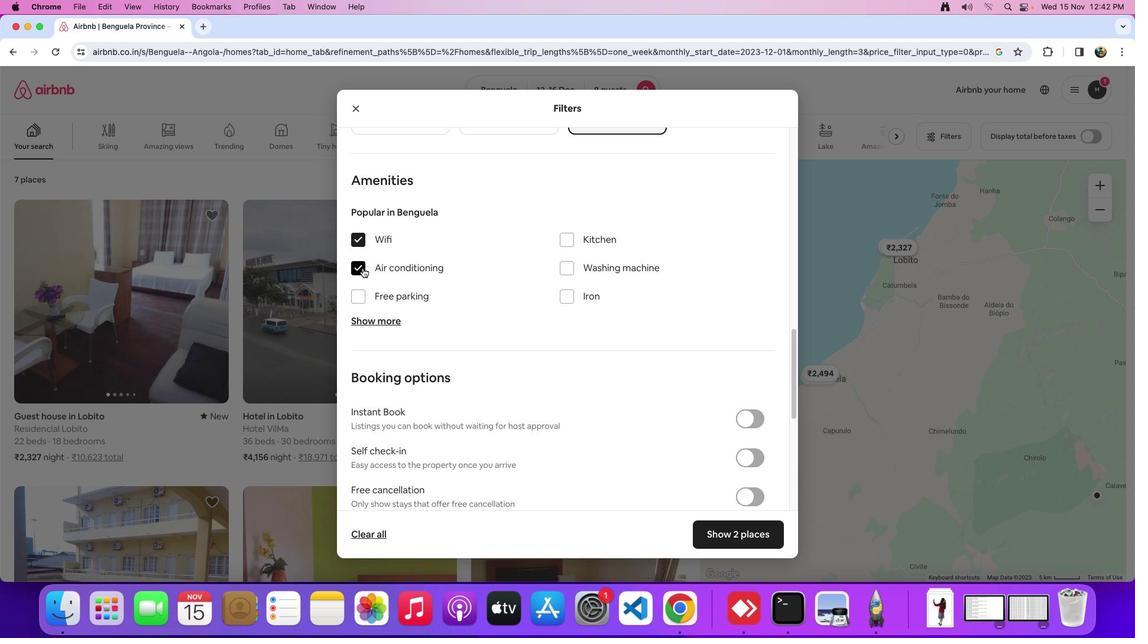 
Action: Mouse moved to (577, 285)
Screenshot: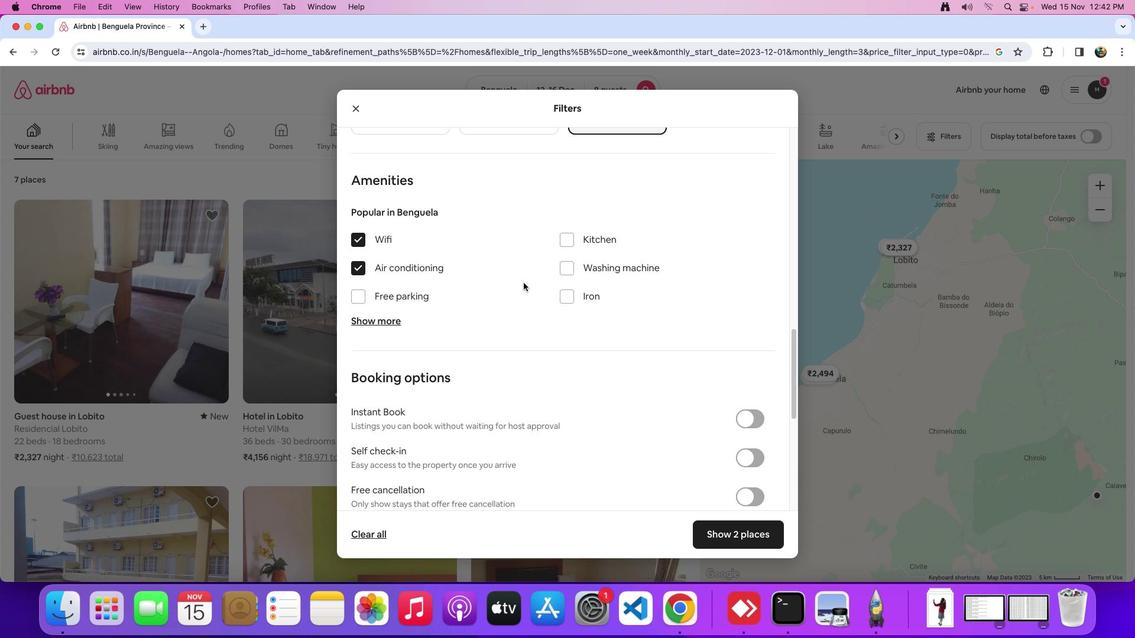 
Action: Mouse scrolled (577, 285) with delta (167, 36)
Screenshot: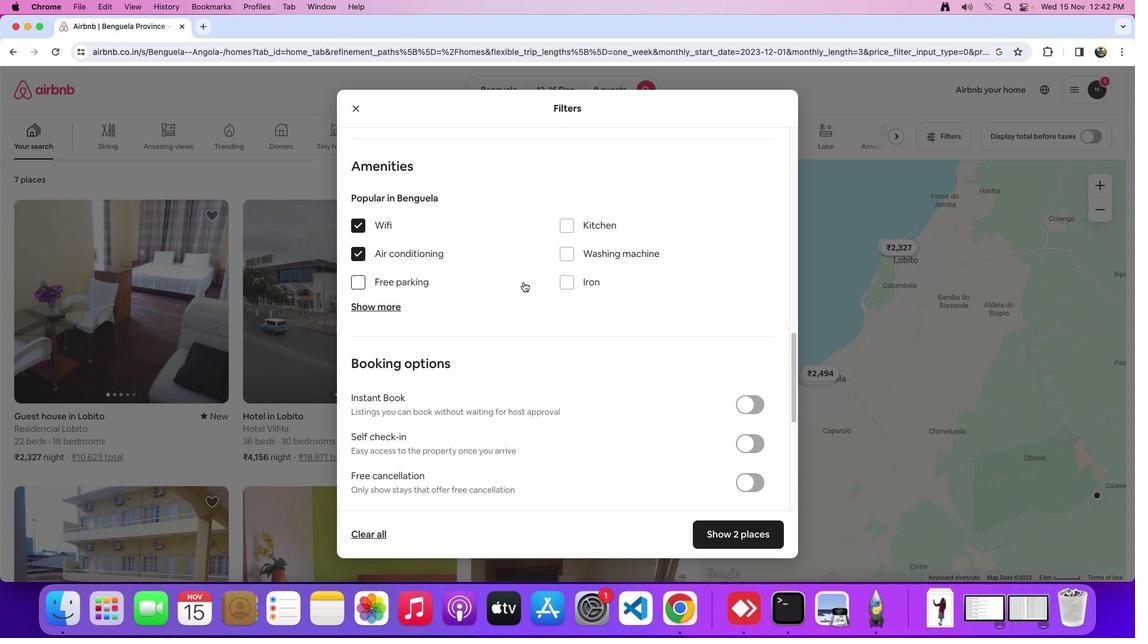 
Action: Mouse scrolled (577, 285) with delta (167, 36)
Screenshot: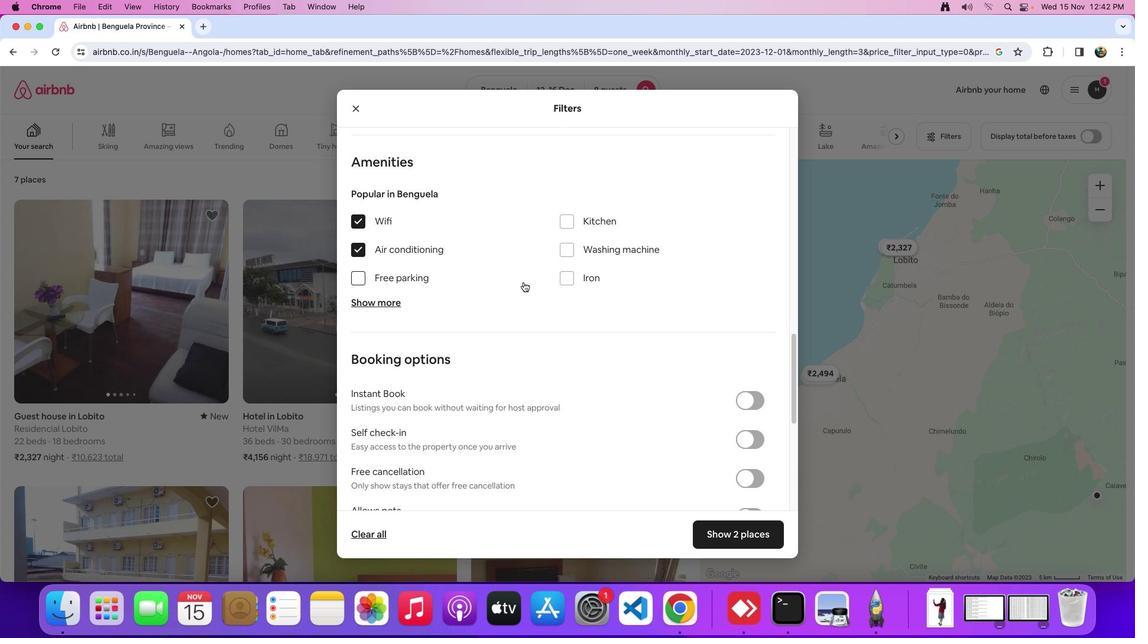 
Action: Mouse moved to (577, 285)
Screenshot: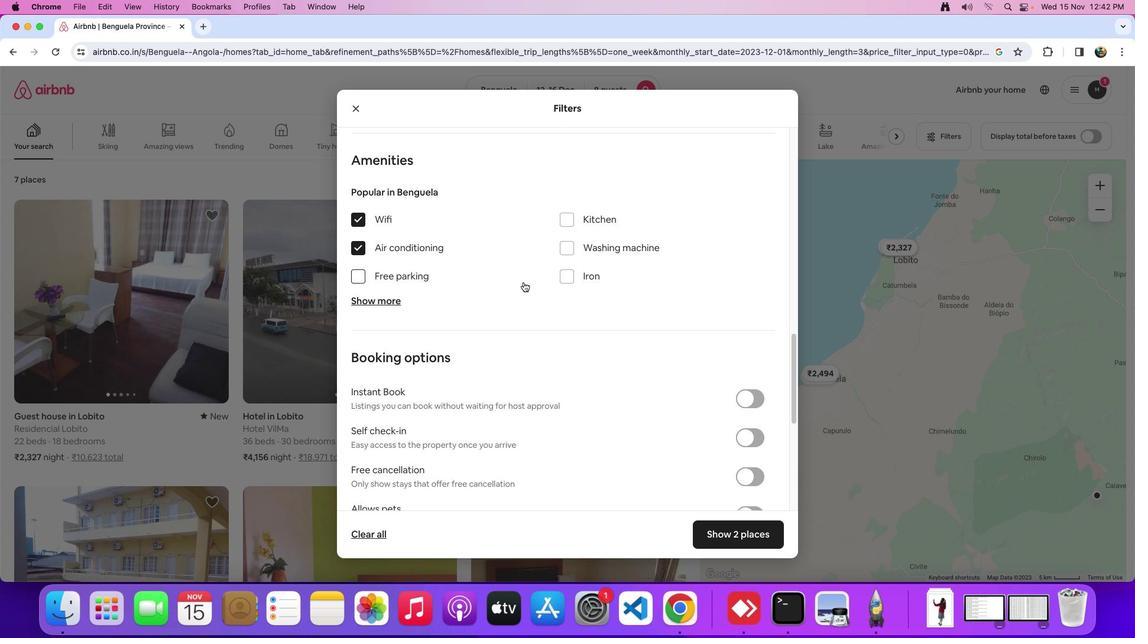 
Action: Mouse scrolled (577, 285) with delta (167, 36)
Screenshot: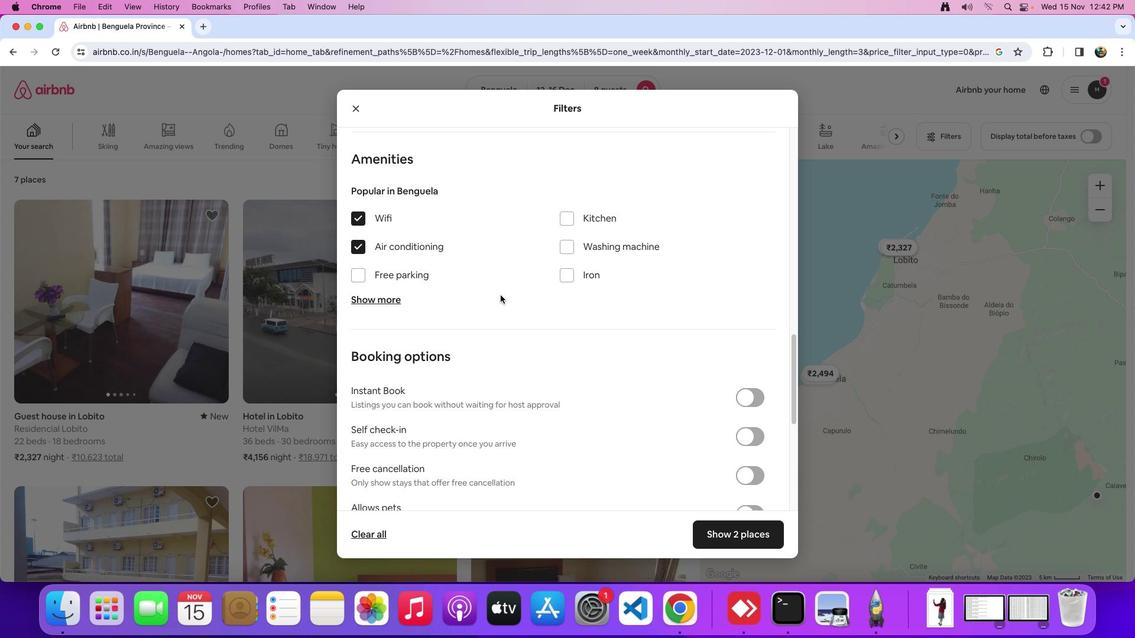 
Action: Mouse moved to (458, 298)
Screenshot: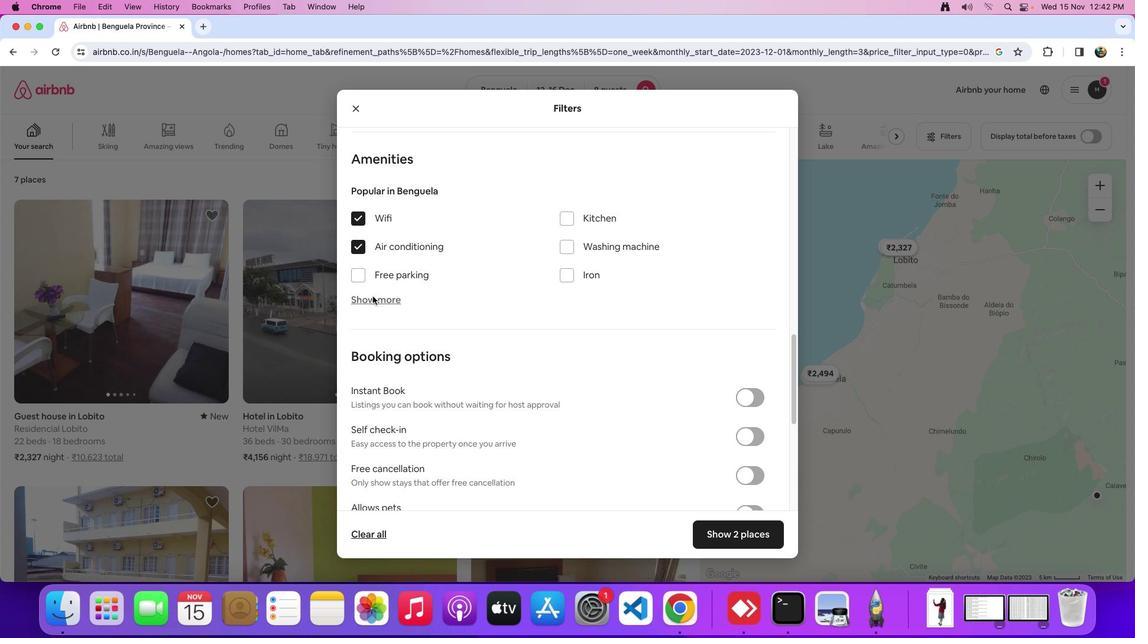 
Action: Mouse pressed left at (458, 298)
Screenshot: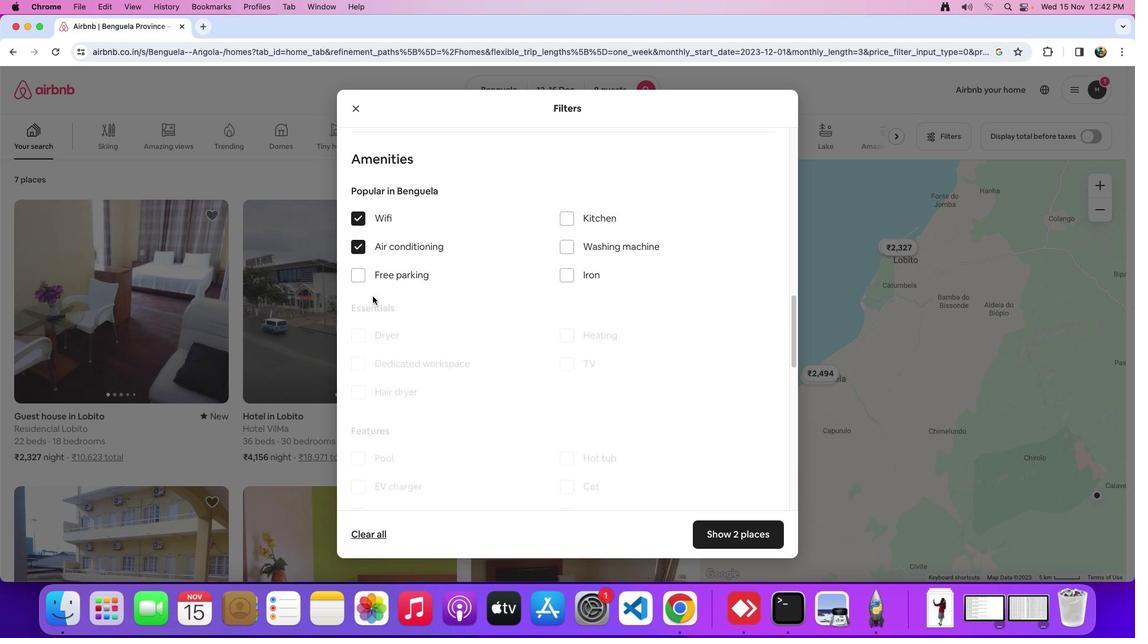 
Action: Mouse moved to (617, 364)
Screenshot: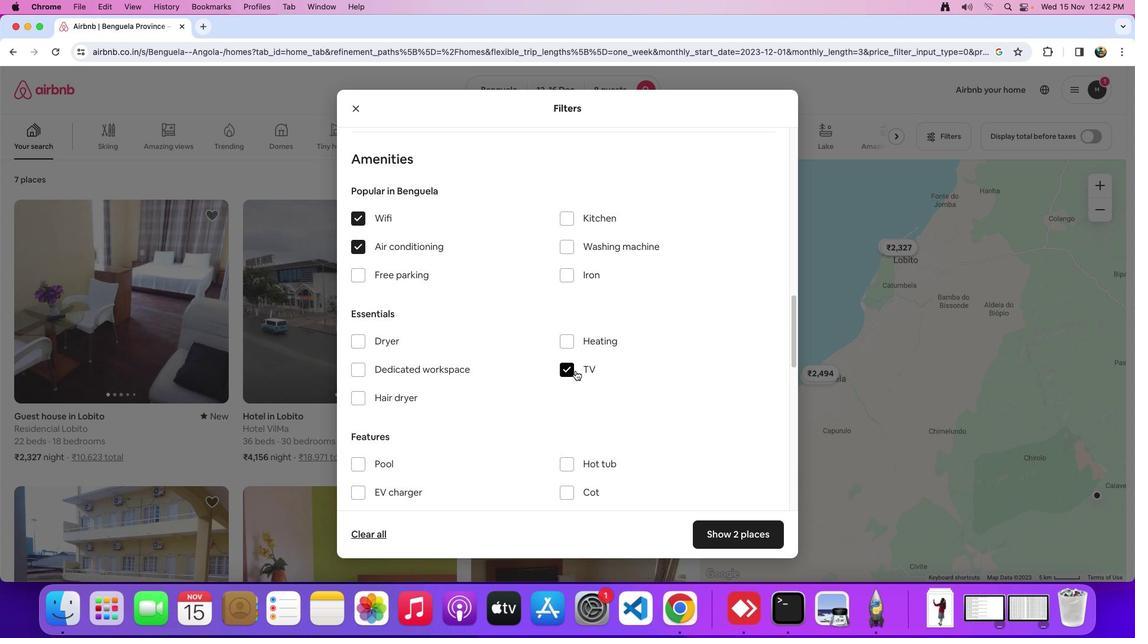
Action: Mouse pressed left at (617, 364)
Screenshot: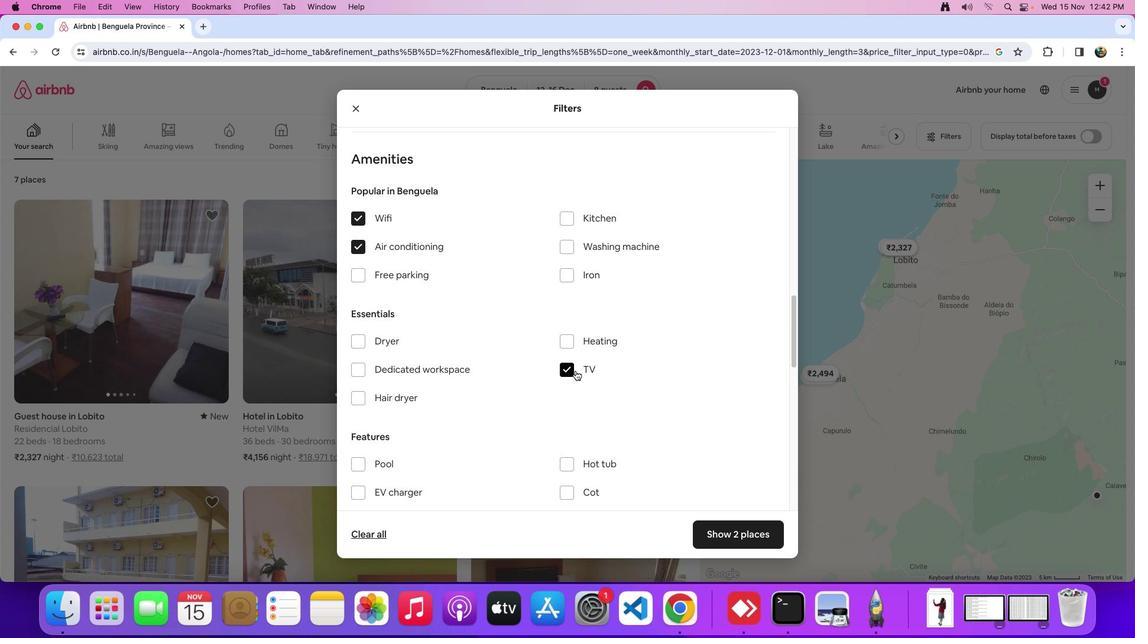 
Action: Mouse moved to (646, 351)
Screenshot: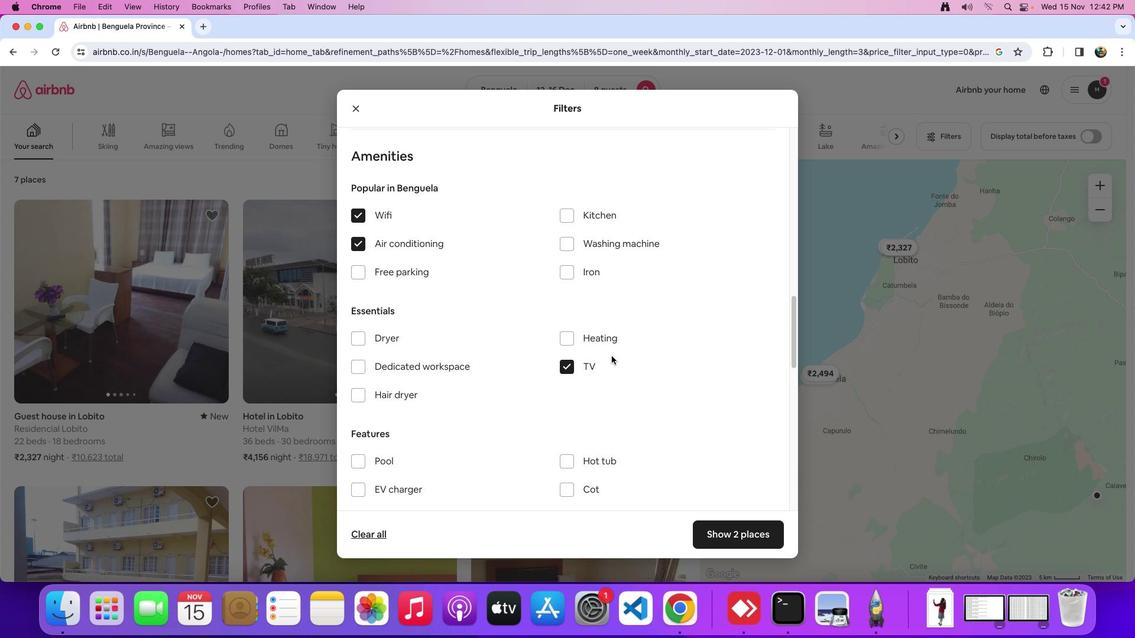 
Action: Mouse scrolled (646, 351) with delta (167, 36)
Screenshot: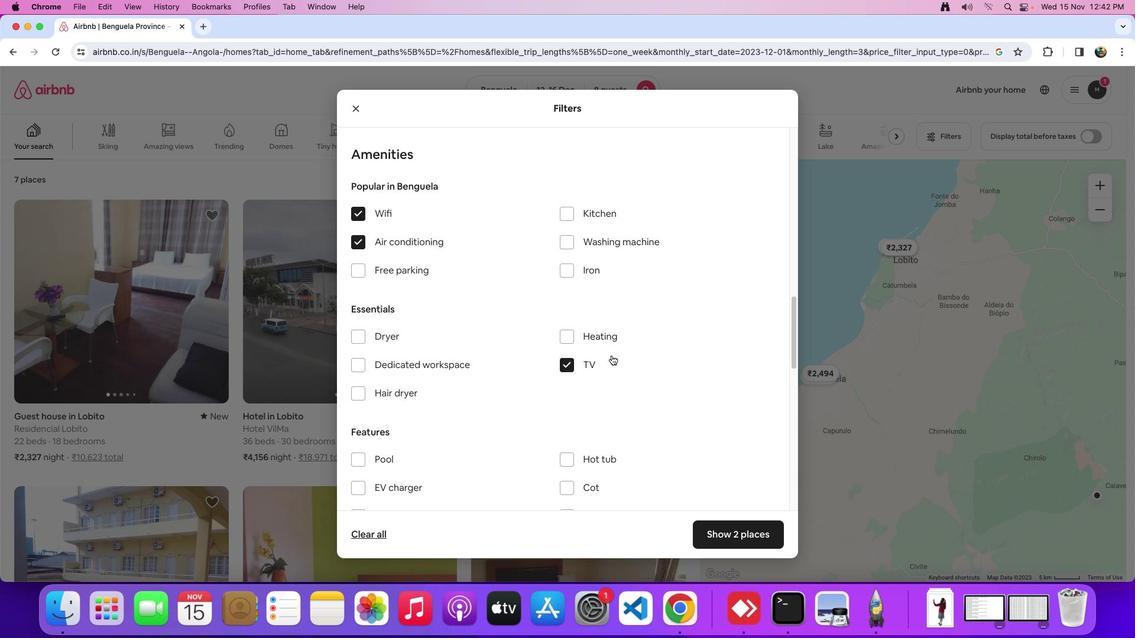 
Action: Mouse moved to (646, 350)
Screenshot: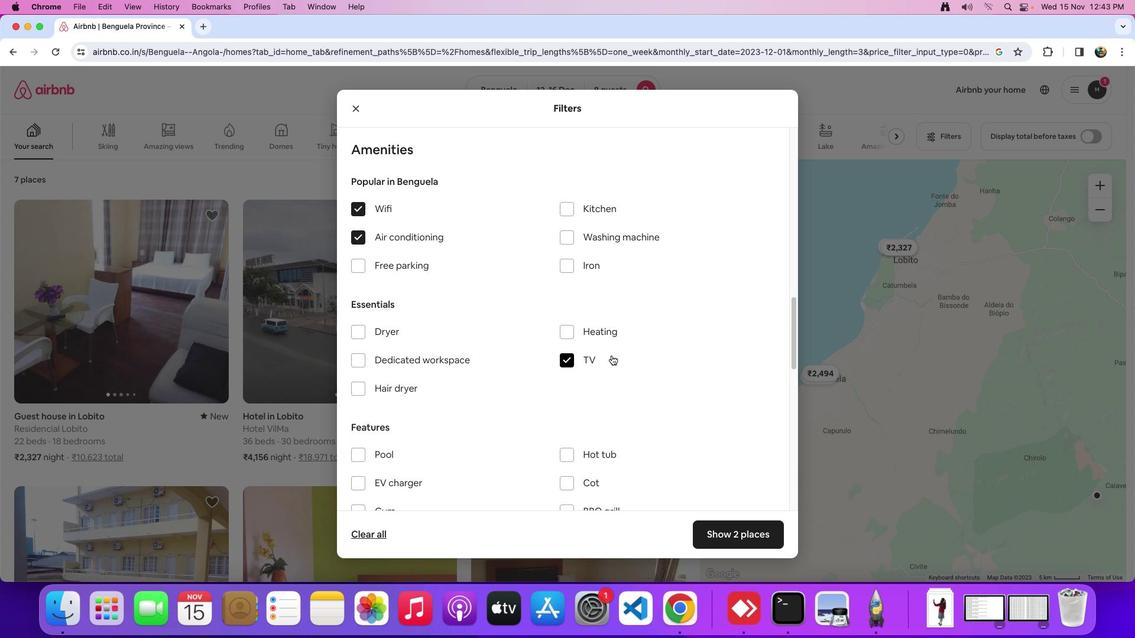 
Action: Mouse scrolled (646, 350) with delta (167, 36)
Screenshot: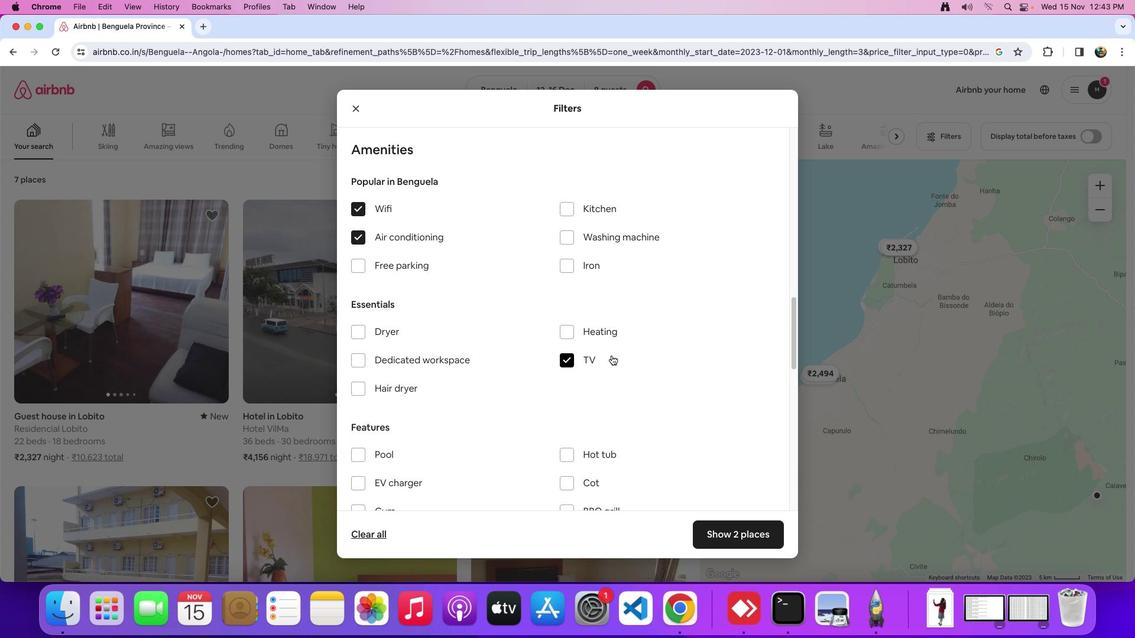 
Action: Mouse moved to (445, 436)
Screenshot: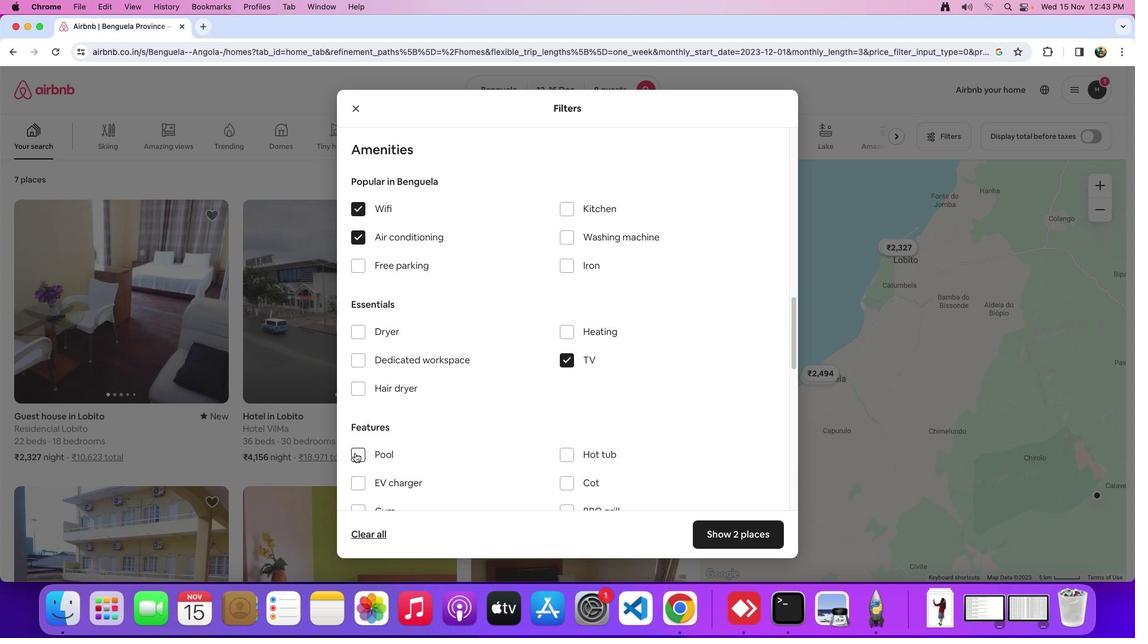 
Action: Mouse pressed left at (445, 436)
Screenshot: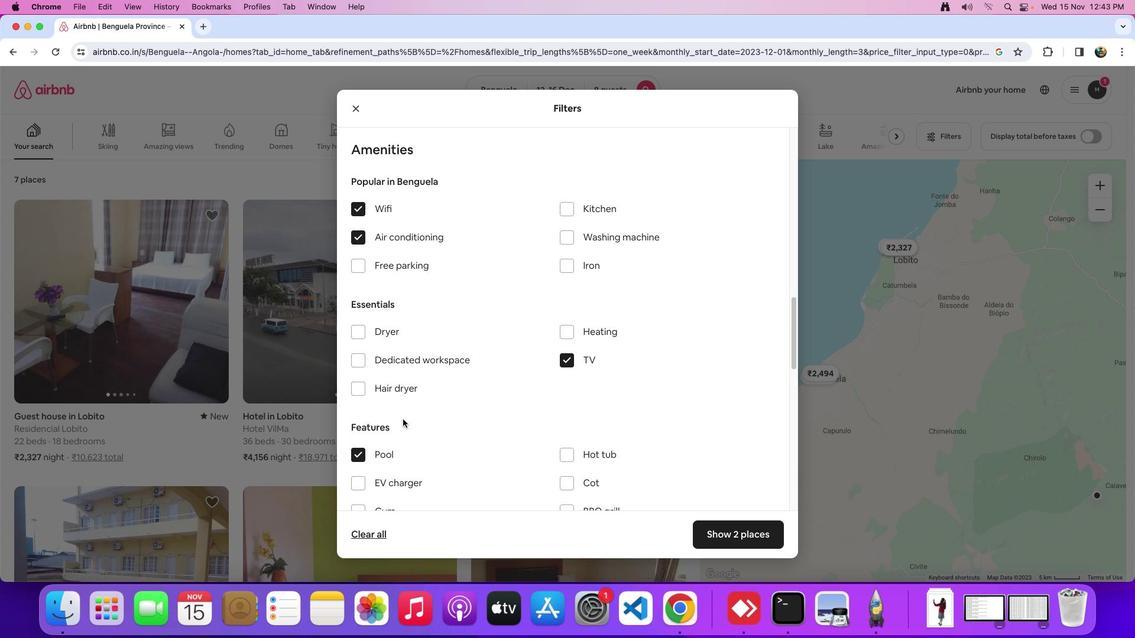 
Action: Mouse moved to (569, 347)
Screenshot: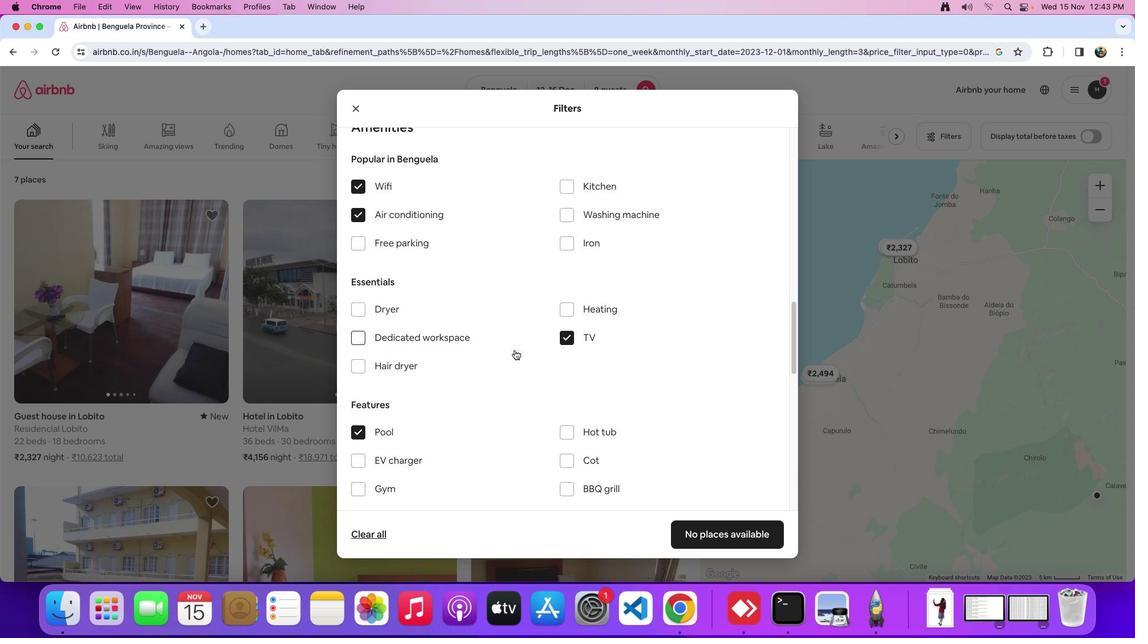 
Action: Mouse scrolled (569, 347) with delta (167, 36)
Screenshot: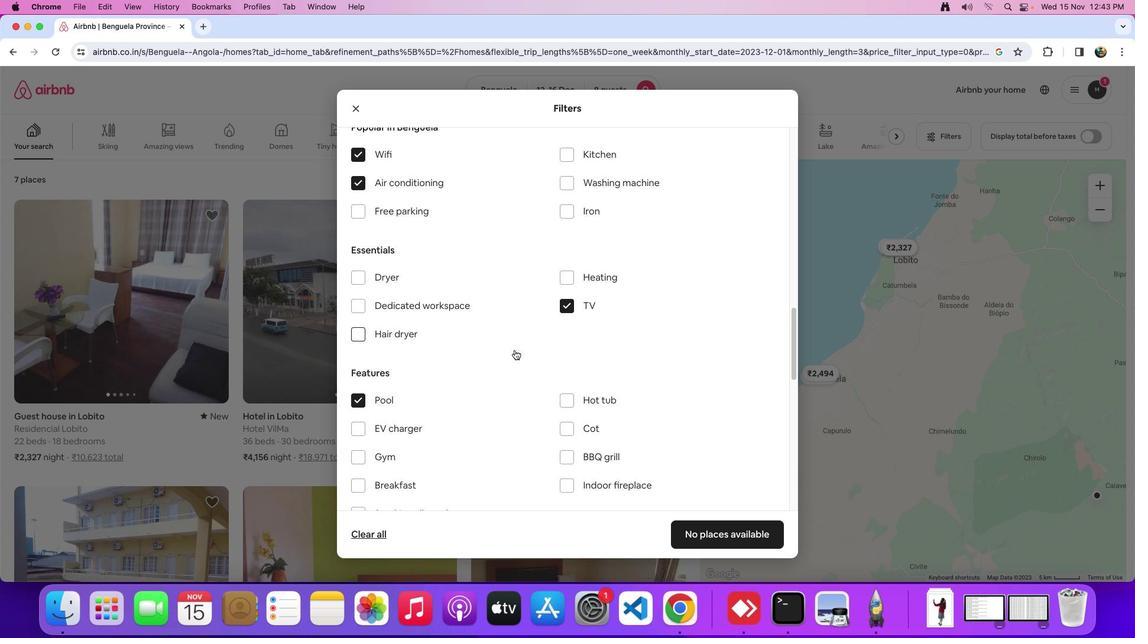 
Action: Mouse moved to (570, 346)
Screenshot: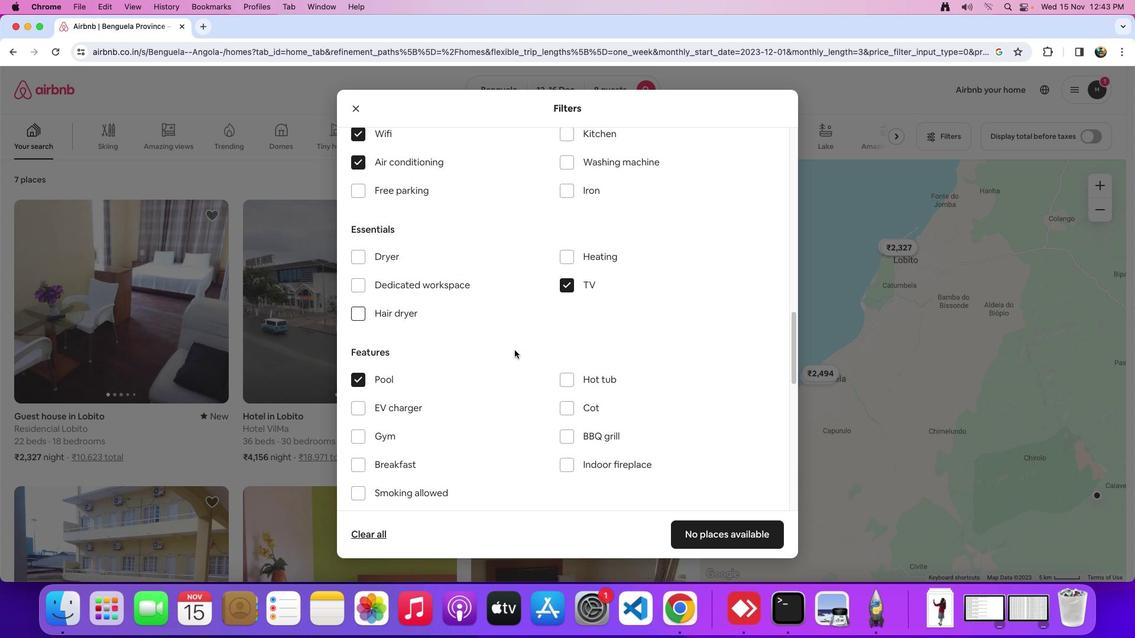 
Action: Mouse scrolled (570, 346) with delta (167, 36)
Screenshot: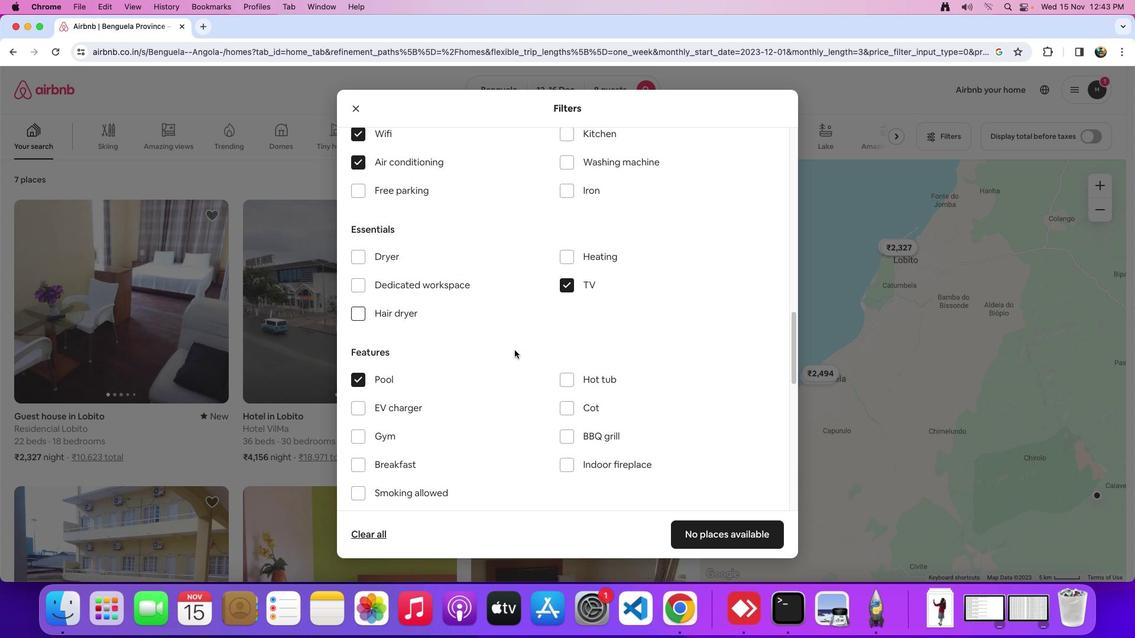 
Action: Mouse moved to (570, 345)
Screenshot: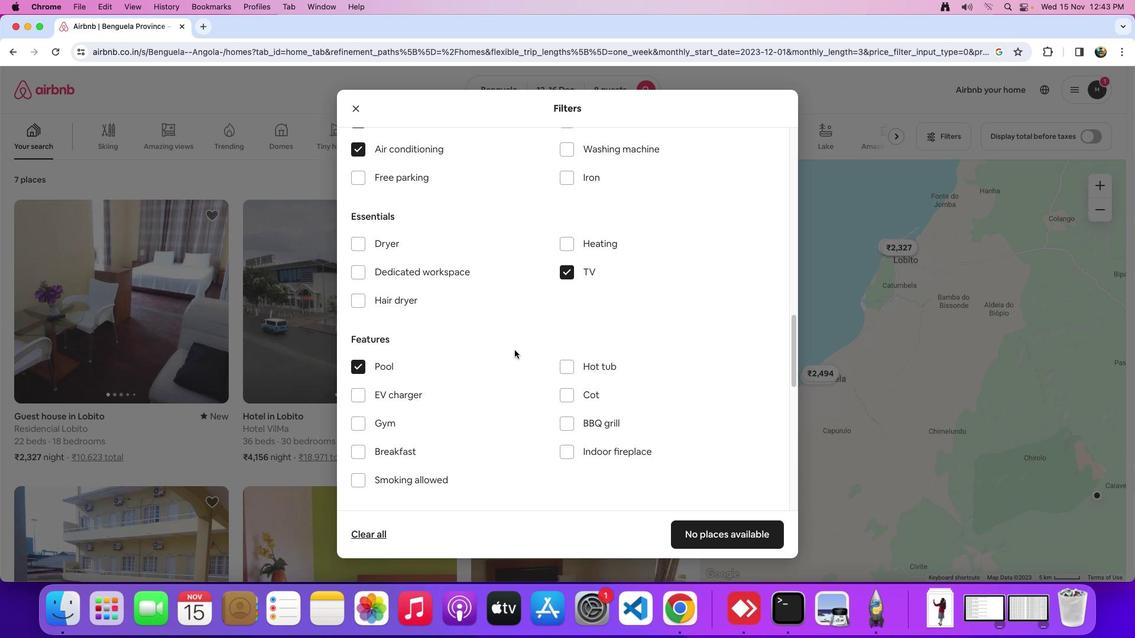 
Action: Mouse scrolled (570, 345) with delta (167, 35)
Screenshot: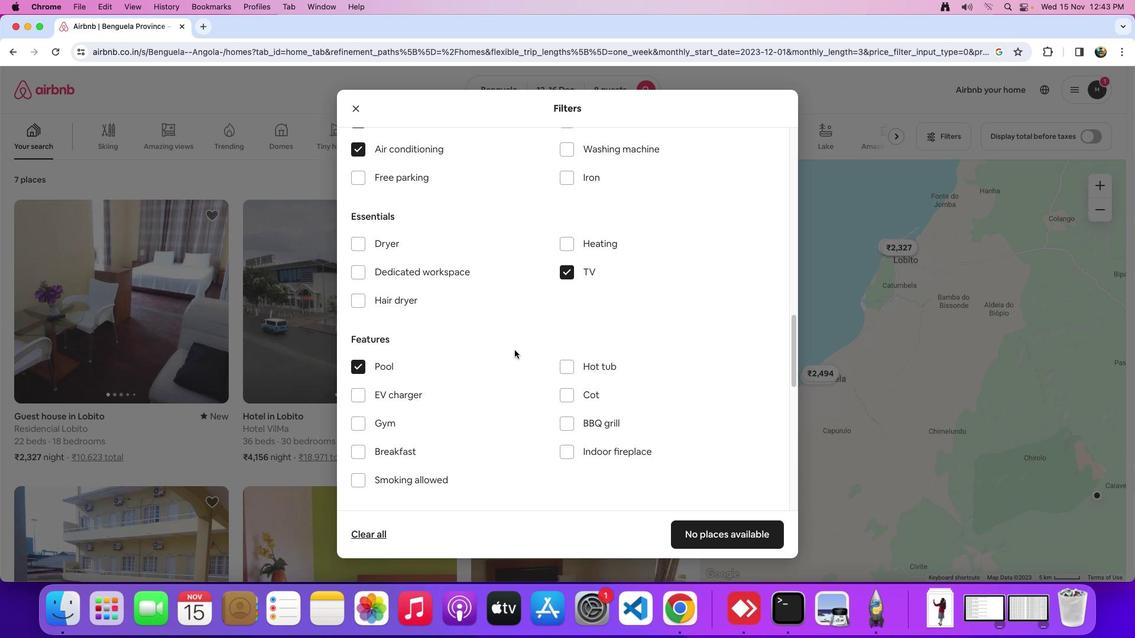 
Action: Mouse moved to (450, 401)
Screenshot: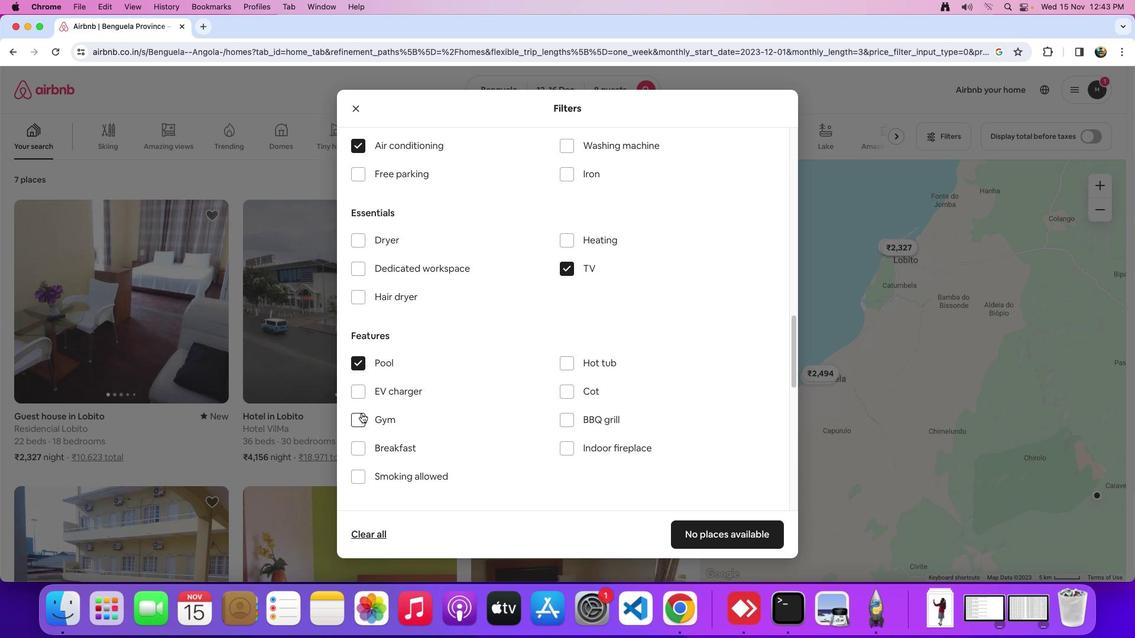 
Action: Mouse pressed left at (450, 401)
Screenshot: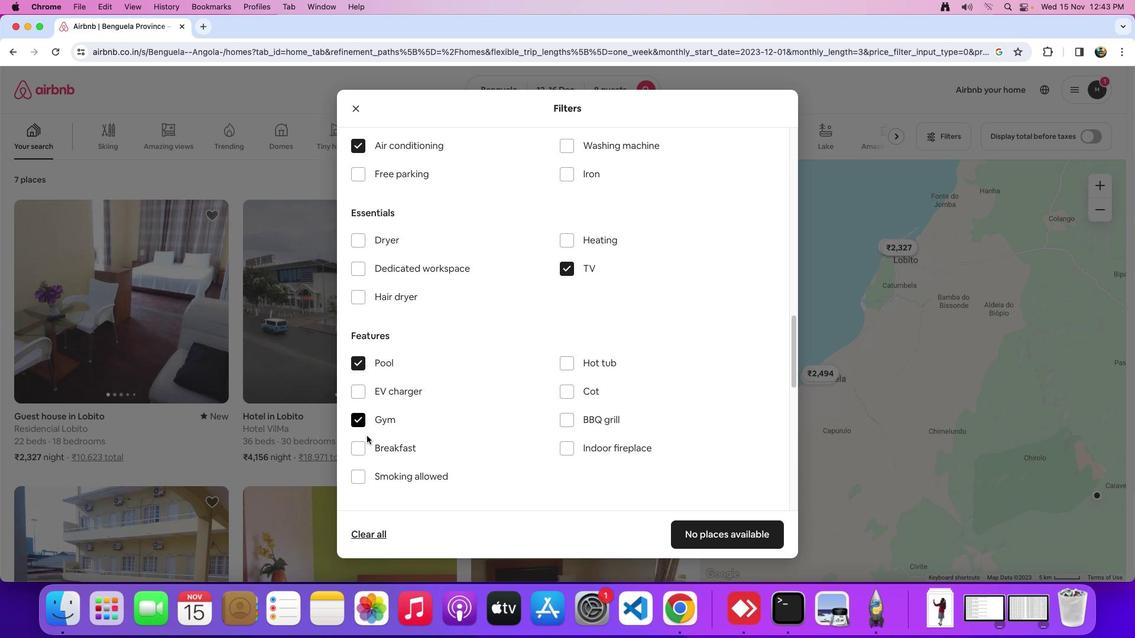 
Action: Mouse moved to (454, 435)
Screenshot: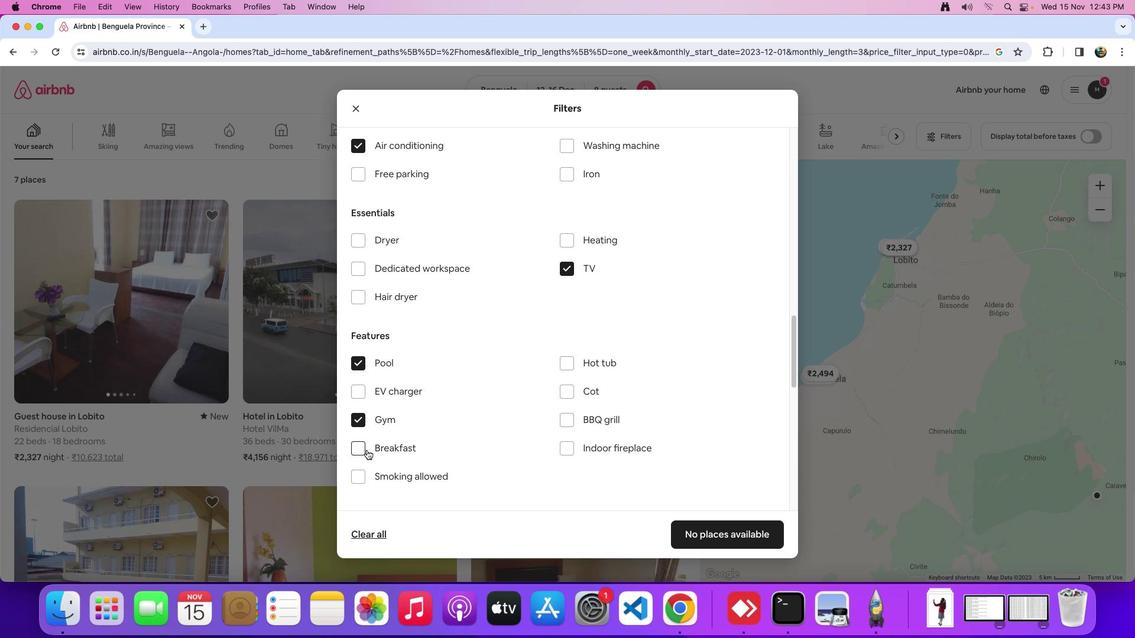 
Action: Mouse pressed left at (454, 435)
Screenshot: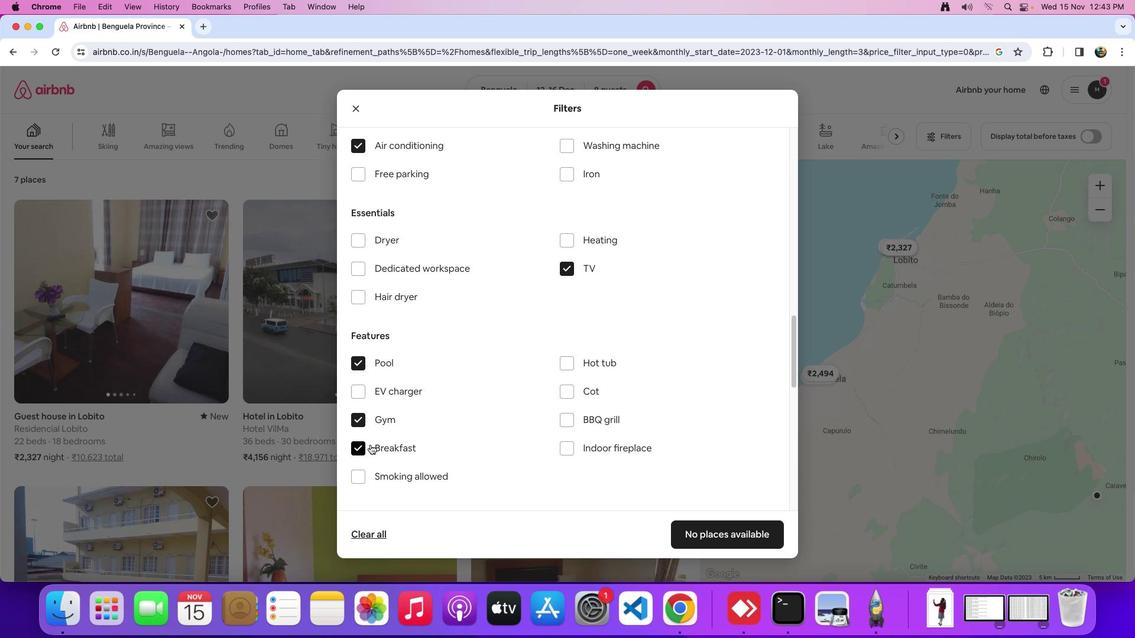 
Action: Mouse moved to (600, 340)
Screenshot: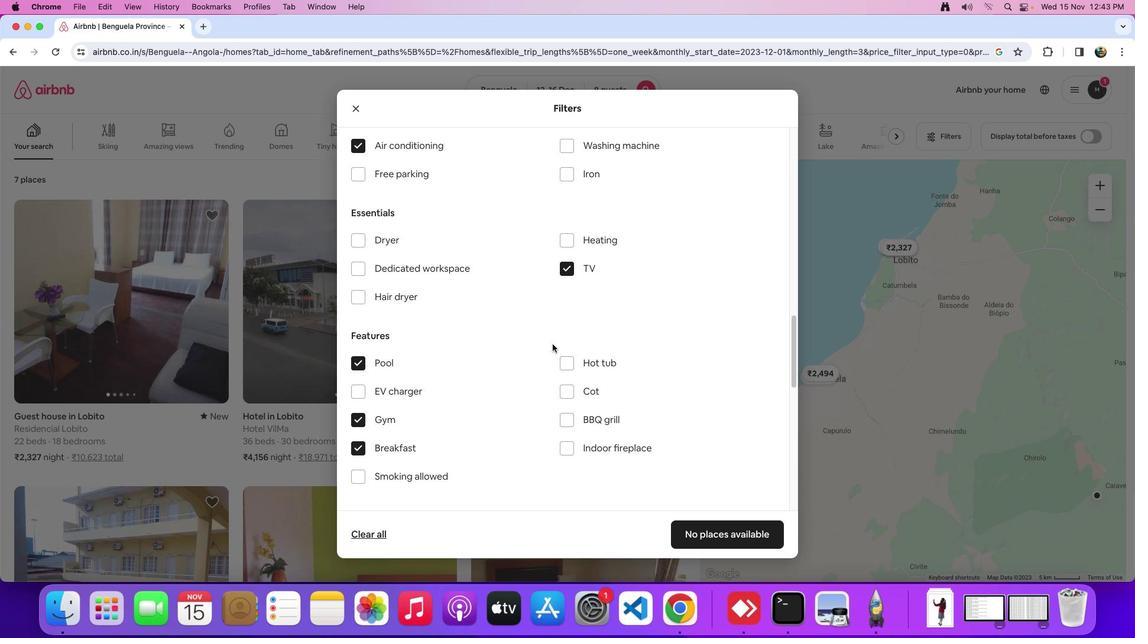 
Action: Mouse scrolled (600, 340) with delta (167, 36)
Screenshot: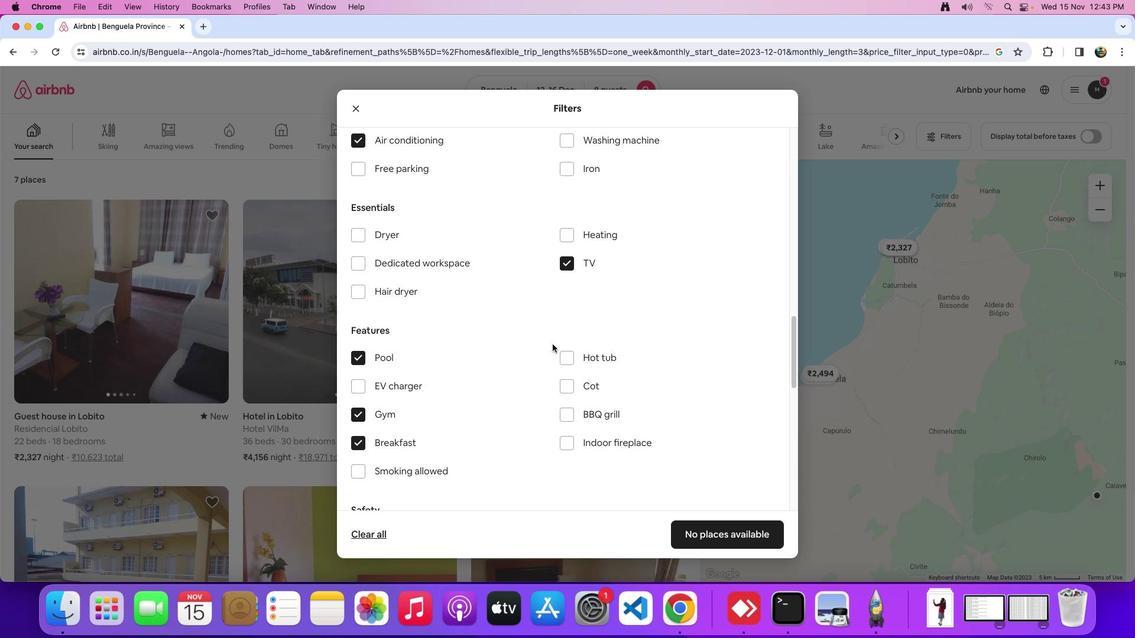 
Action: Mouse scrolled (600, 340) with delta (167, 36)
Screenshot: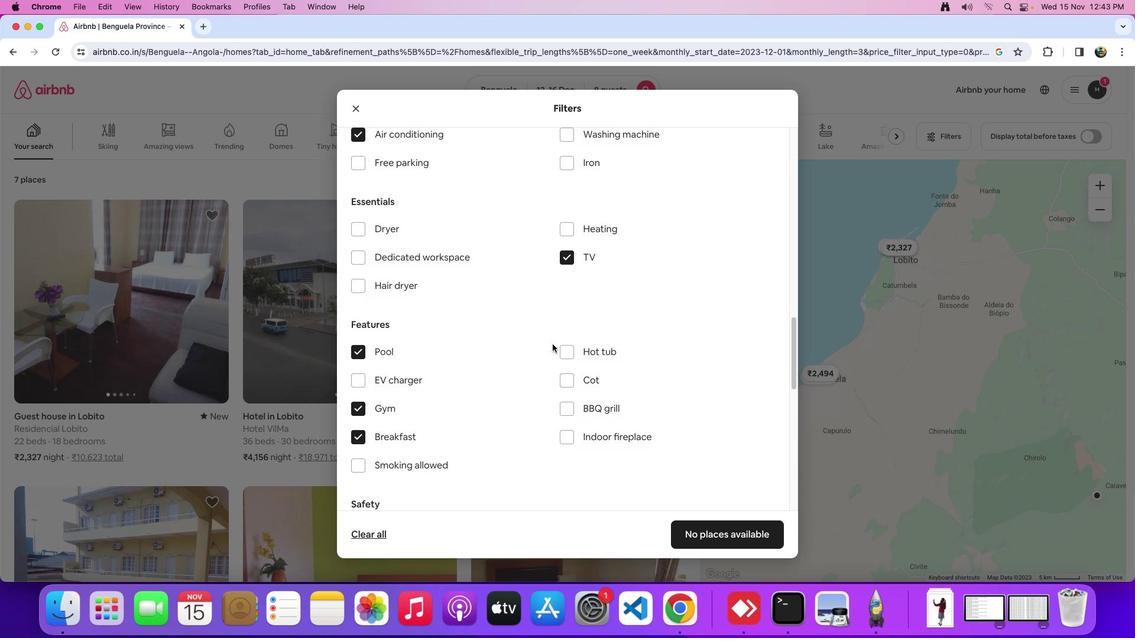 
Action: Mouse scrolled (600, 340) with delta (167, 36)
Screenshot: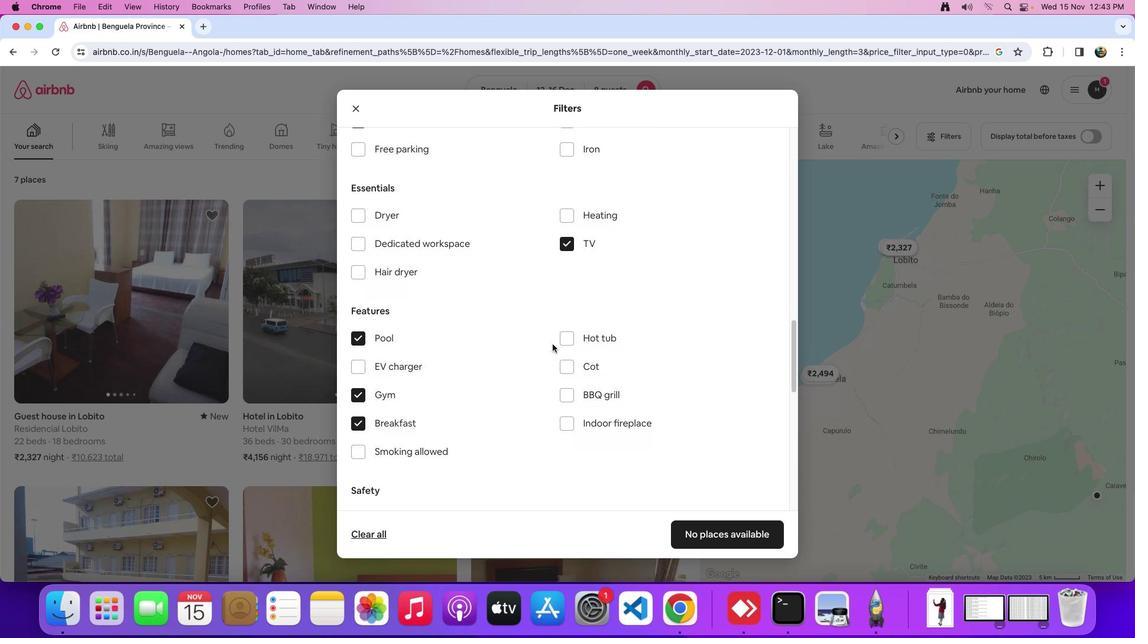
Action: Mouse moved to (601, 337)
Screenshot: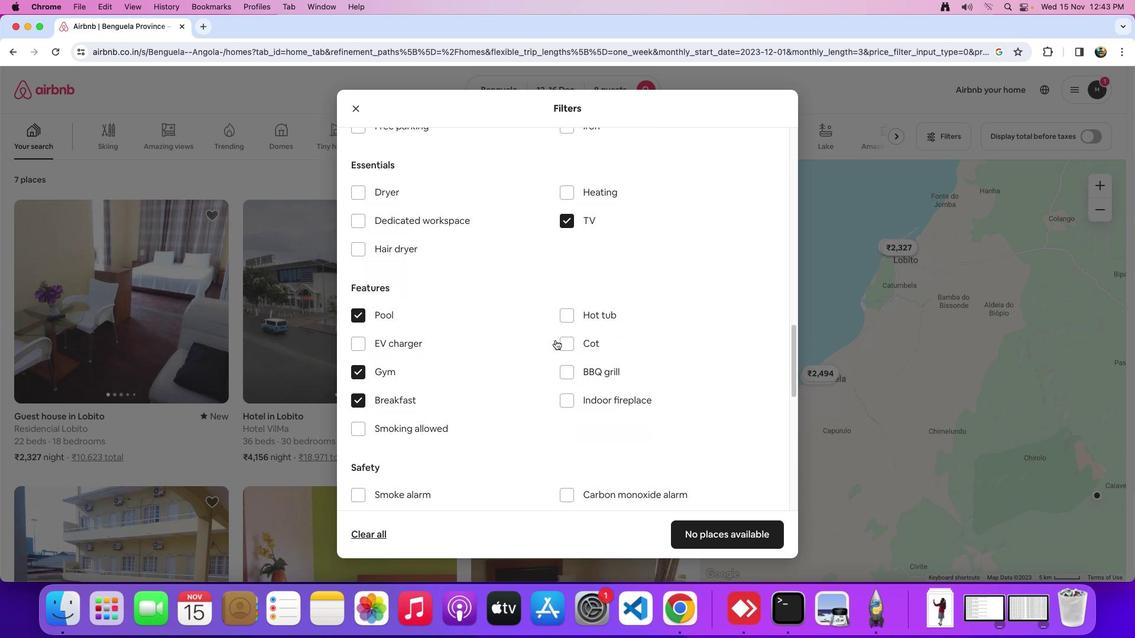 
Action: Mouse scrolled (601, 337) with delta (167, 36)
Screenshot: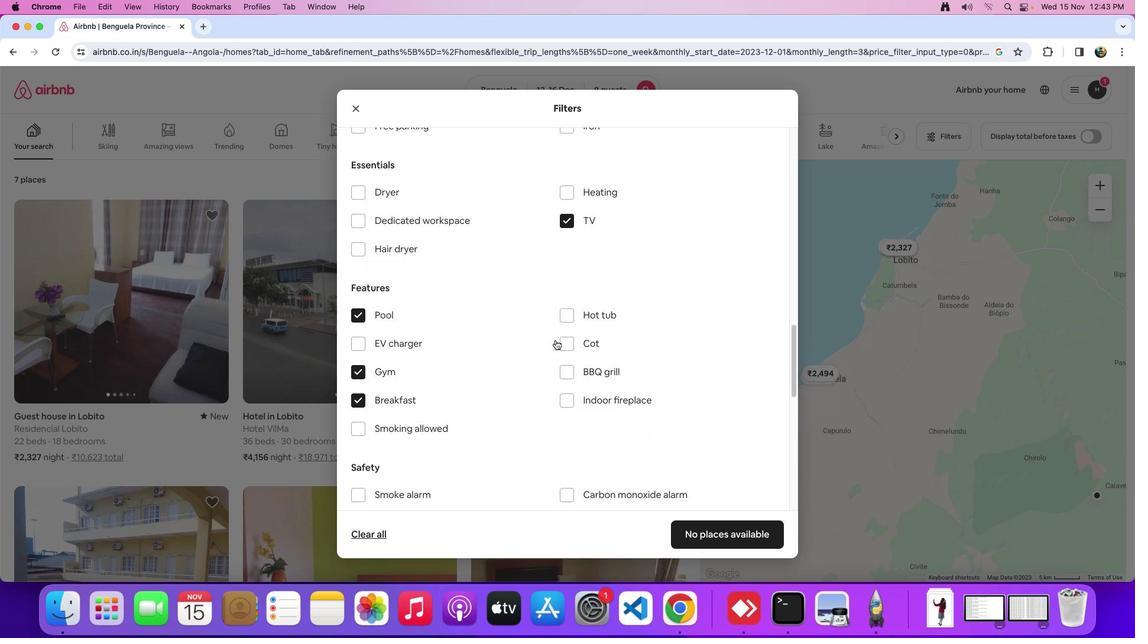 
Action: Mouse moved to (601, 337)
Screenshot: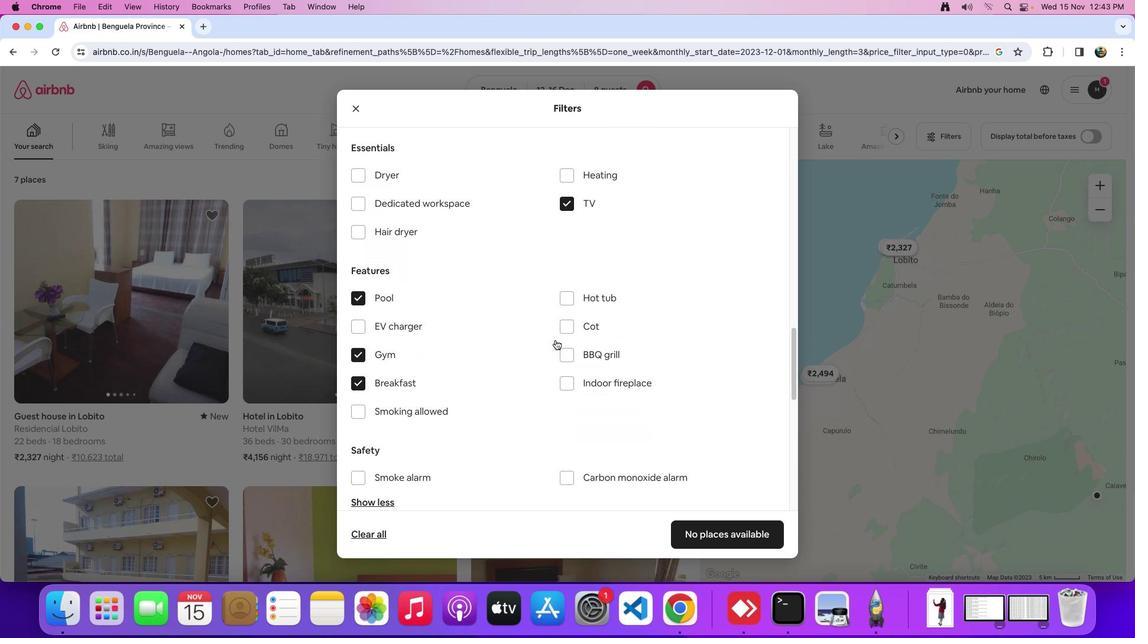 
Action: Mouse scrolled (601, 337) with delta (167, 36)
Screenshot: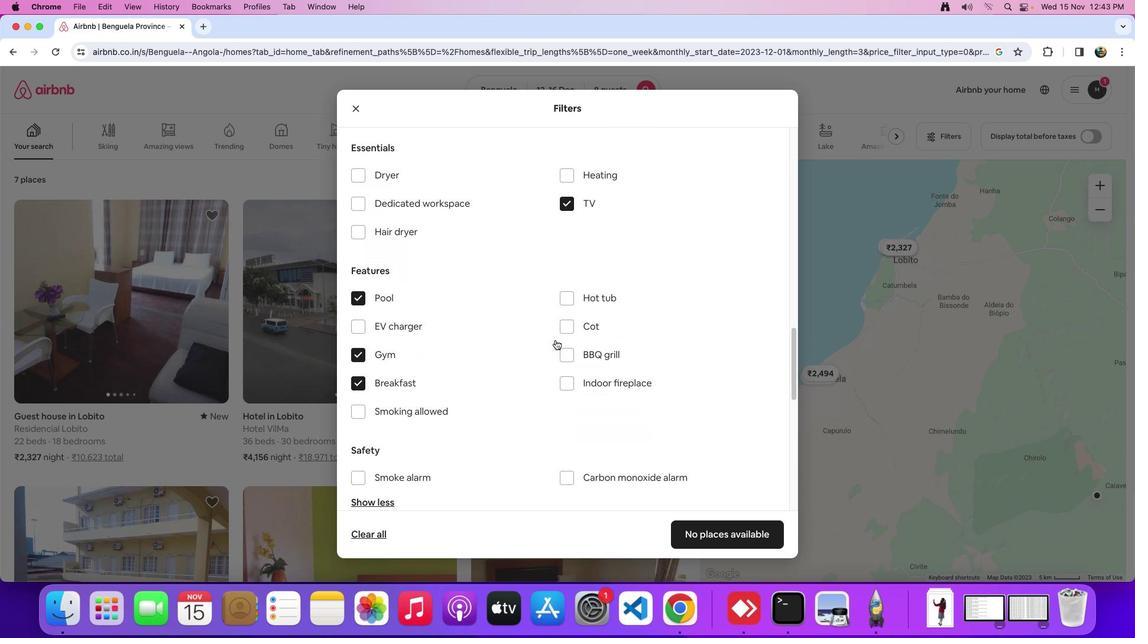 
Action: Mouse scrolled (601, 337) with delta (167, 35)
Screenshot: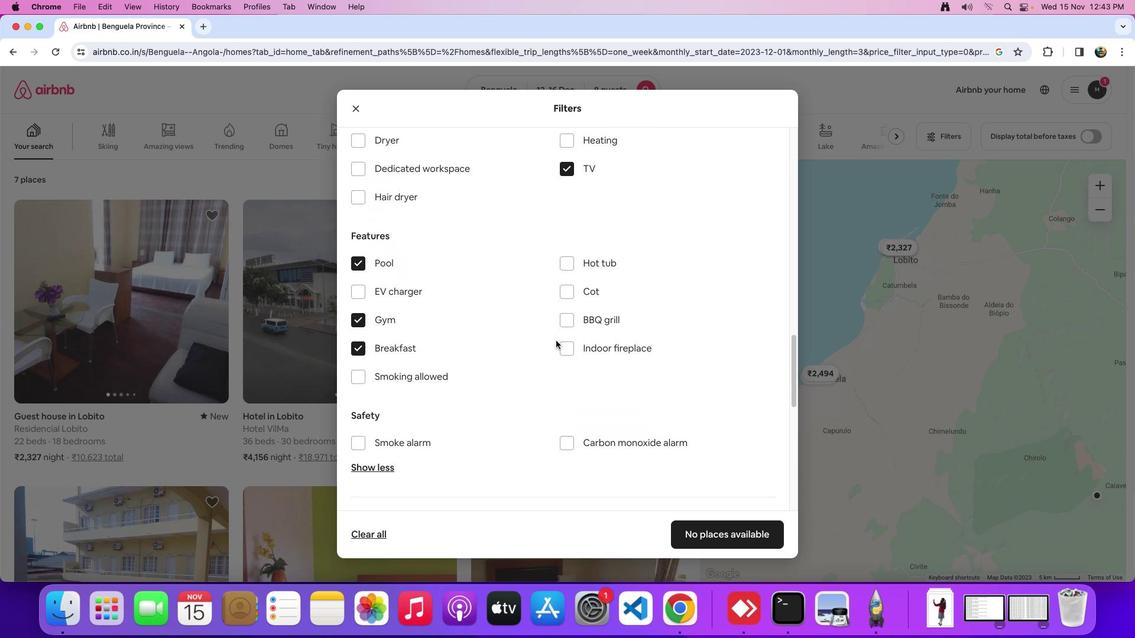 
Action: Mouse moved to (599, 331)
Screenshot: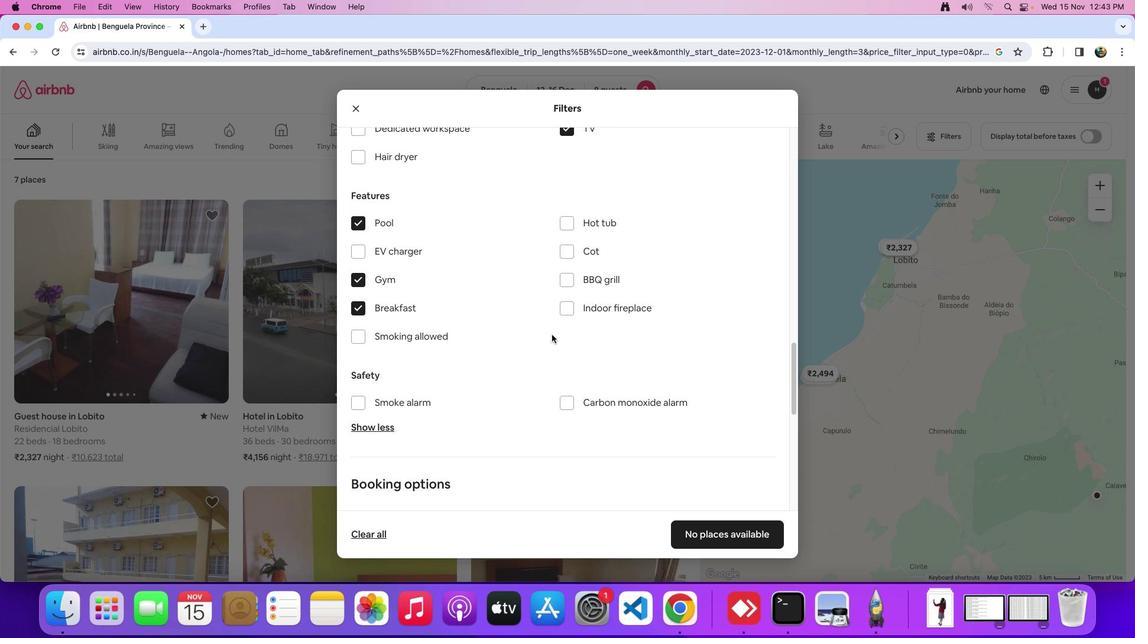 
Action: Mouse scrolled (599, 331) with delta (167, 36)
Screenshot: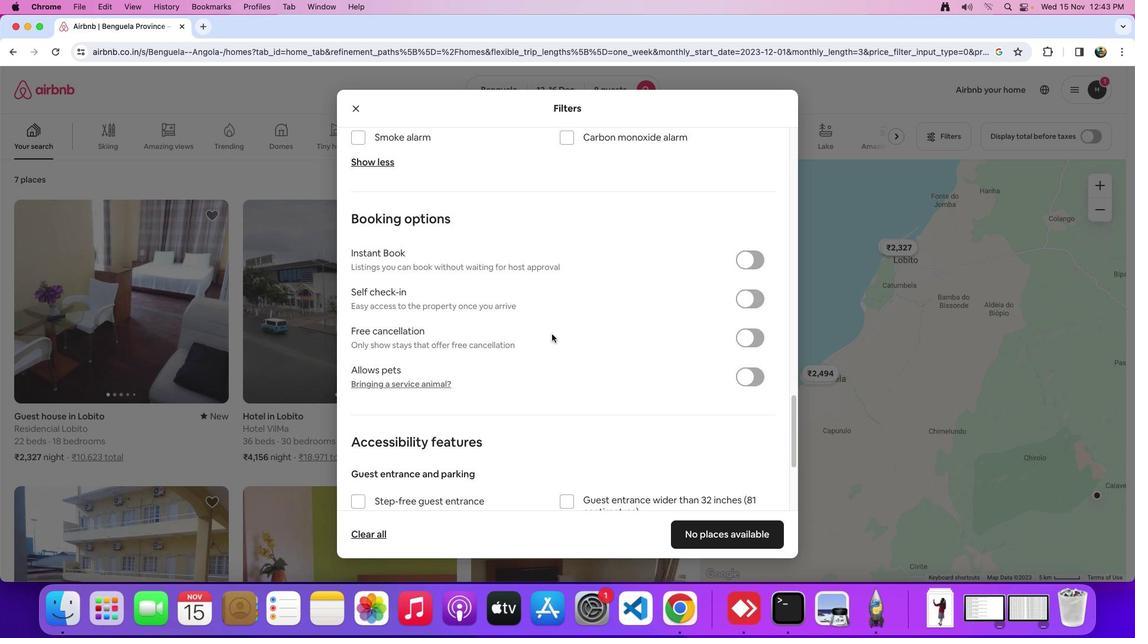 
Action: Mouse scrolled (599, 331) with delta (167, 36)
Screenshot: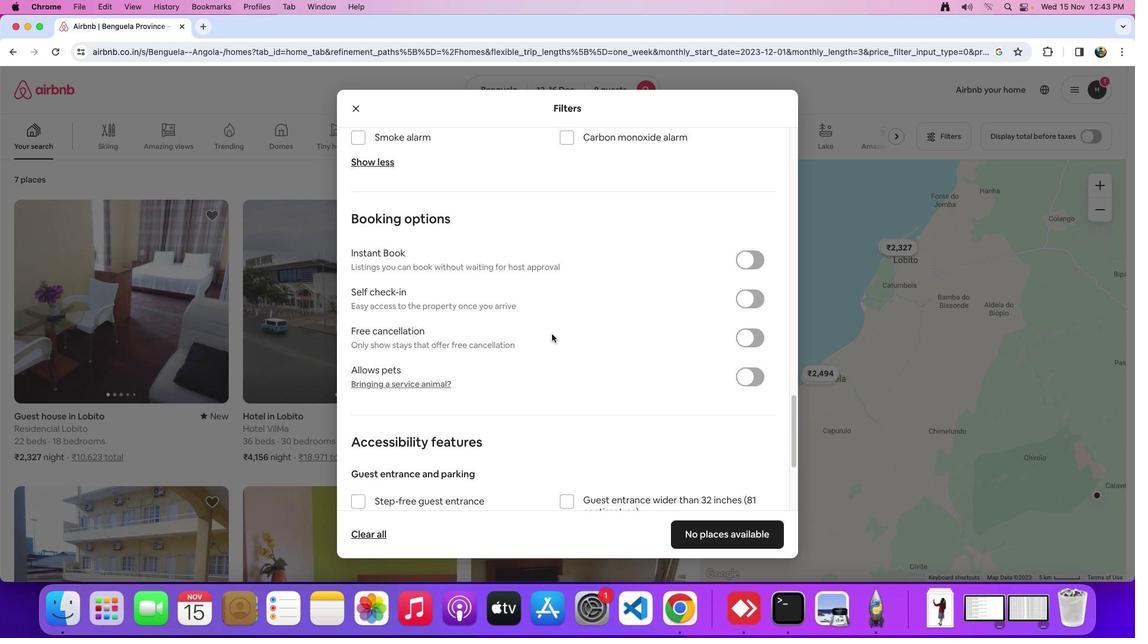 
Action: Mouse scrolled (599, 331) with delta (167, 34)
Screenshot: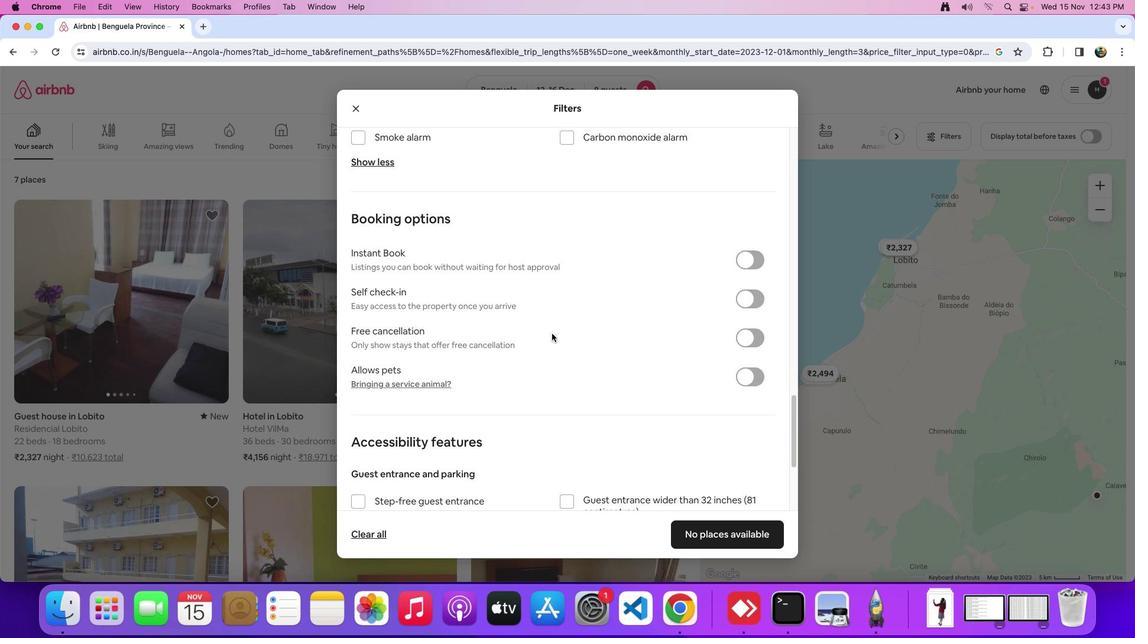 
Action: Mouse scrolled (599, 331) with delta (167, 33)
Screenshot: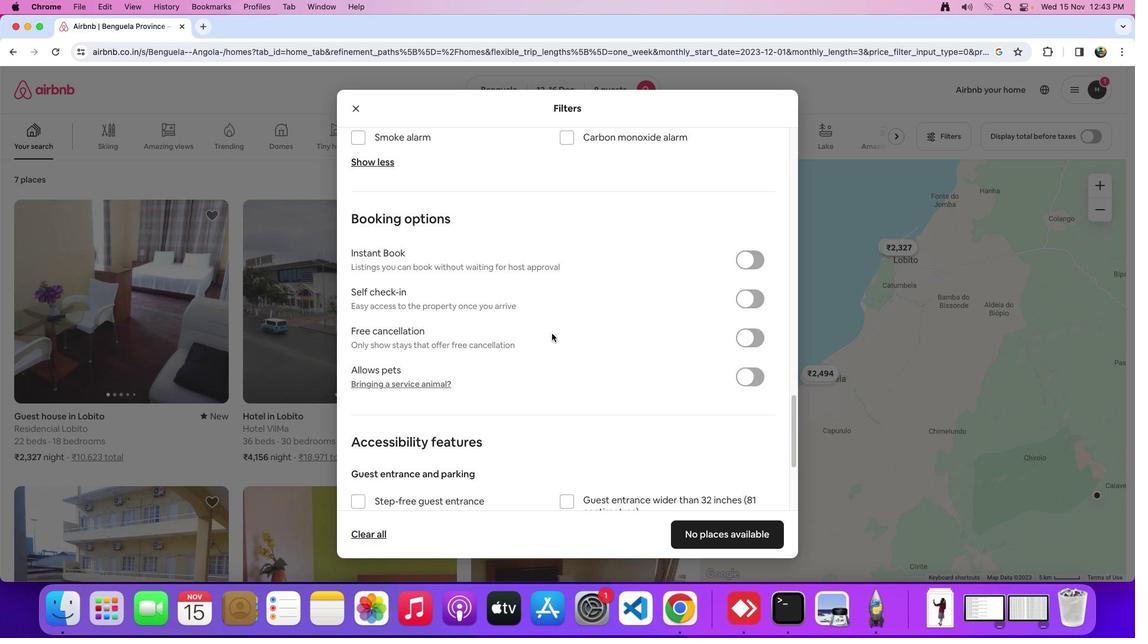 
Action: Mouse moved to (601, 329)
Screenshot: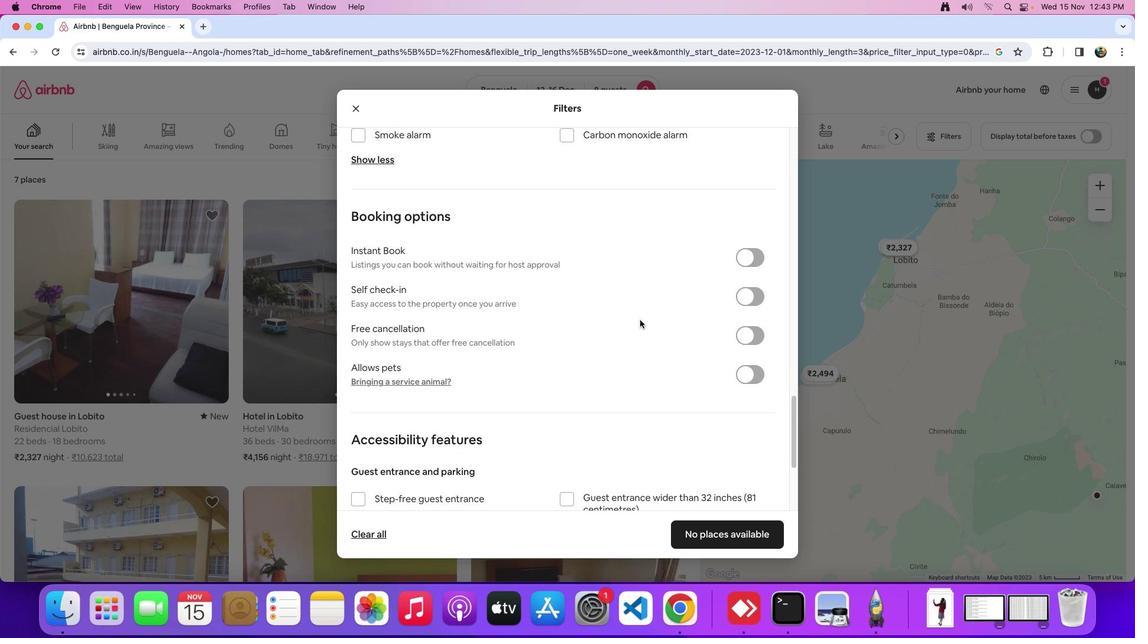 
Action: Mouse scrolled (601, 329) with delta (167, 36)
Screenshot: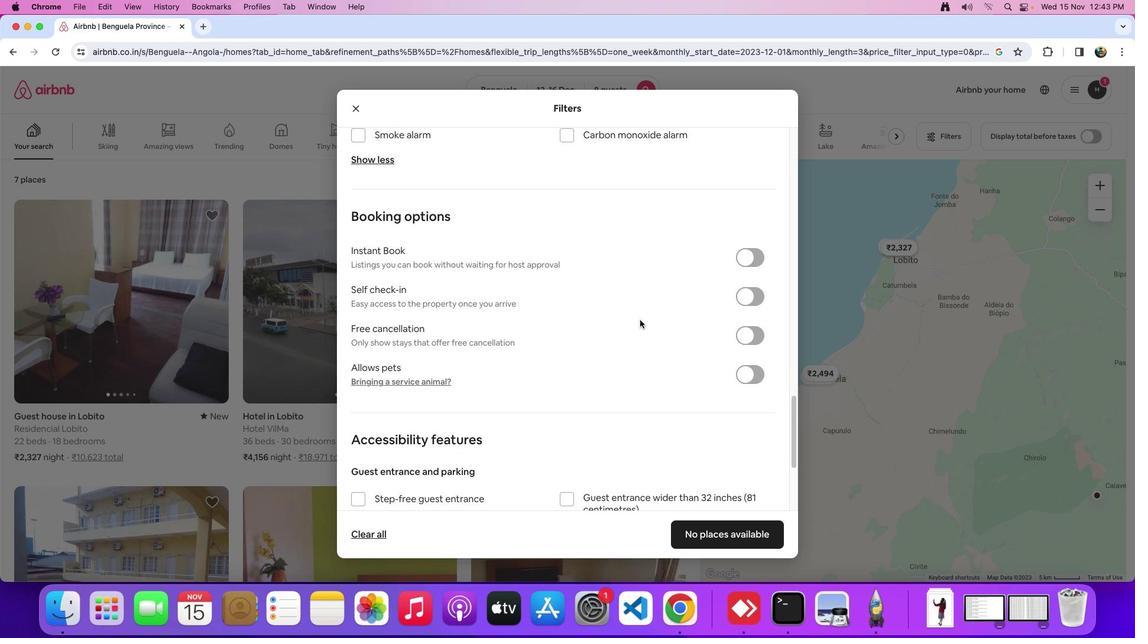 
Action: Mouse moved to (753, 294)
Screenshot: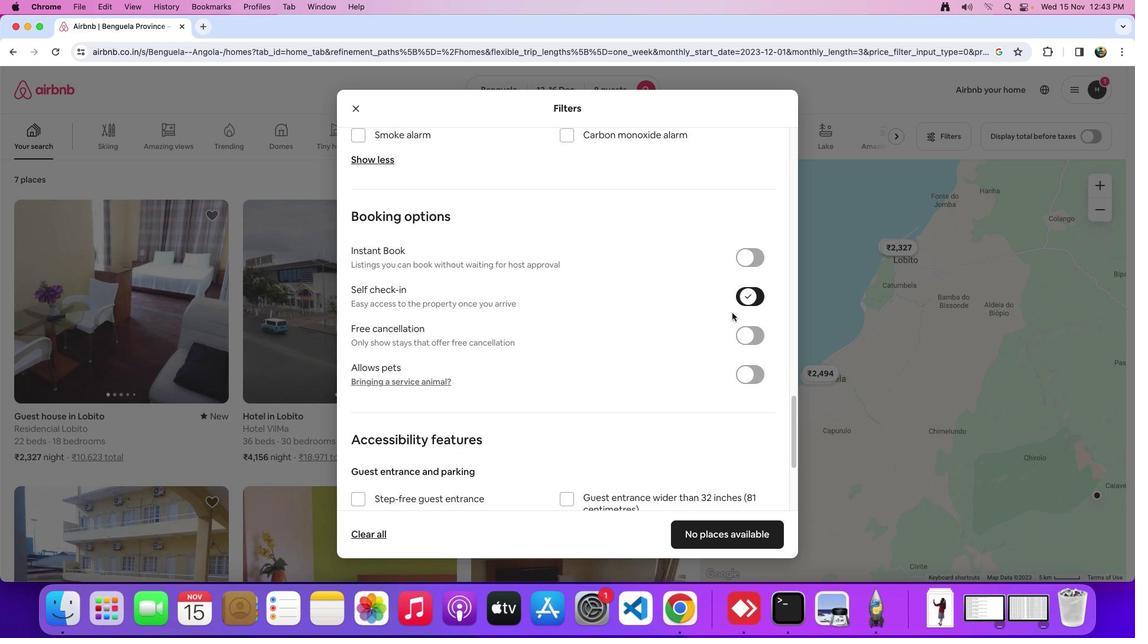 
Action: Mouse pressed left at (753, 294)
Screenshot: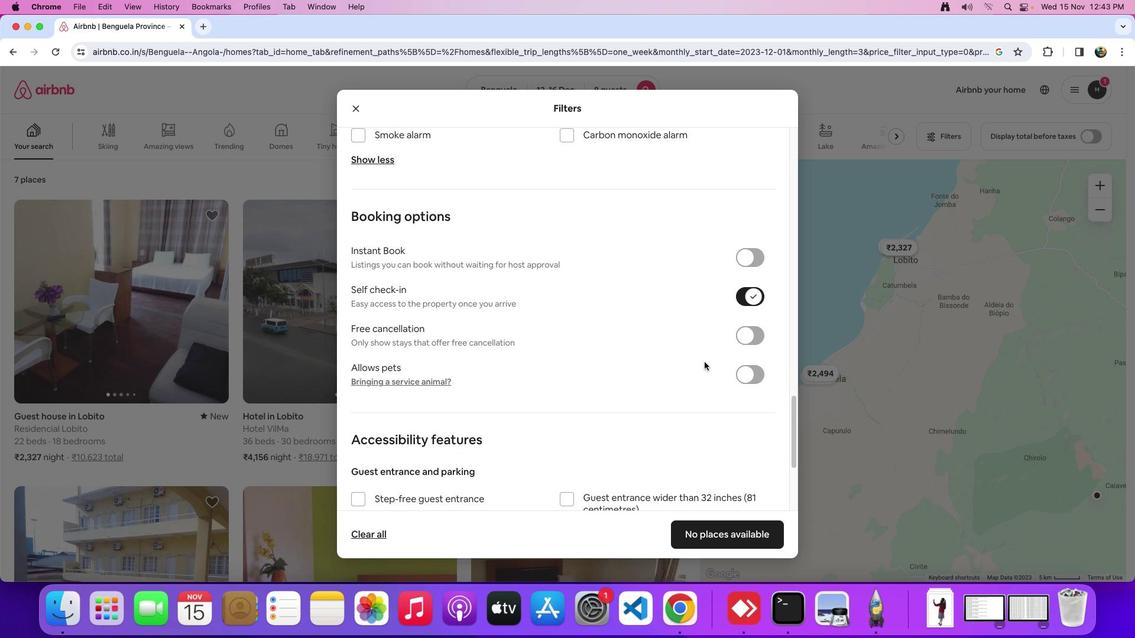 
Action: Mouse moved to (724, 513)
Screenshot: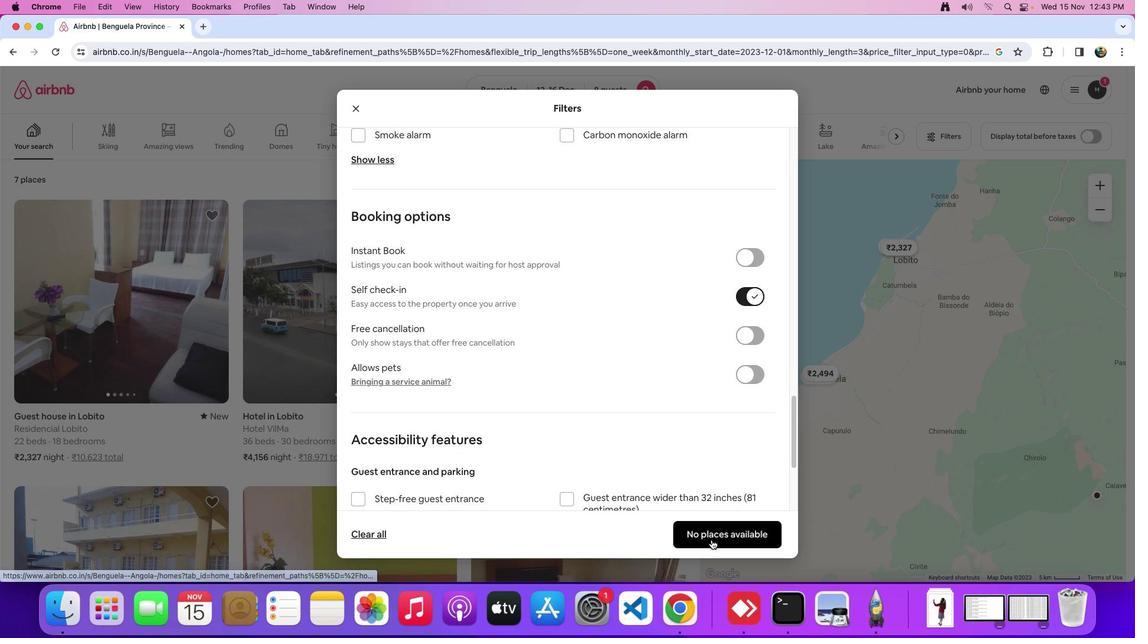 
Action: Mouse pressed left at (724, 513)
Screenshot: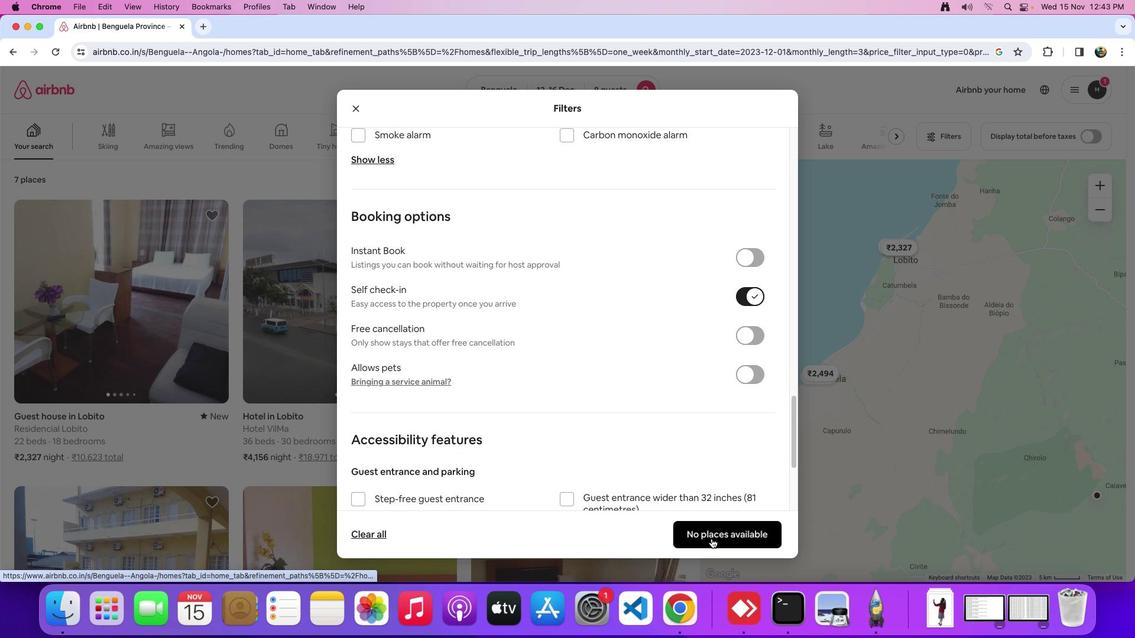 
Action: Mouse moved to (588, 339)
Screenshot: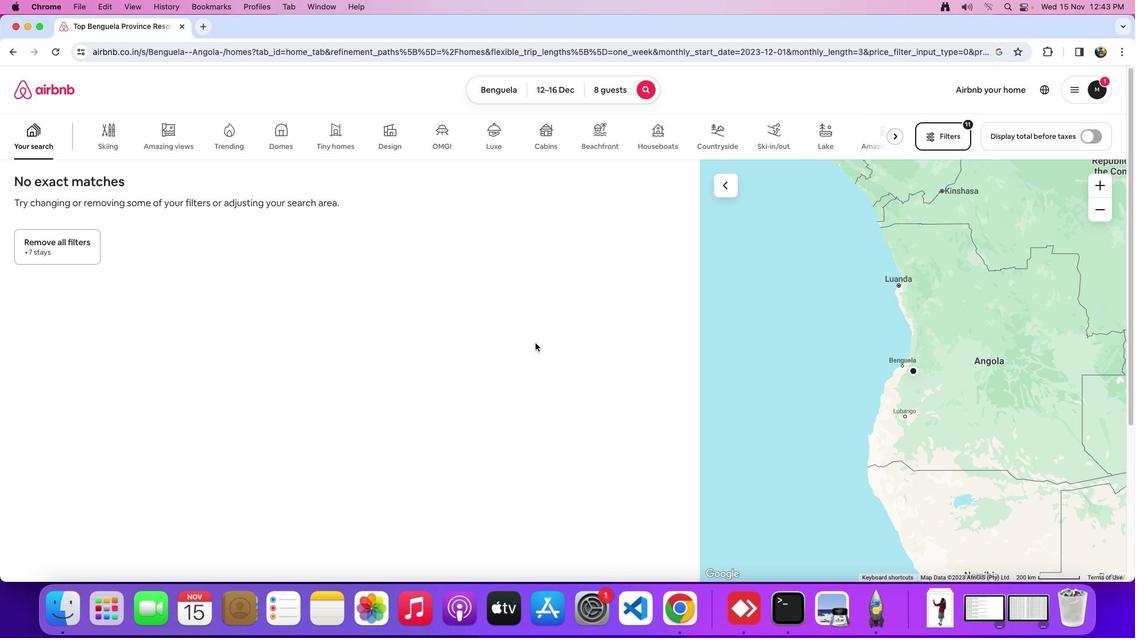 
